 Task: Look for space in Uruaçu, Brazil from 1st August, 2023 to 5th August, 2023 for 1 adult in price range Rs.6000 to Rs.15000. Place can be entire place with 1  bedroom having 1 bed and 1 bathroom. Property type can be house, flat, guest house. Amenities needed are: wifi, washing machine. Booking option can be shelf check-in. Required host language is Spanish.
Action: Mouse moved to (581, 150)
Screenshot: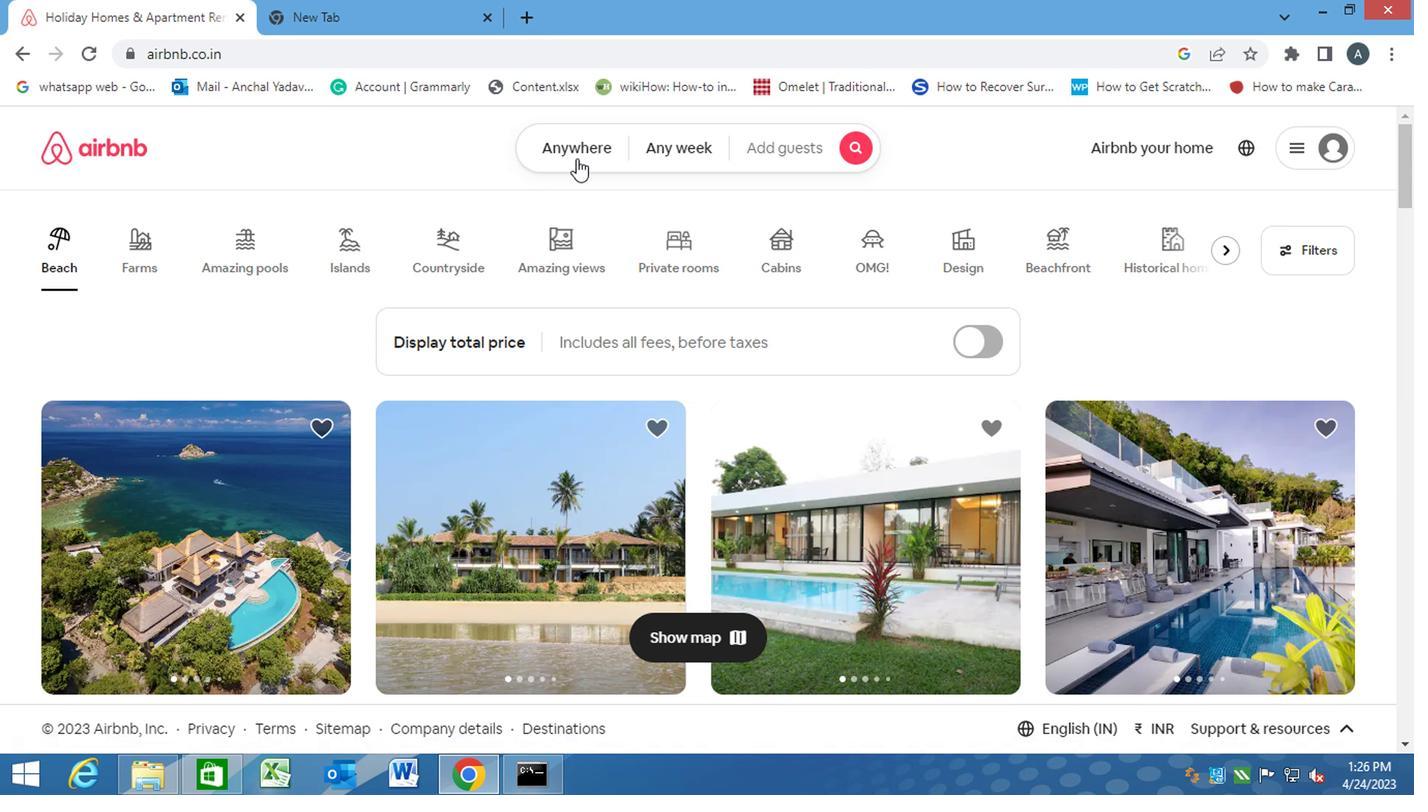 
Action: Mouse pressed left at (581, 150)
Screenshot: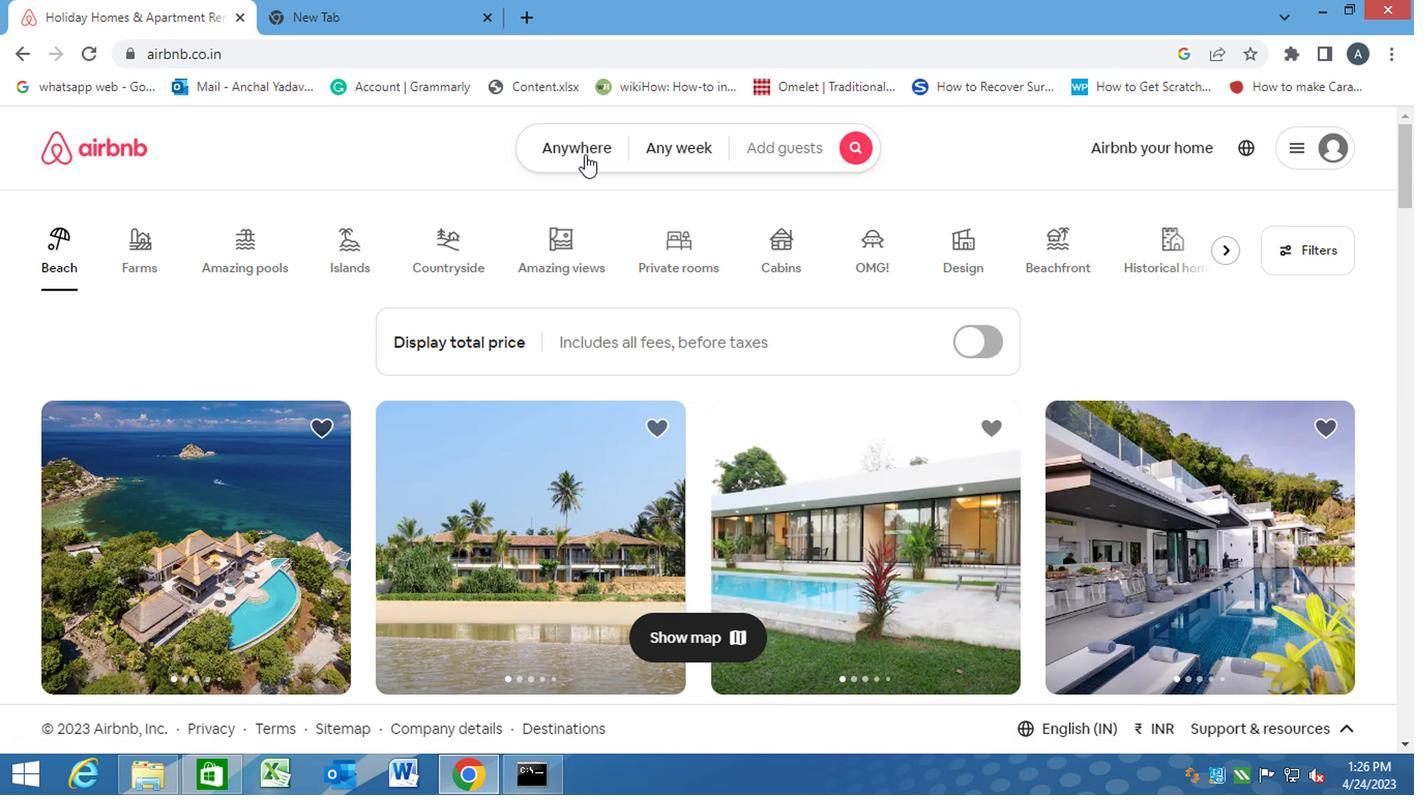 
Action: Mouse moved to (486, 214)
Screenshot: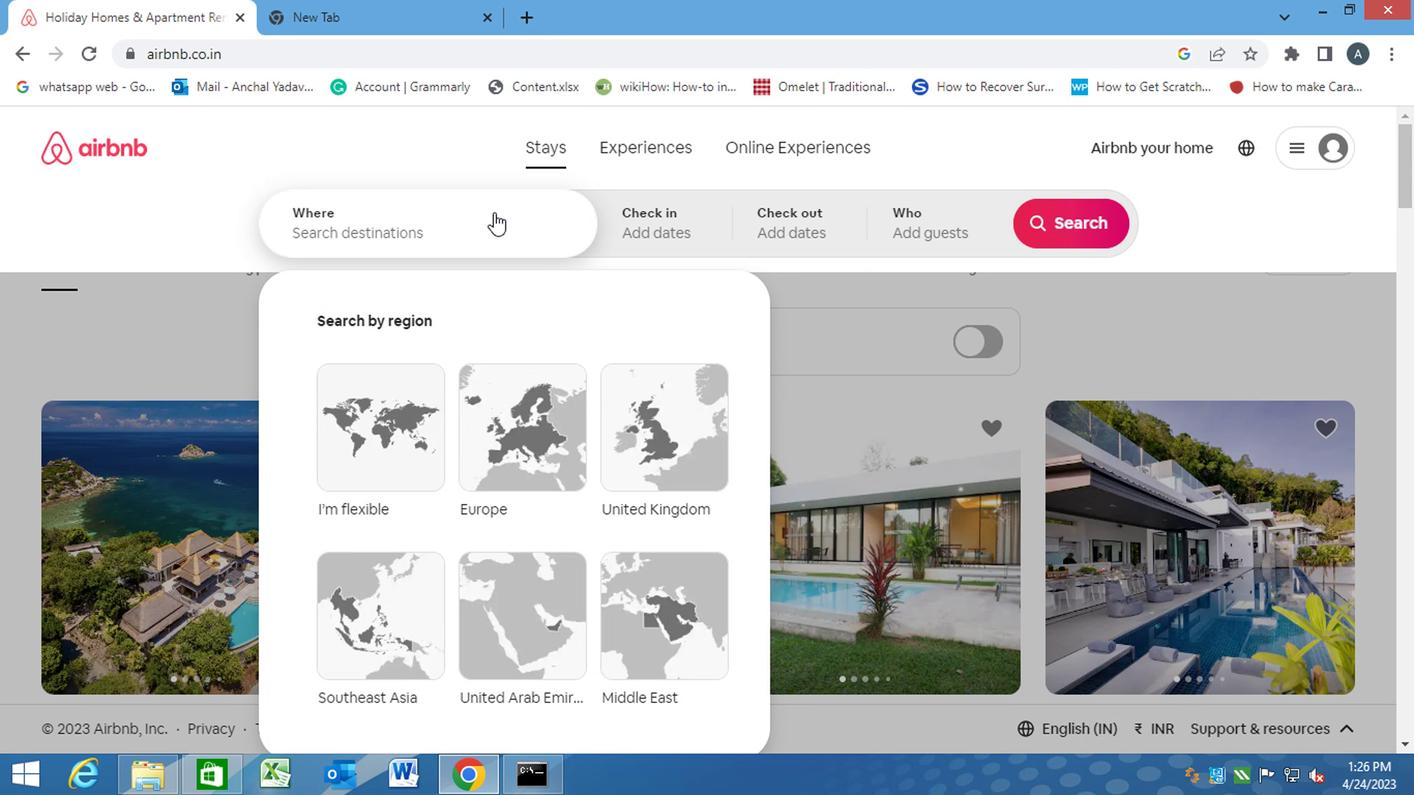 
Action: Mouse pressed left at (486, 214)
Screenshot: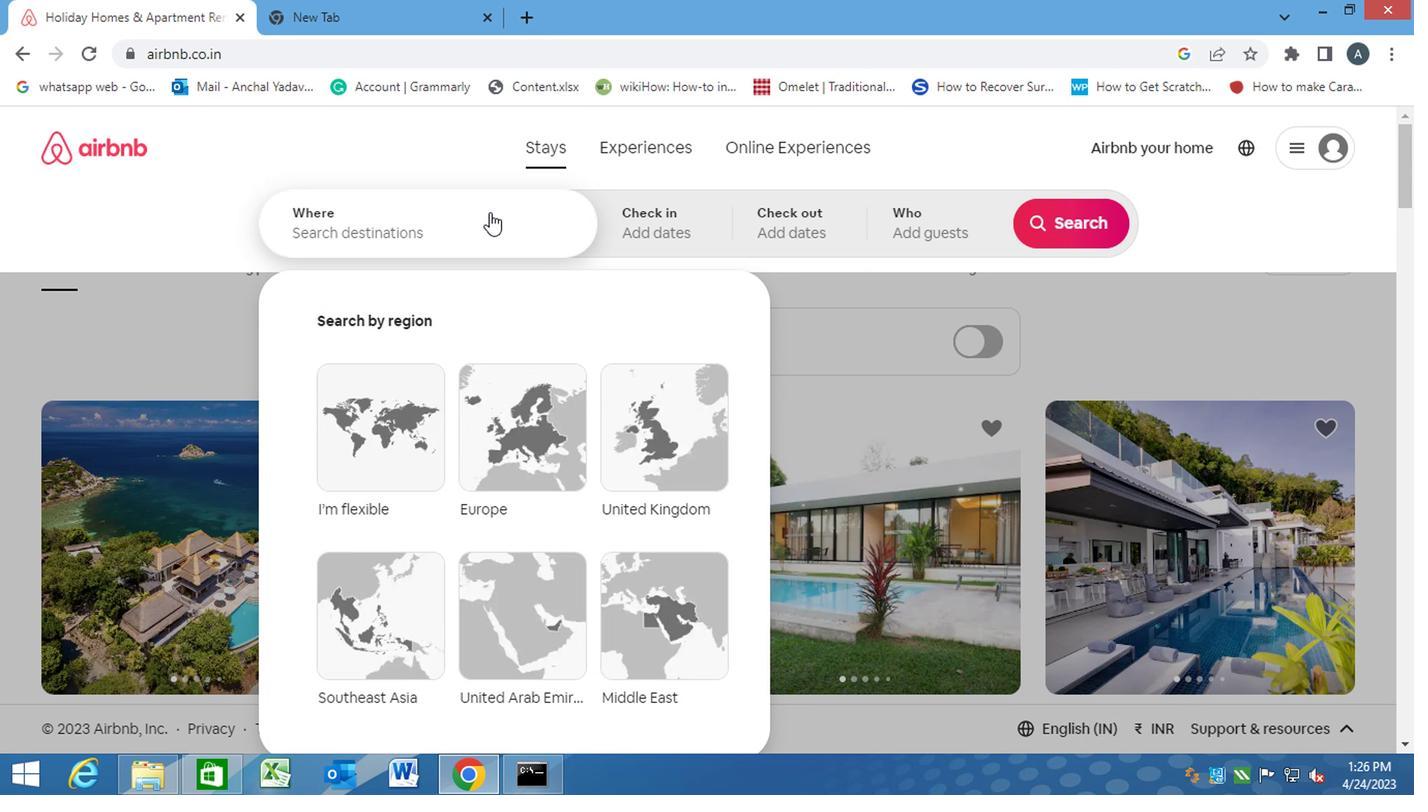 
Action: Key pressed u<Key.caps_lock>ruacu,<Key.space><Key.caps_lock>b<Key.caps_lock>razil
Screenshot: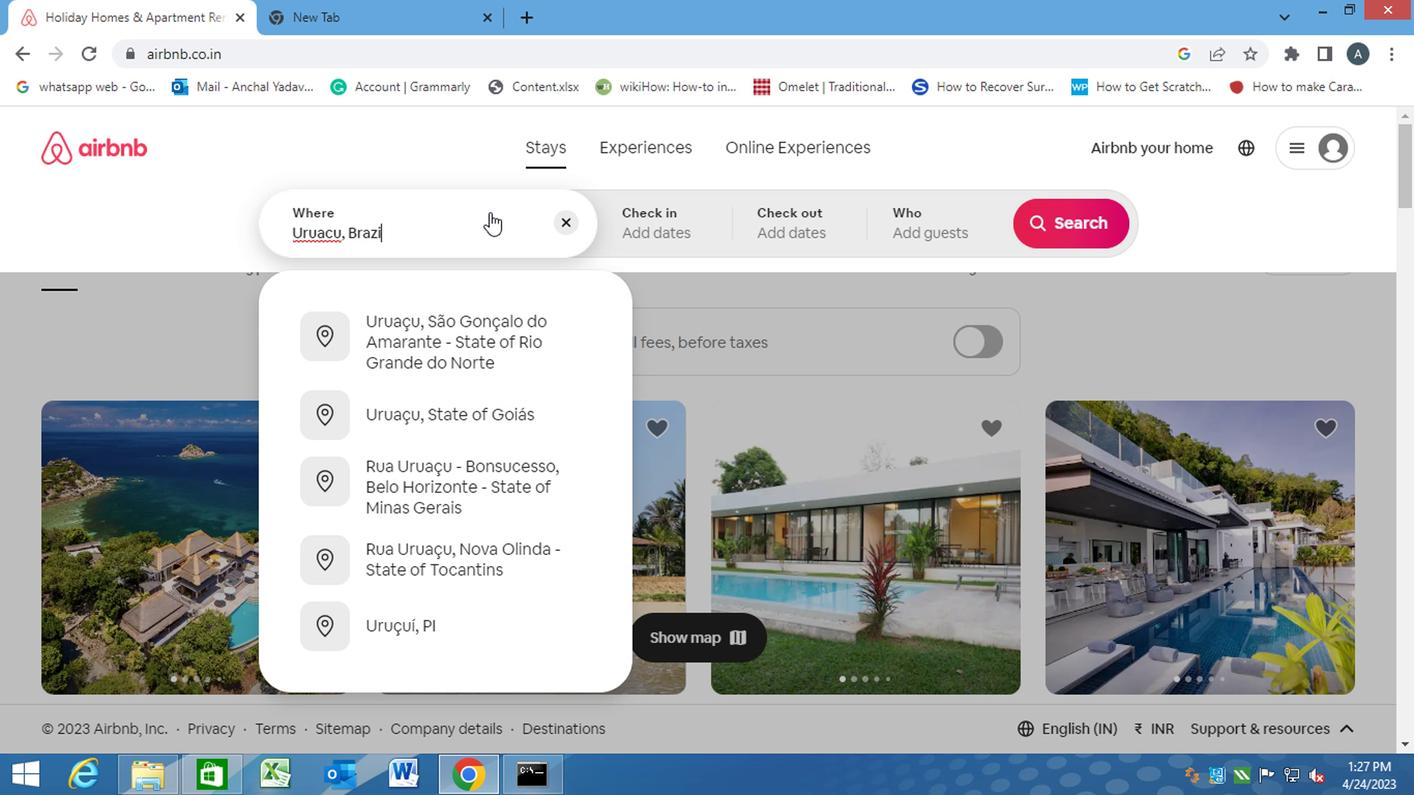 
Action: Mouse moved to (708, 174)
Screenshot: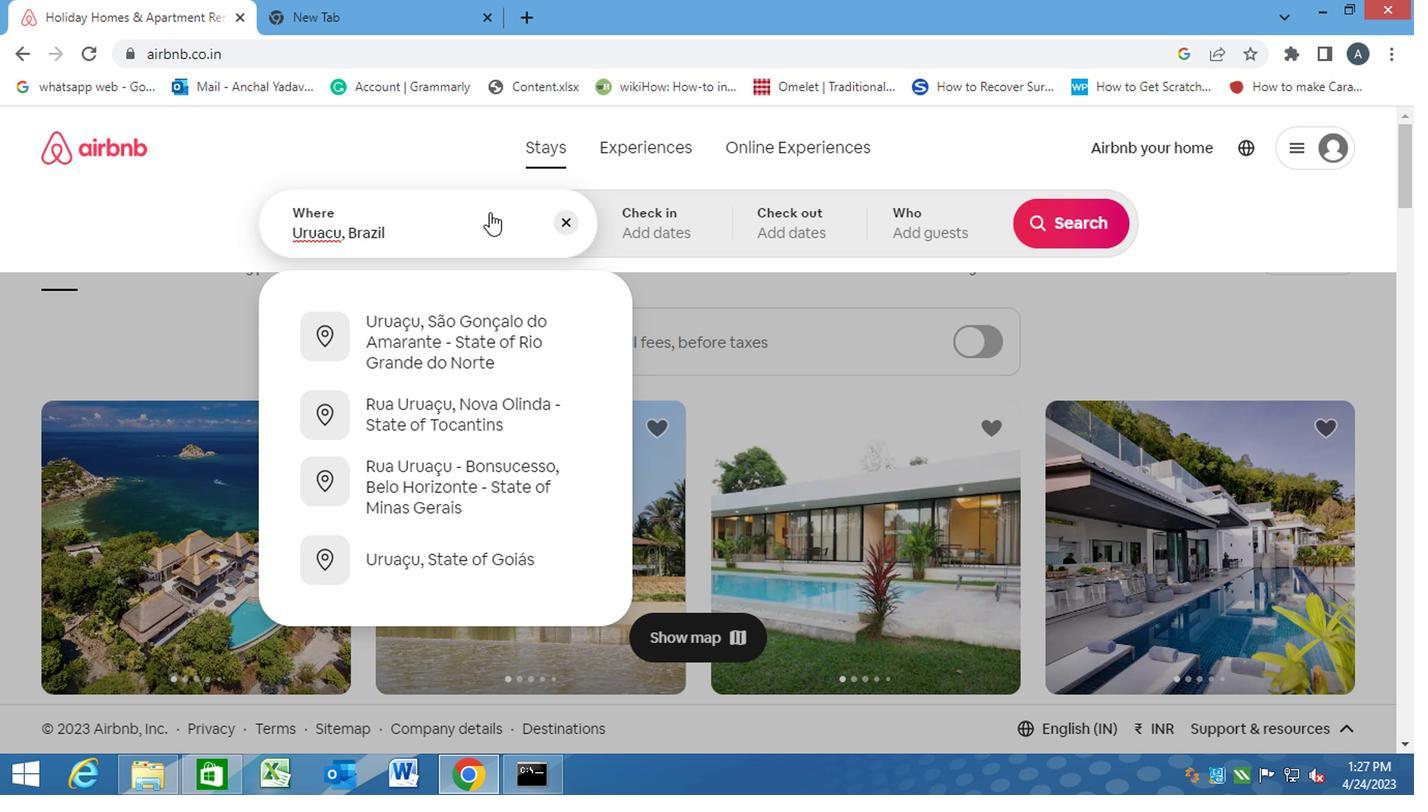 
Action: Key pressed <Key.enter>
Screenshot: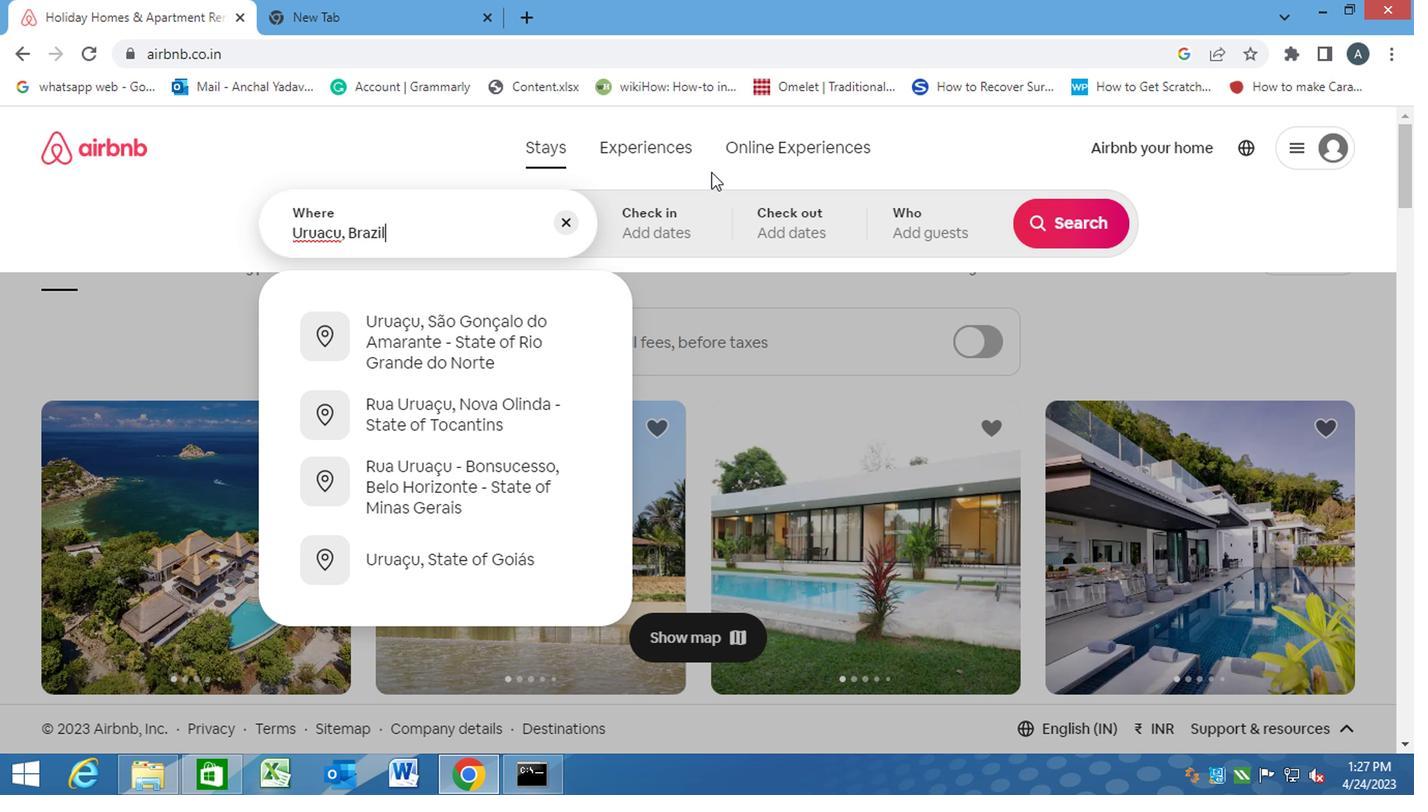 
Action: Mouse moved to (1067, 396)
Screenshot: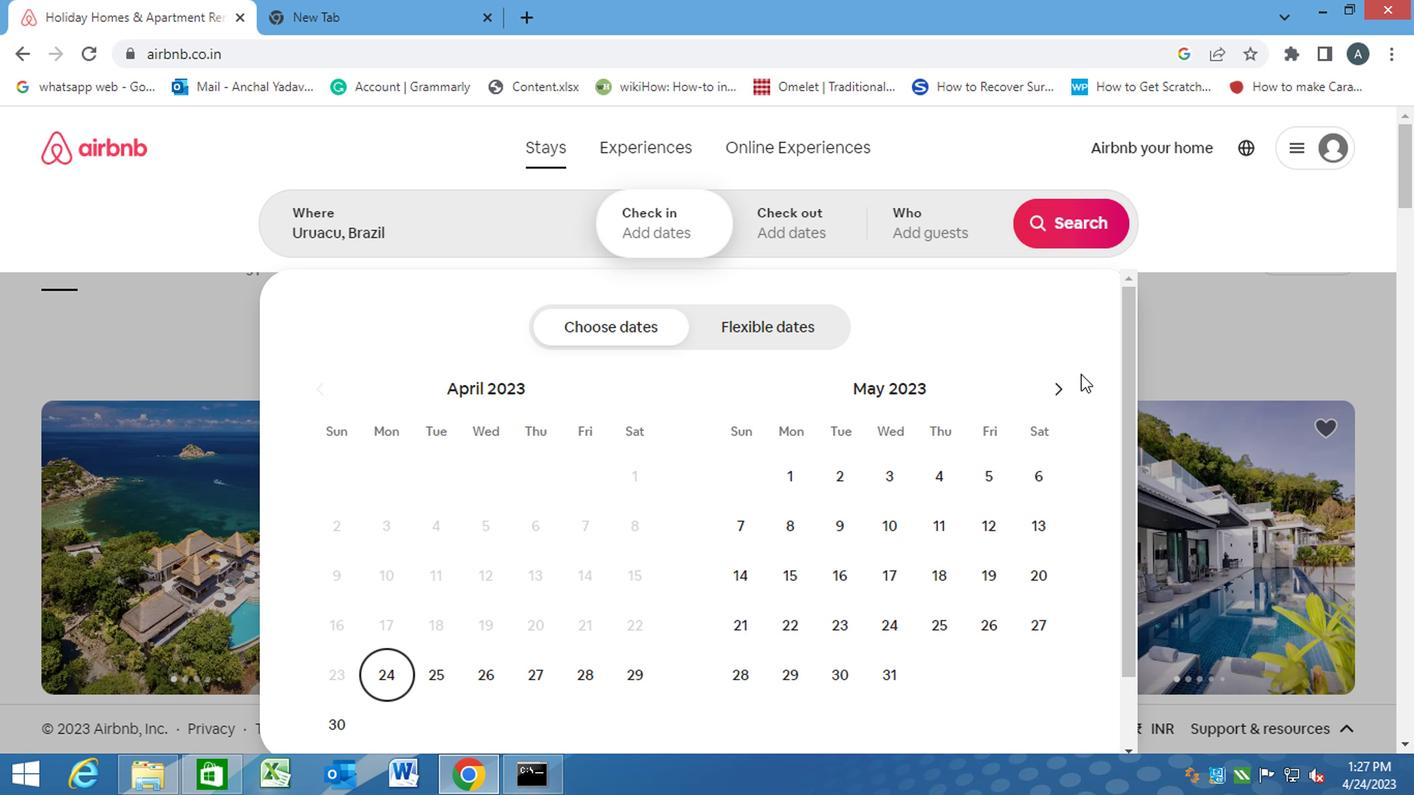 
Action: Mouse pressed left at (1067, 396)
Screenshot: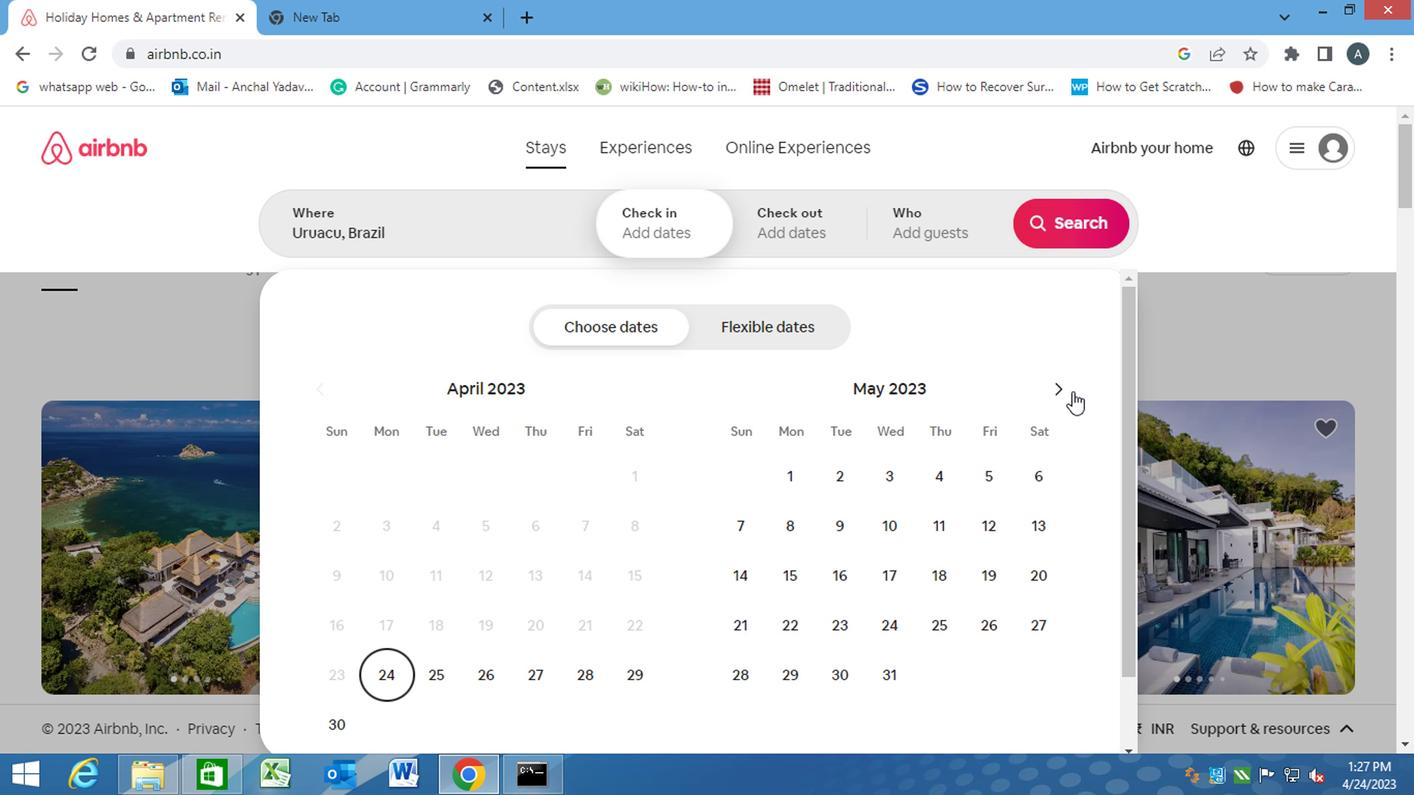 
Action: Mouse moved to (1065, 396)
Screenshot: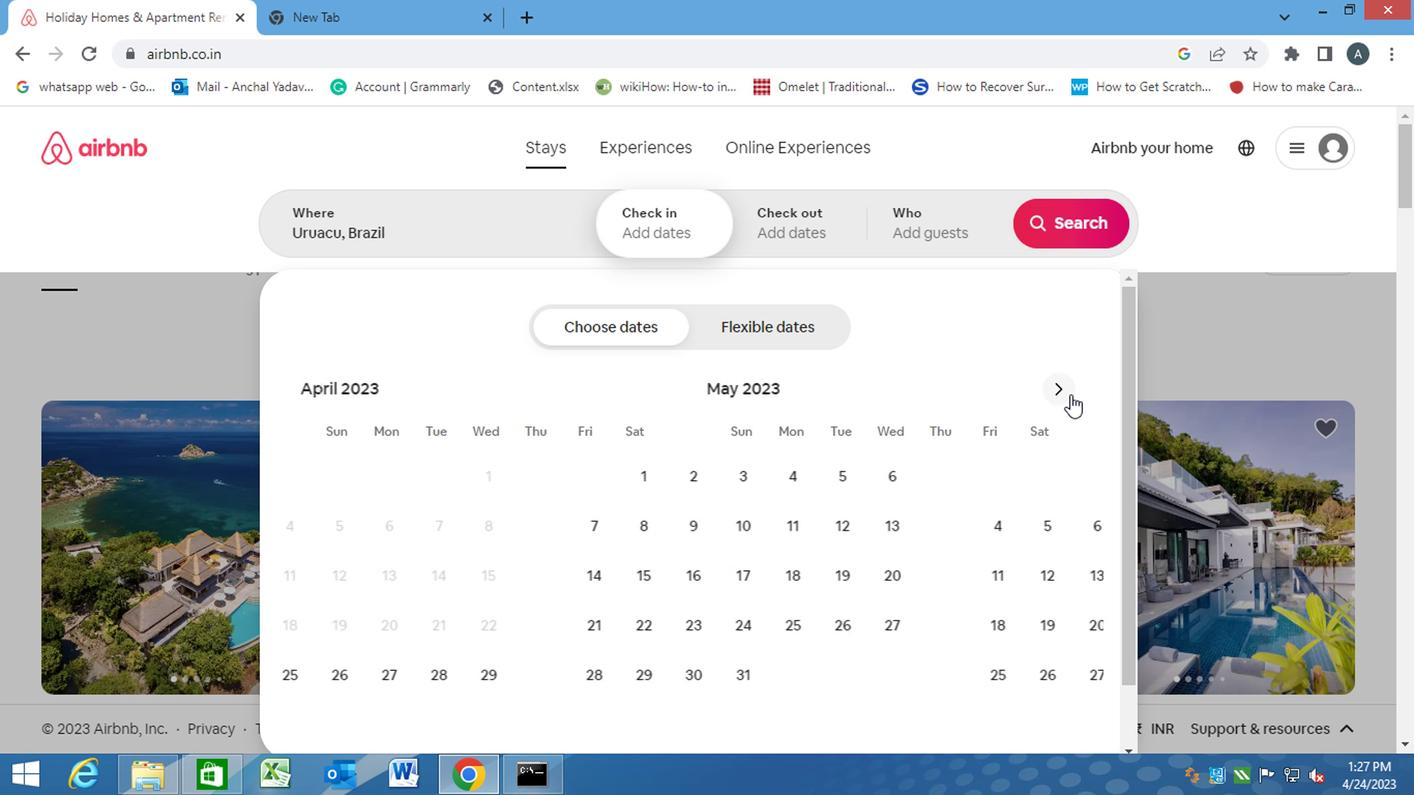 
Action: Mouse pressed left at (1065, 396)
Screenshot: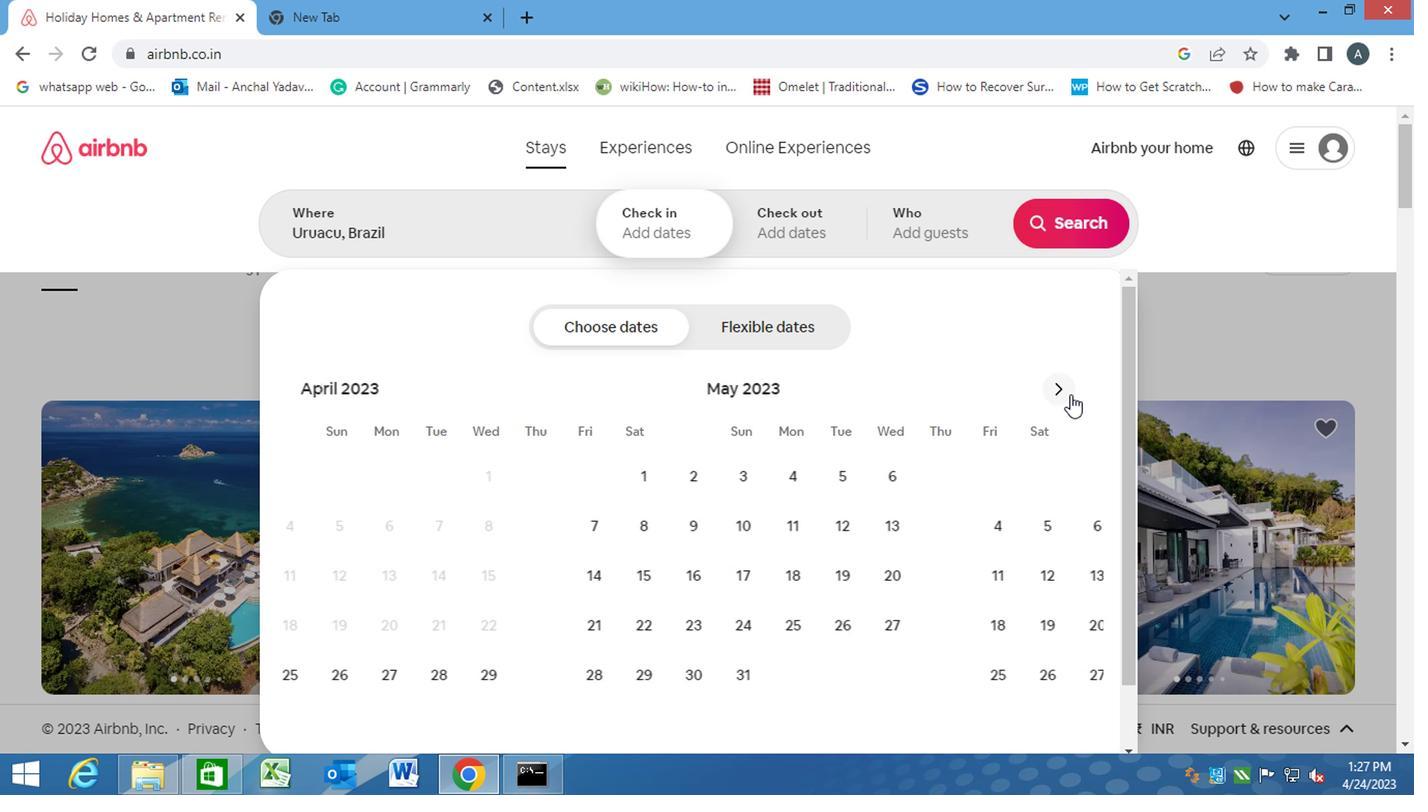 
Action: Mouse pressed left at (1065, 396)
Screenshot: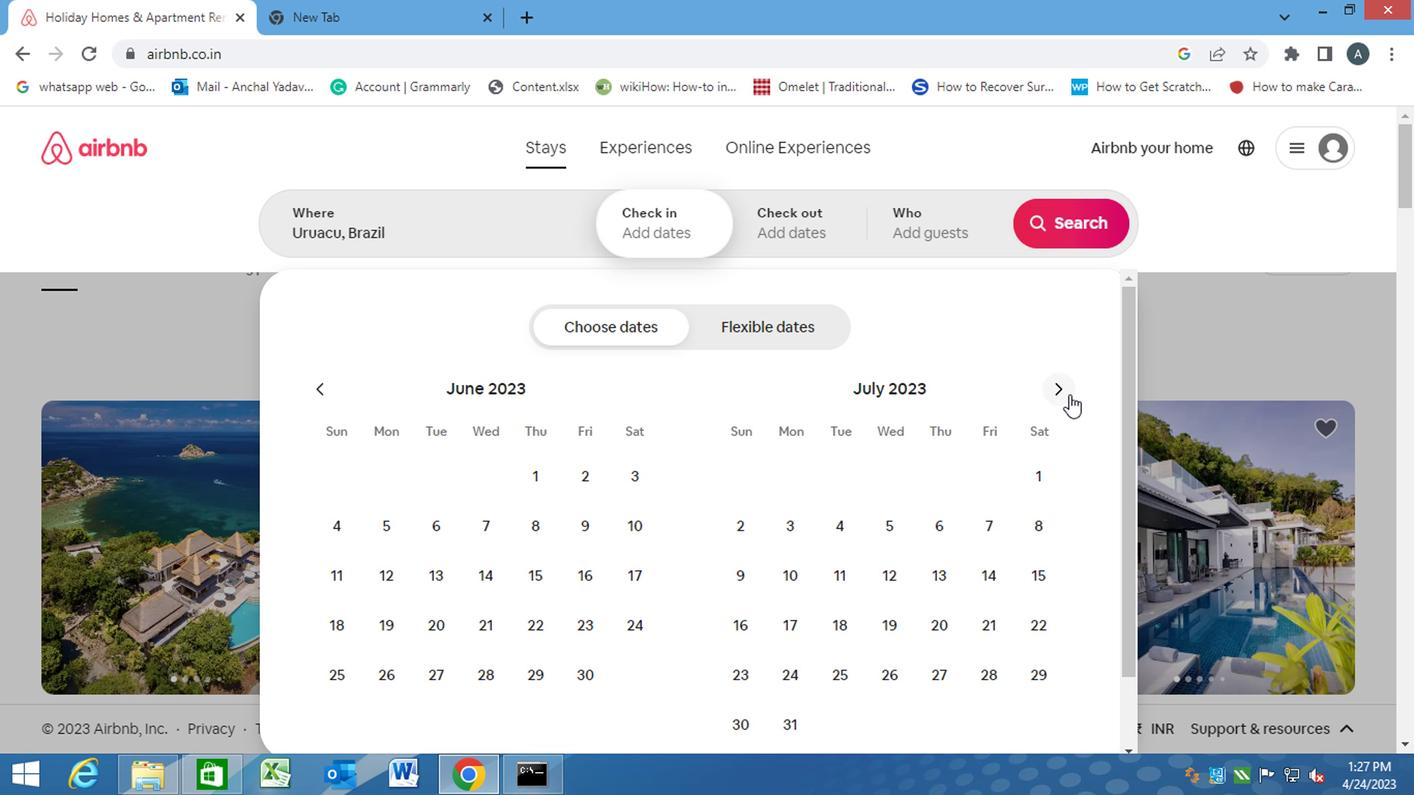 
Action: Mouse moved to (833, 483)
Screenshot: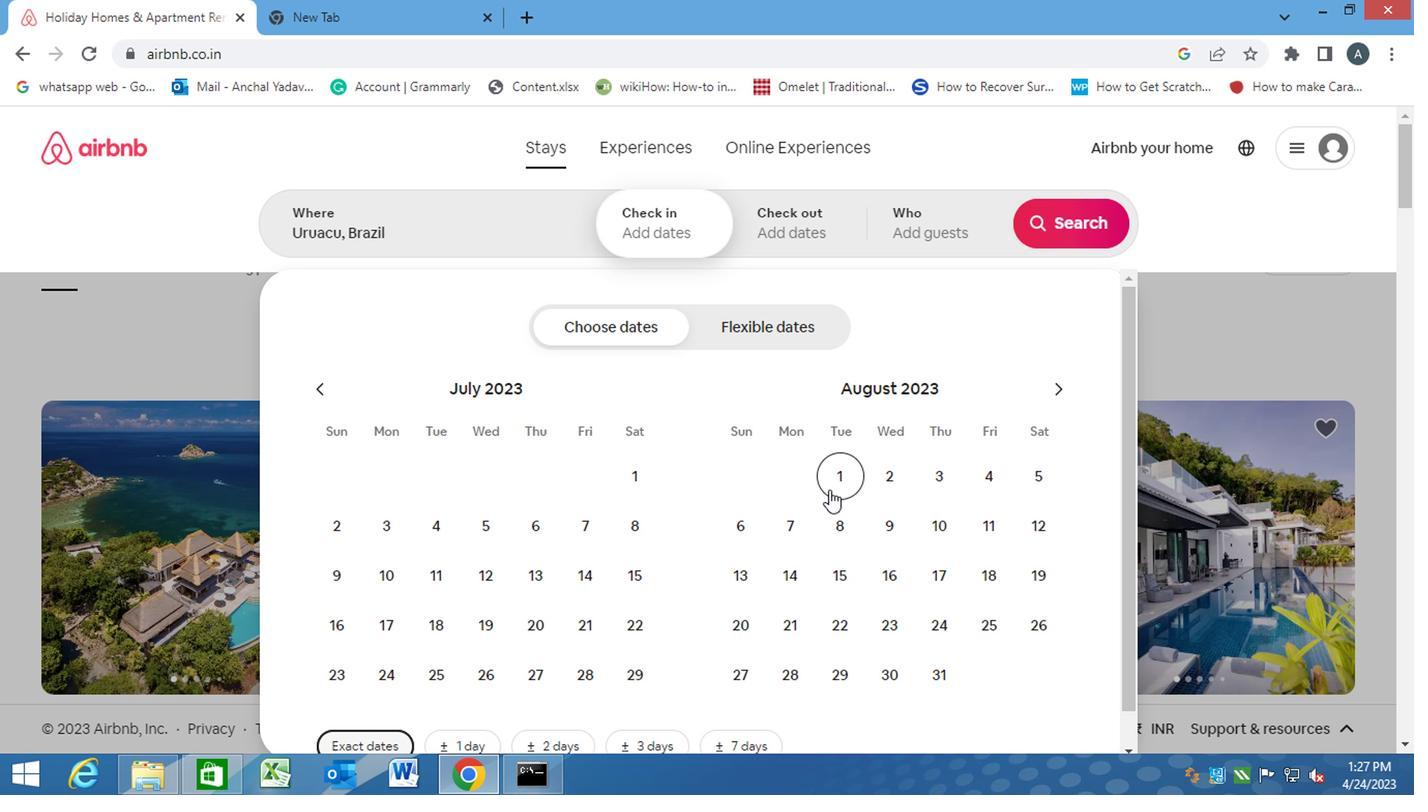 
Action: Mouse pressed left at (833, 483)
Screenshot: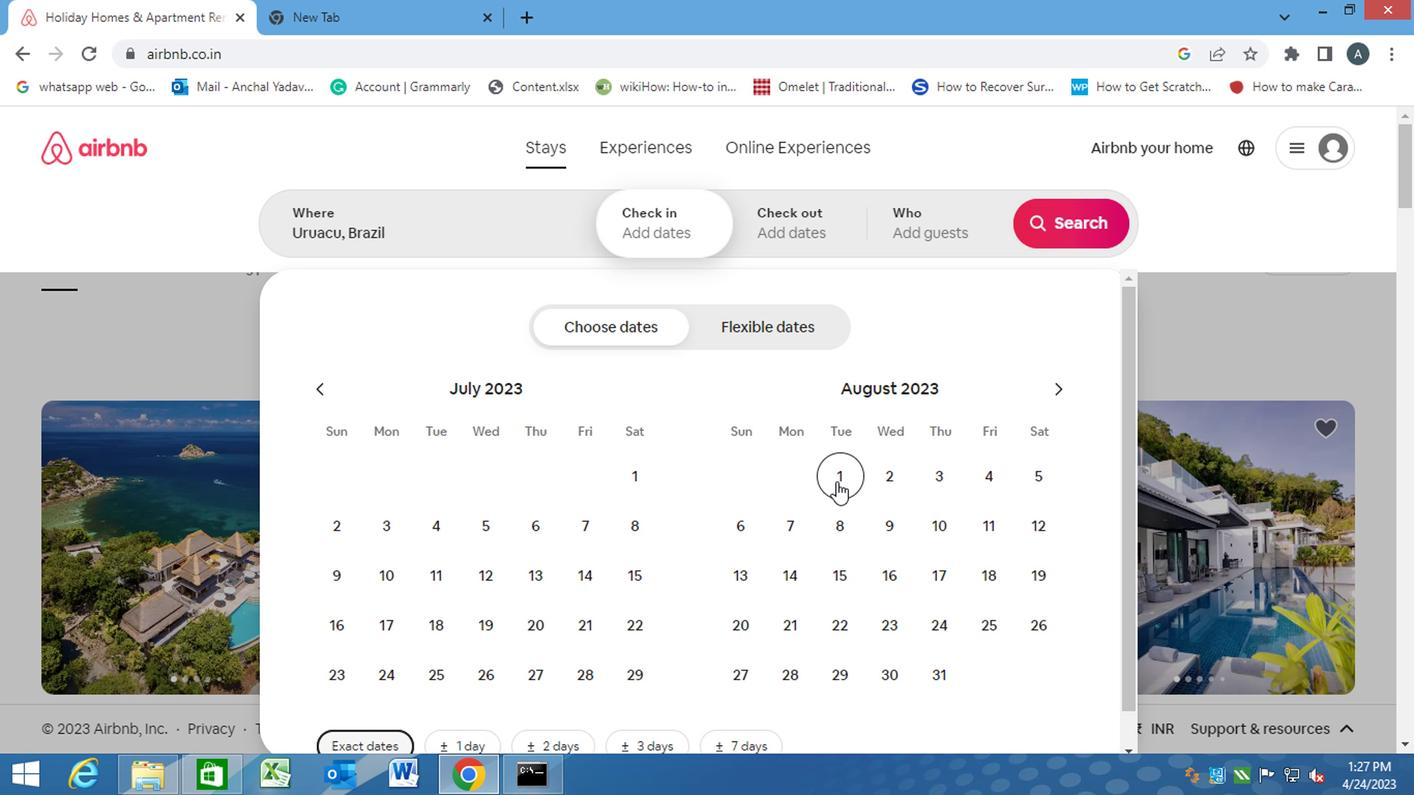 
Action: Mouse moved to (1039, 470)
Screenshot: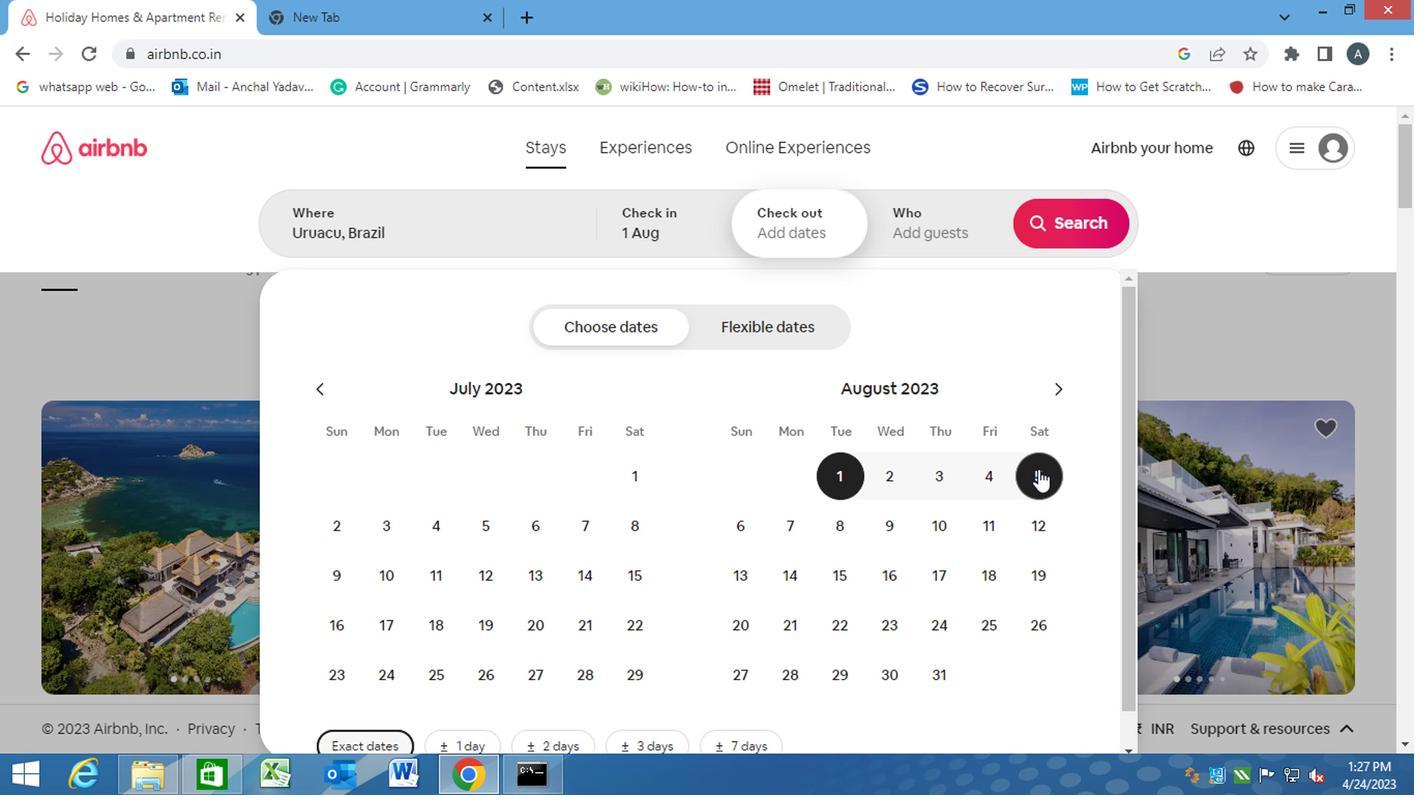 
Action: Mouse pressed left at (1039, 470)
Screenshot: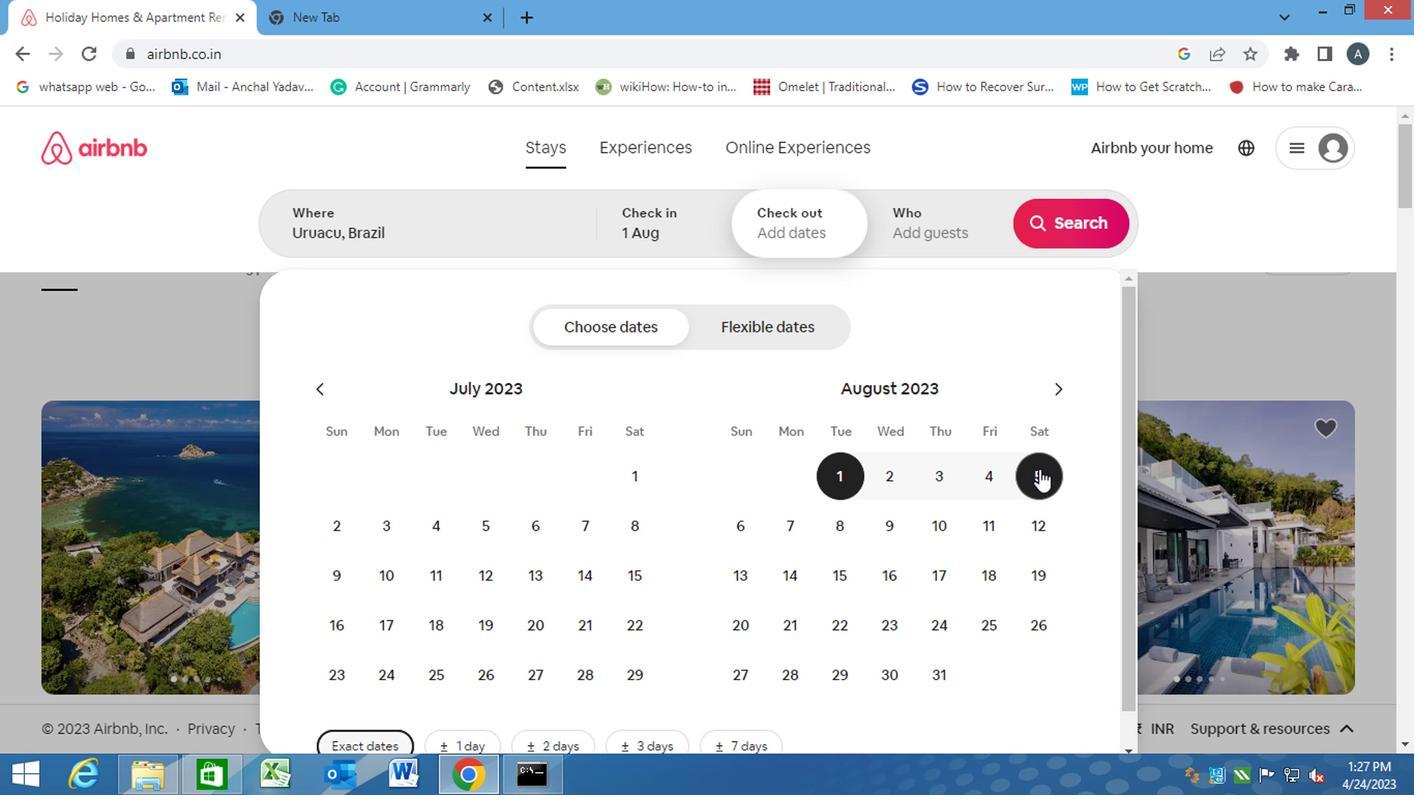 
Action: Mouse moved to (971, 223)
Screenshot: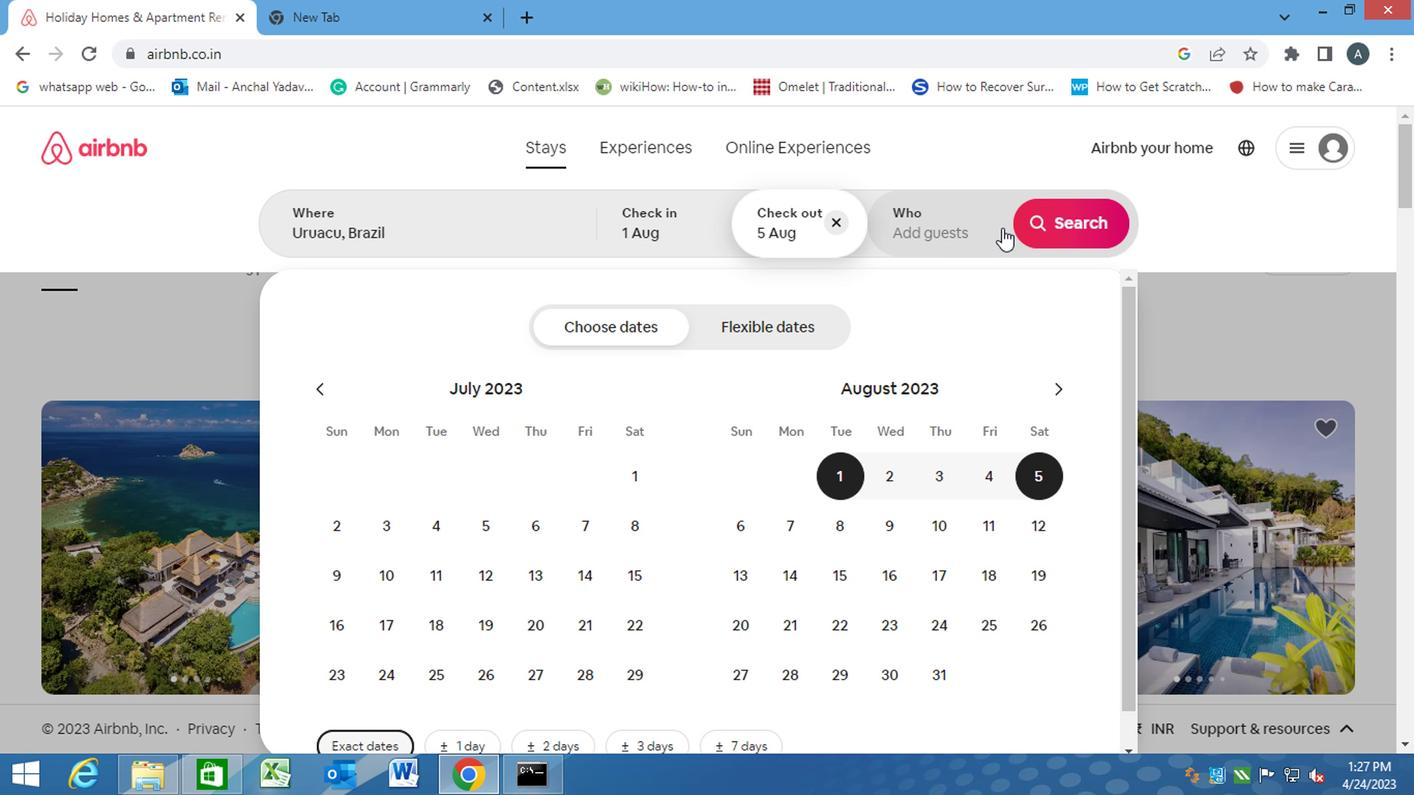 
Action: Mouse pressed left at (971, 223)
Screenshot: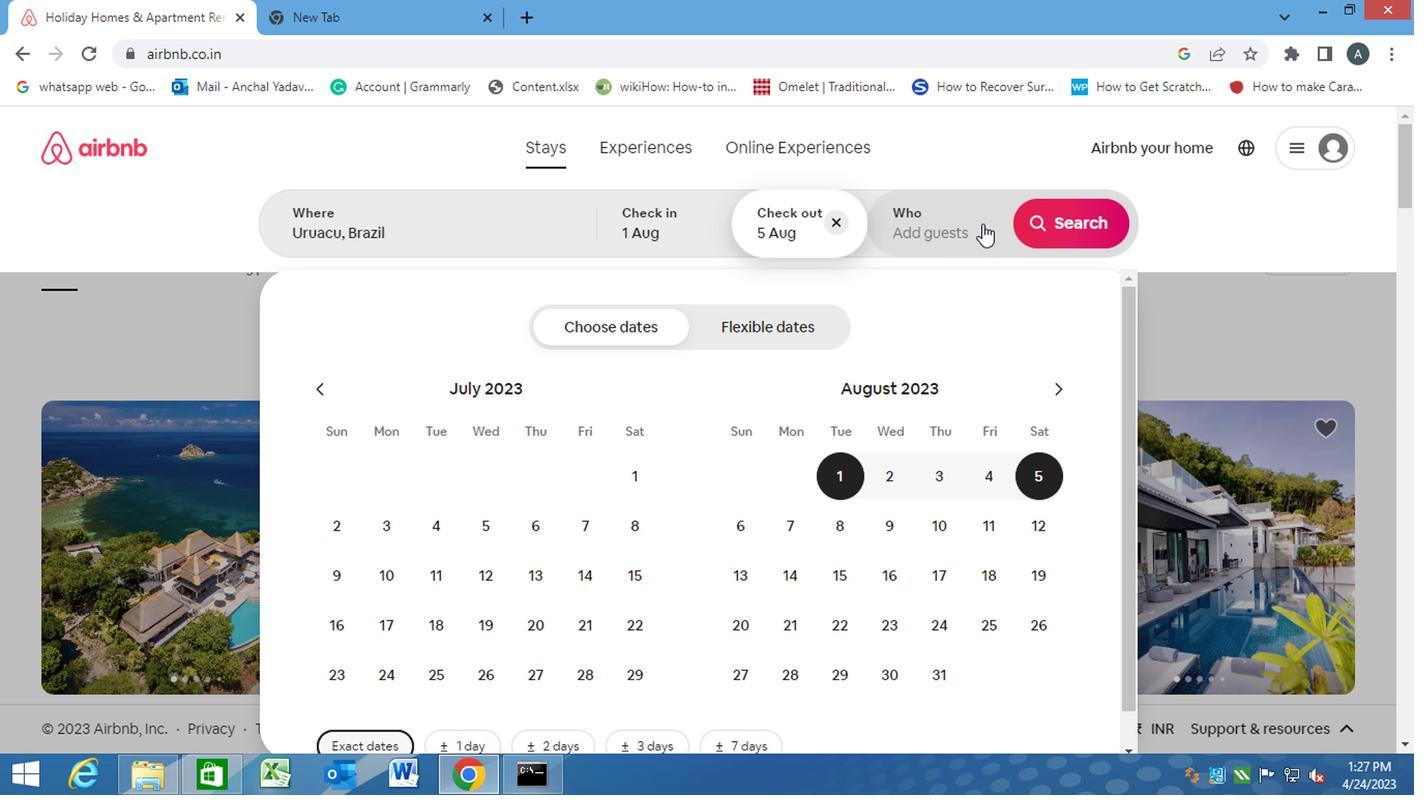 
Action: Mouse moved to (1062, 330)
Screenshot: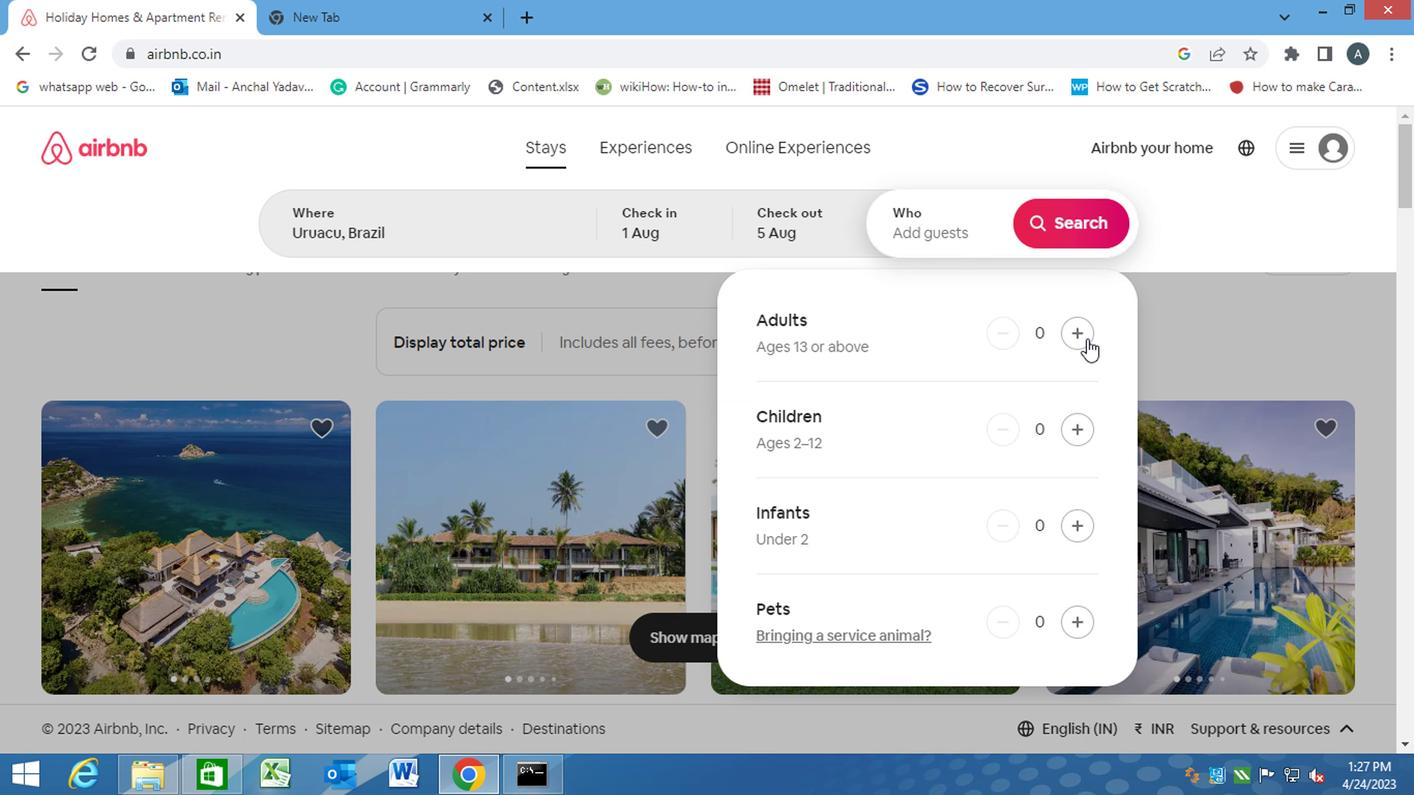 
Action: Mouse pressed left at (1062, 330)
Screenshot: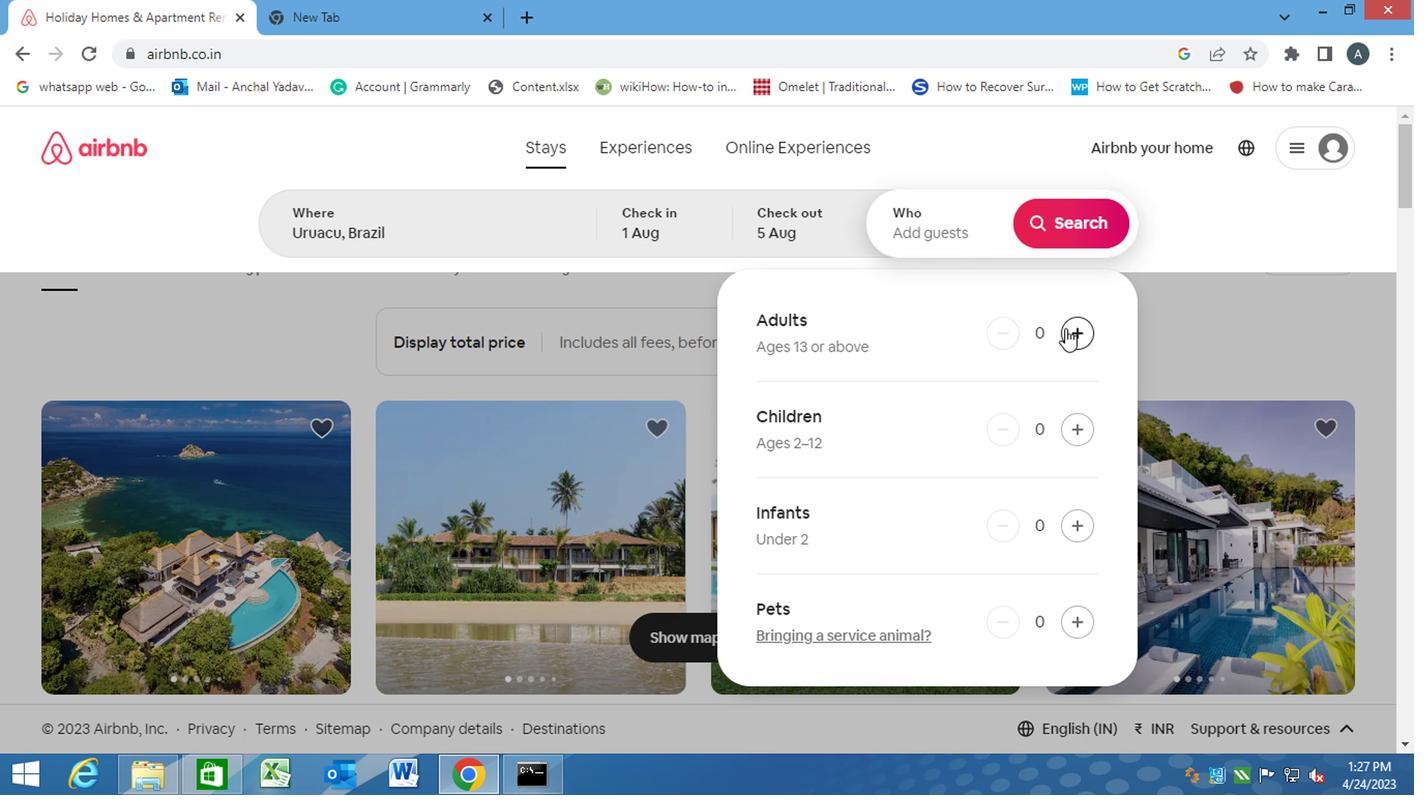 
Action: Mouse moved to (1070, 220)
Screenshot: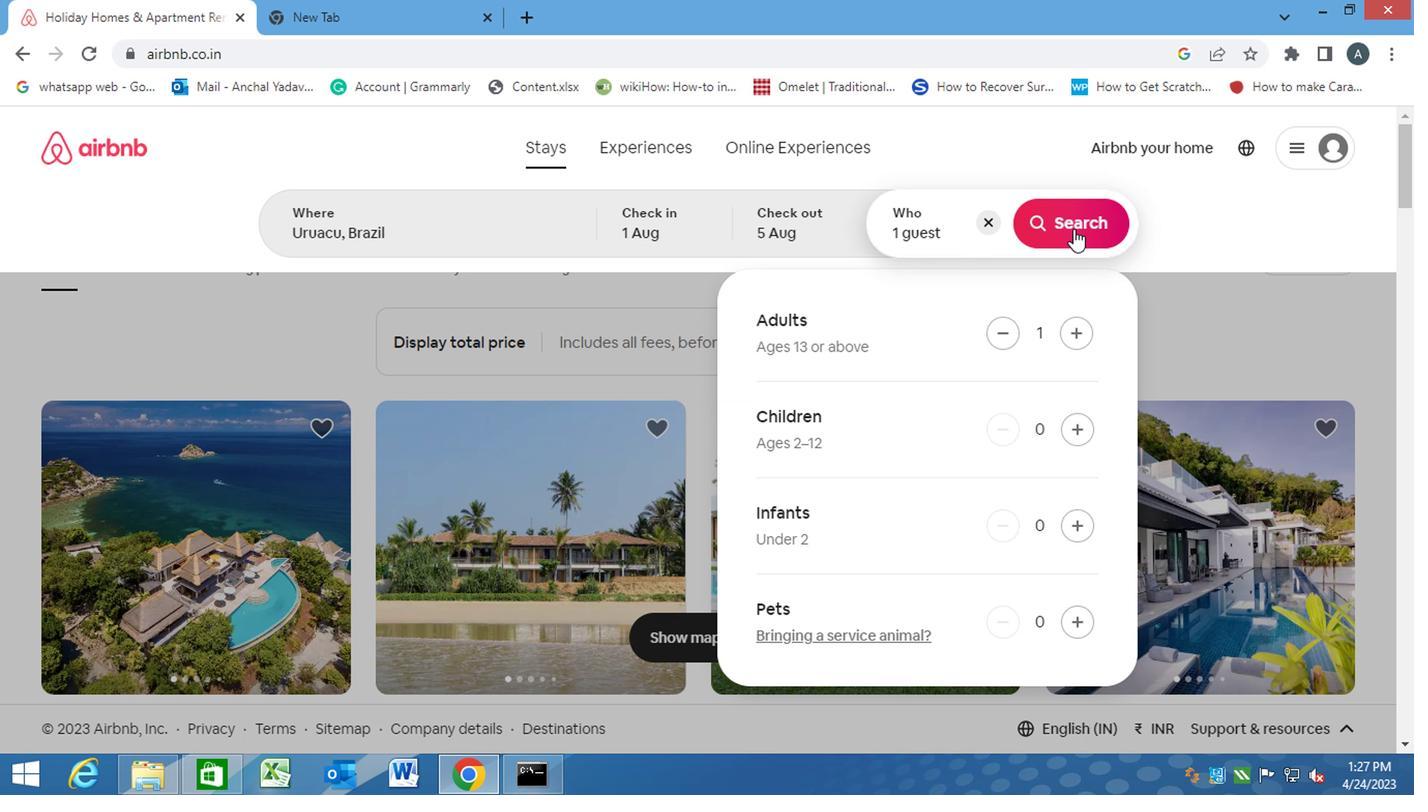 
Action: Mouse pressed left at (1070, 220)
Screenshot: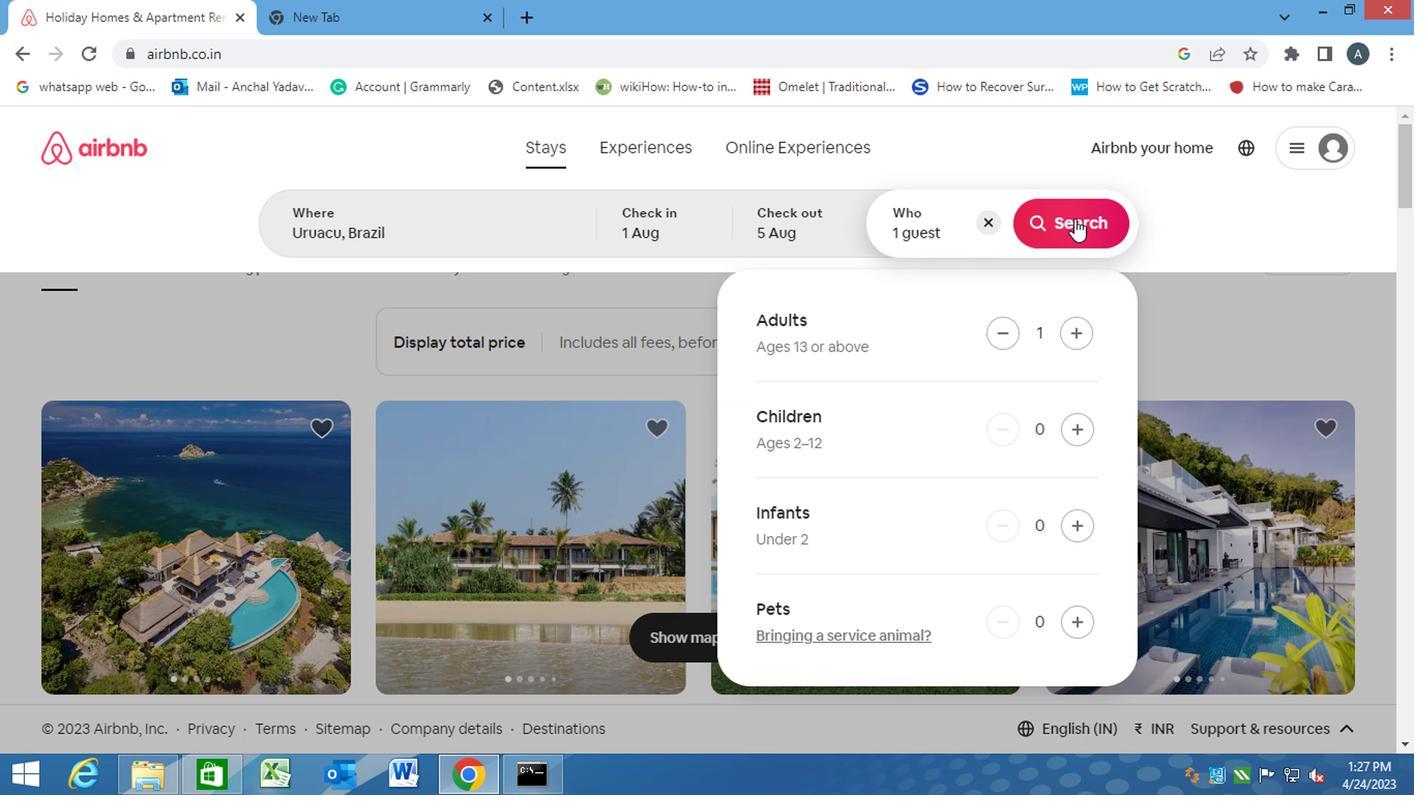 
Action: Mouse moved to (1293, 229)
Screenshot: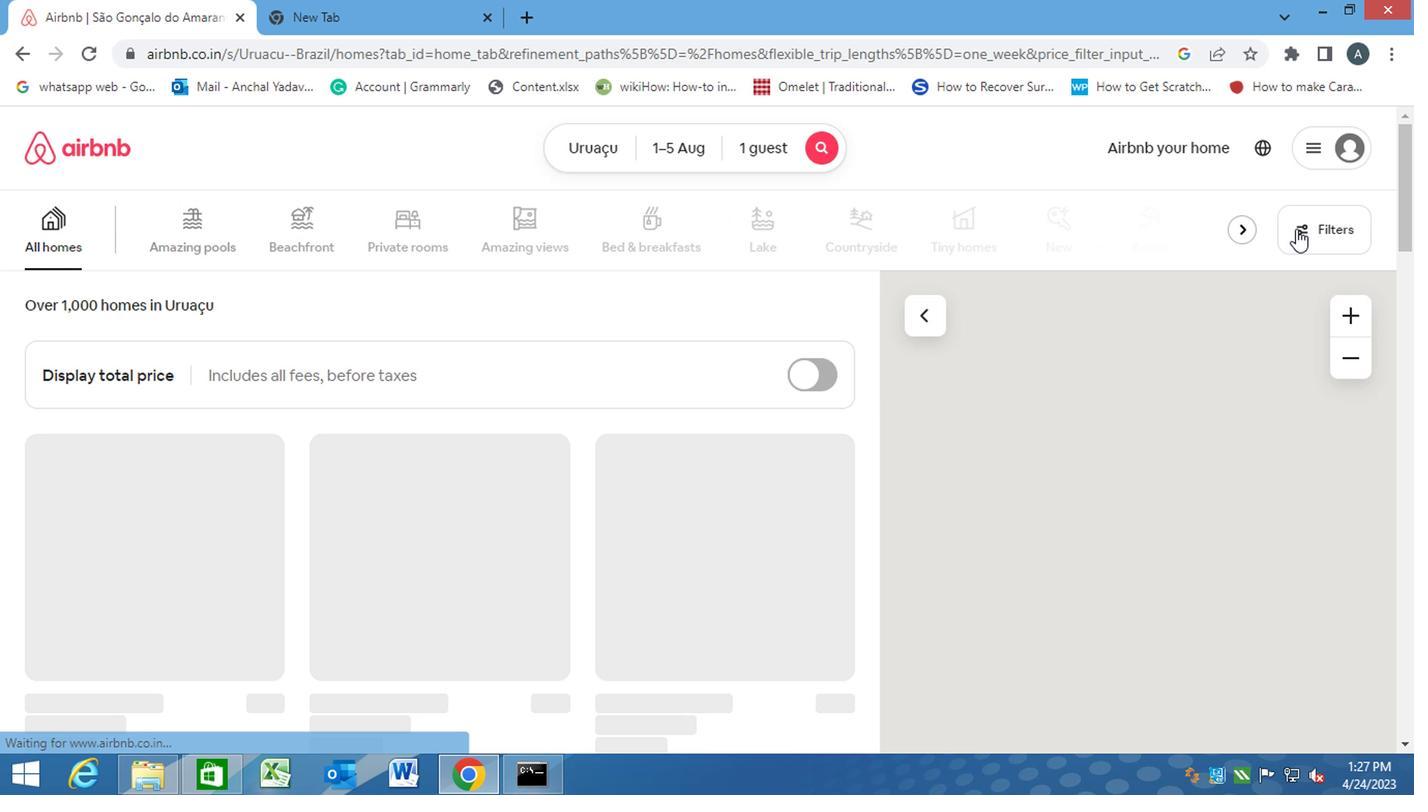 
Action: Mouse pressed left at (1293, 229)
Screenshot: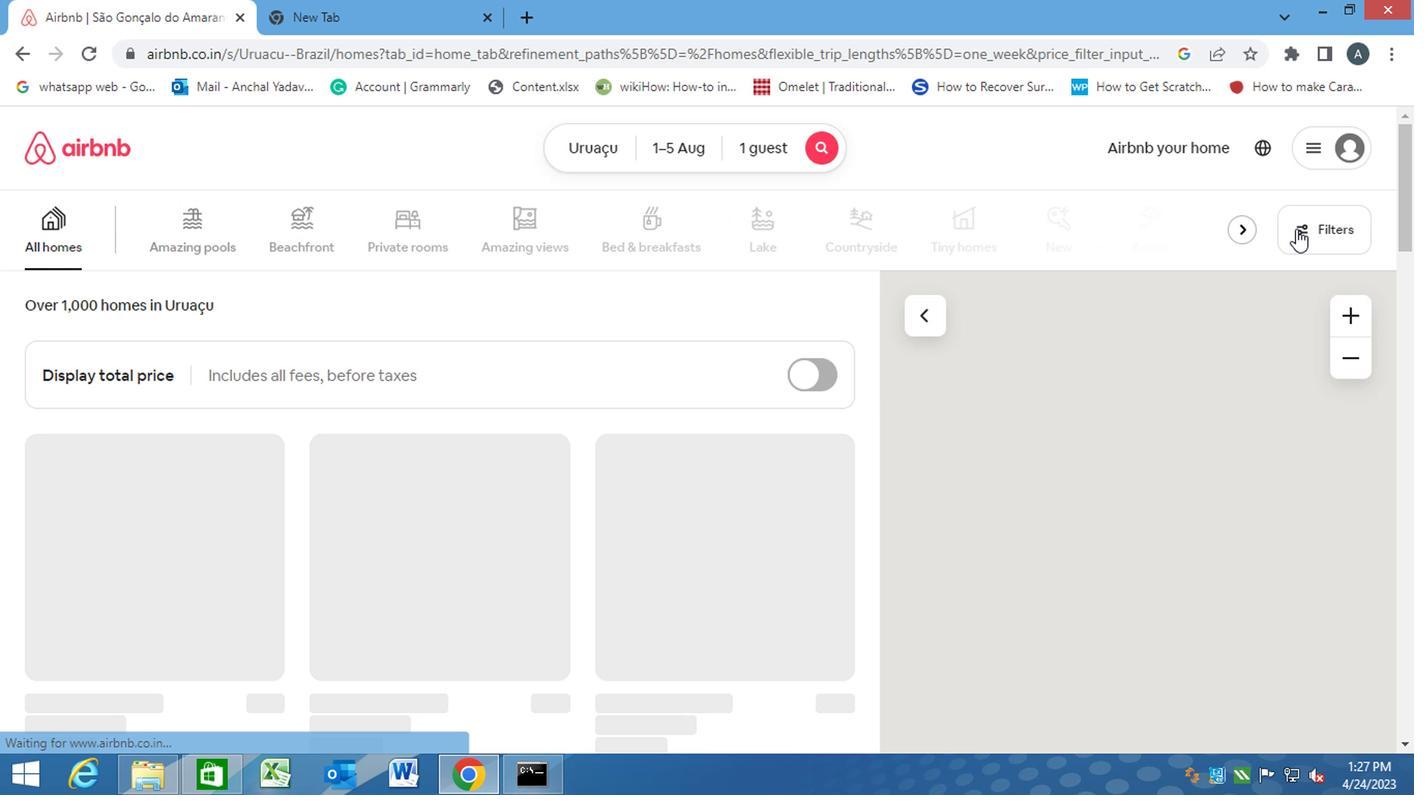 
Action: Mouse moved to (441, 494)
Screenshot: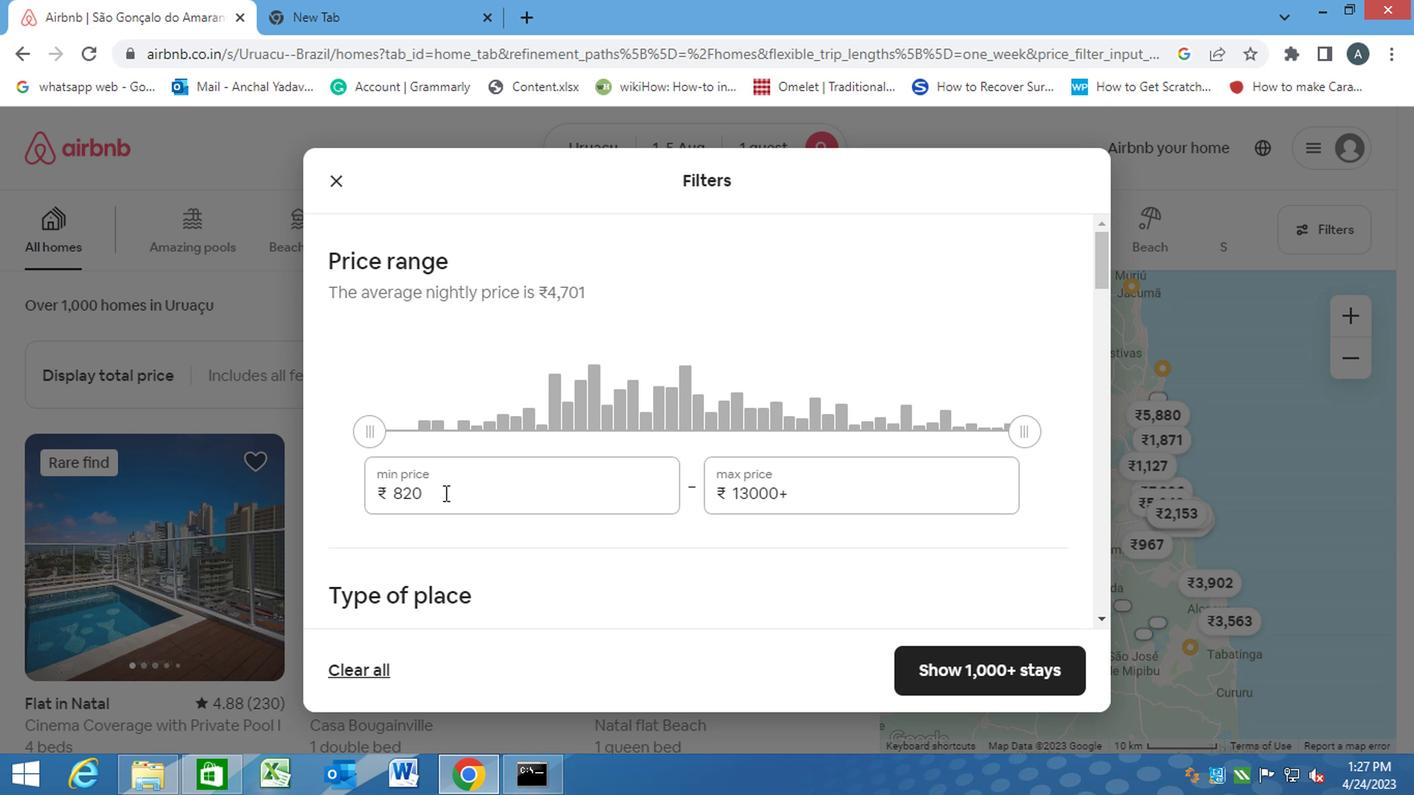 
Action: Mouse pressed left at (441, 494)
Screenshot: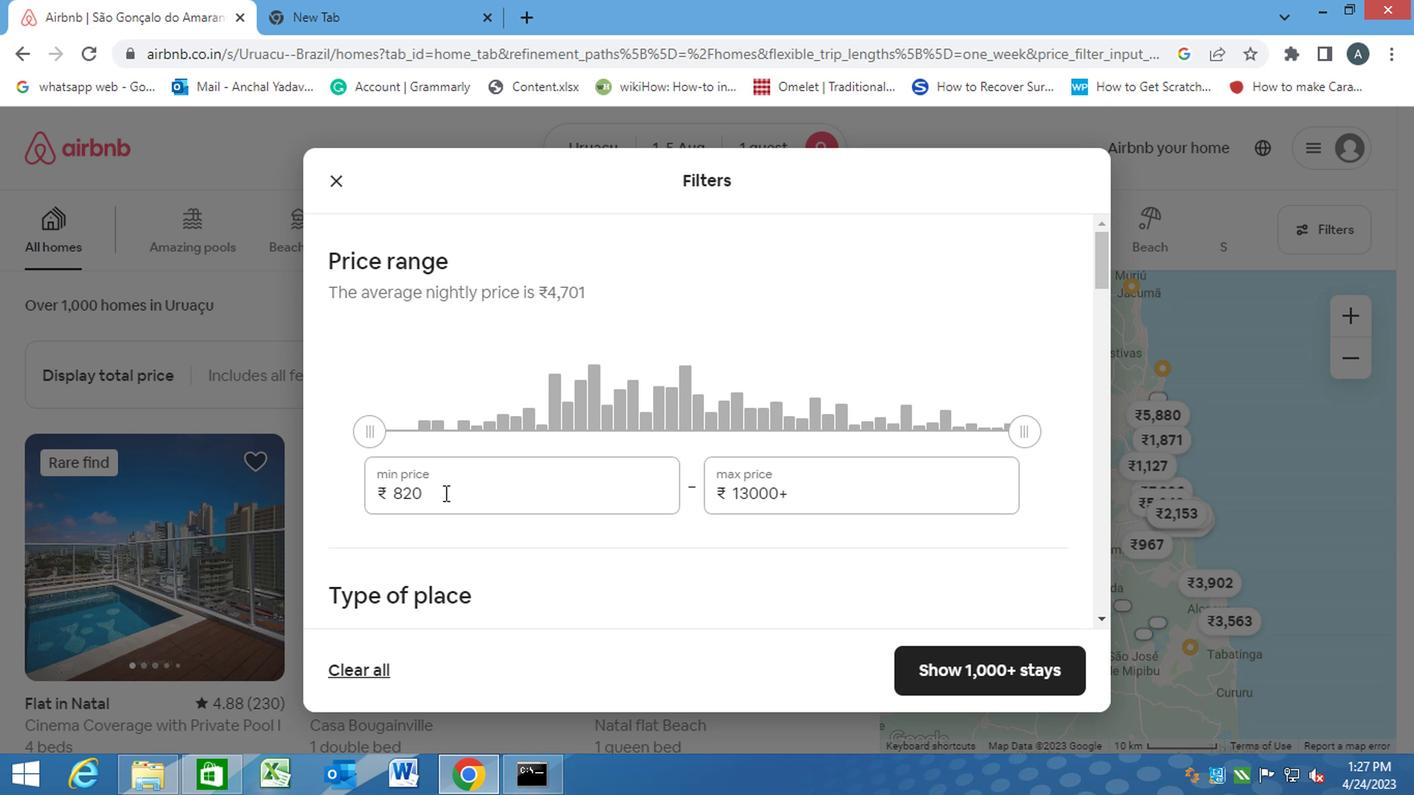 
Action: Mouse moved to (374, 517)
Screenshot: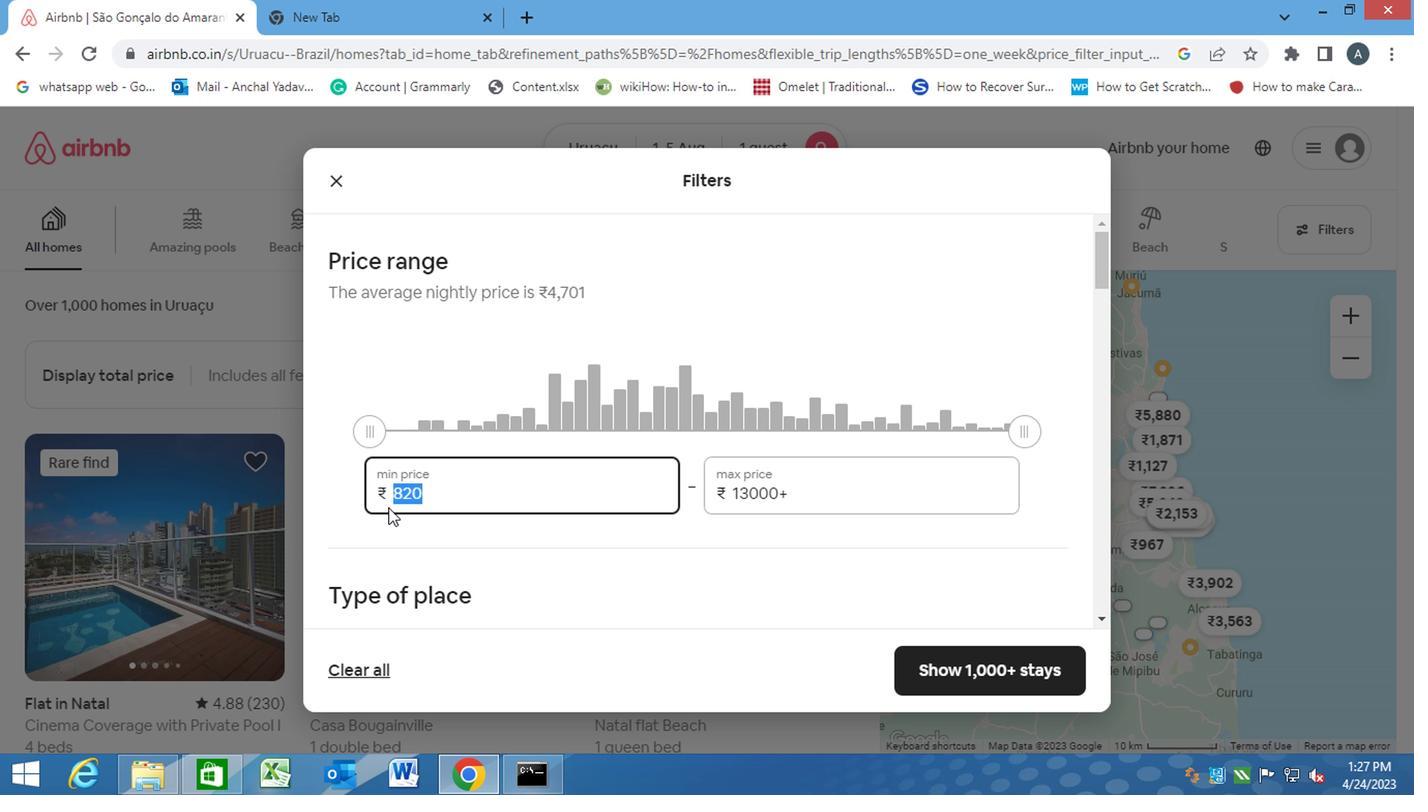 
Action: Key pressed 5<Key.backspace>6000<Key.tab><Key.backspace>15000
Screenshot: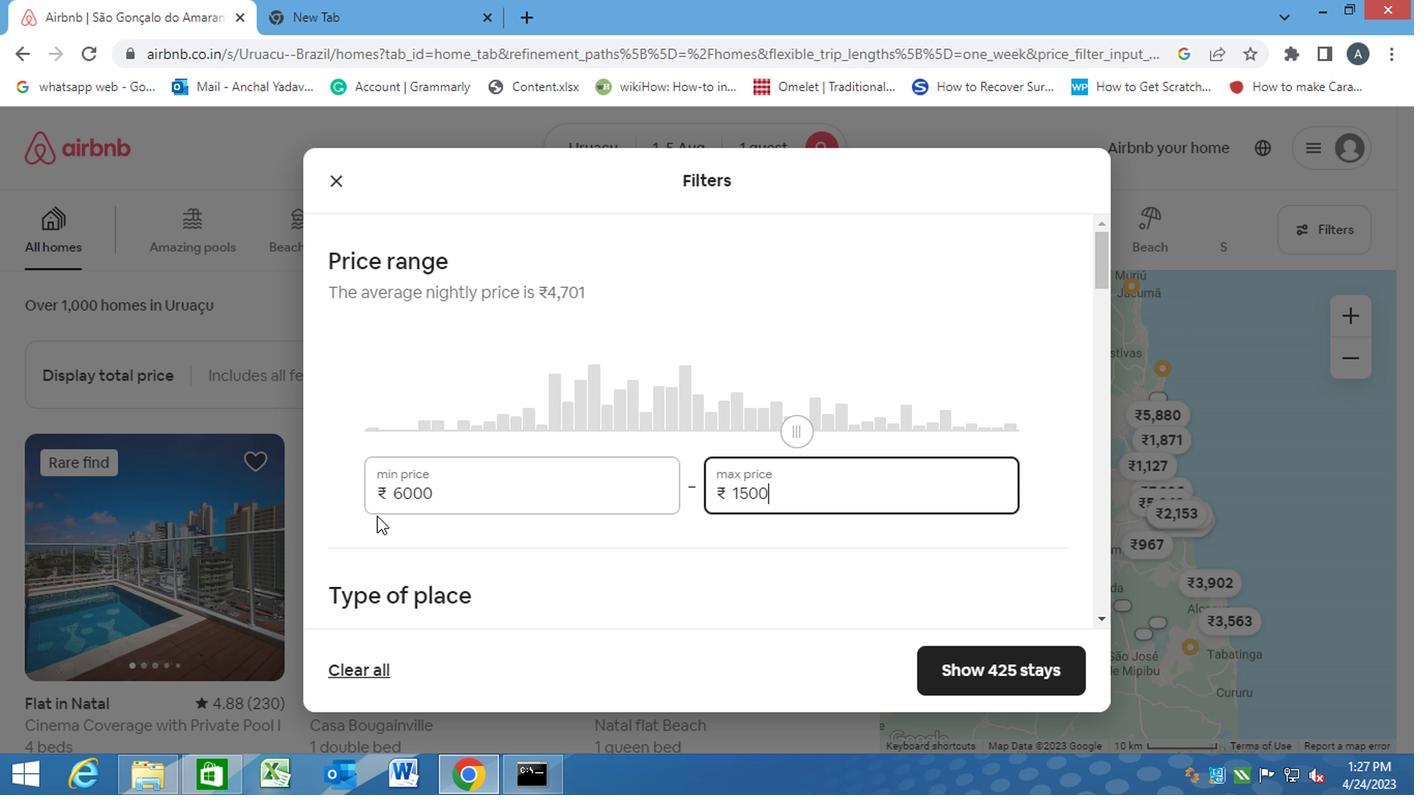 
Action: Mouse moved to (497, 553)
Screenshot: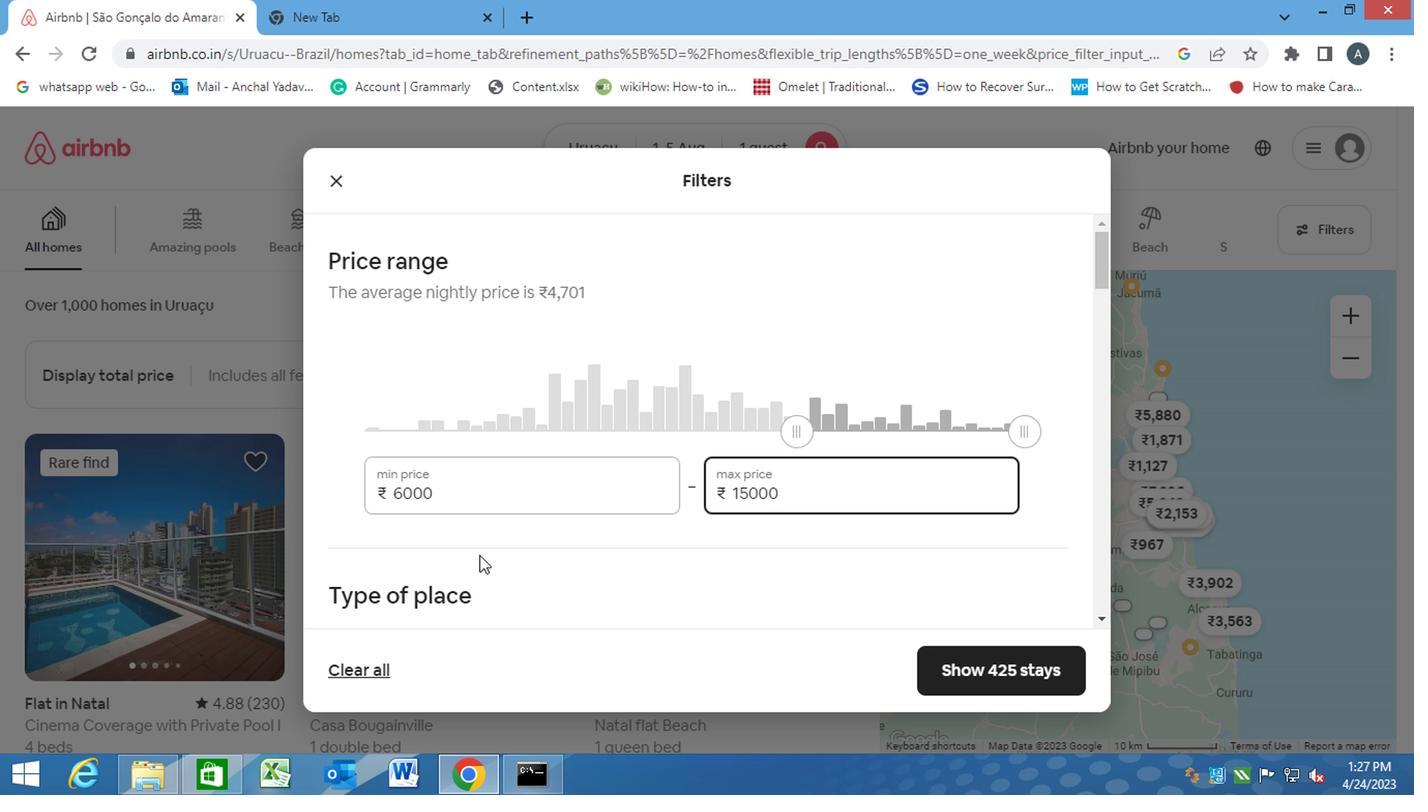 
Action: Mouse pressed left at (497, 553)
Screenshot: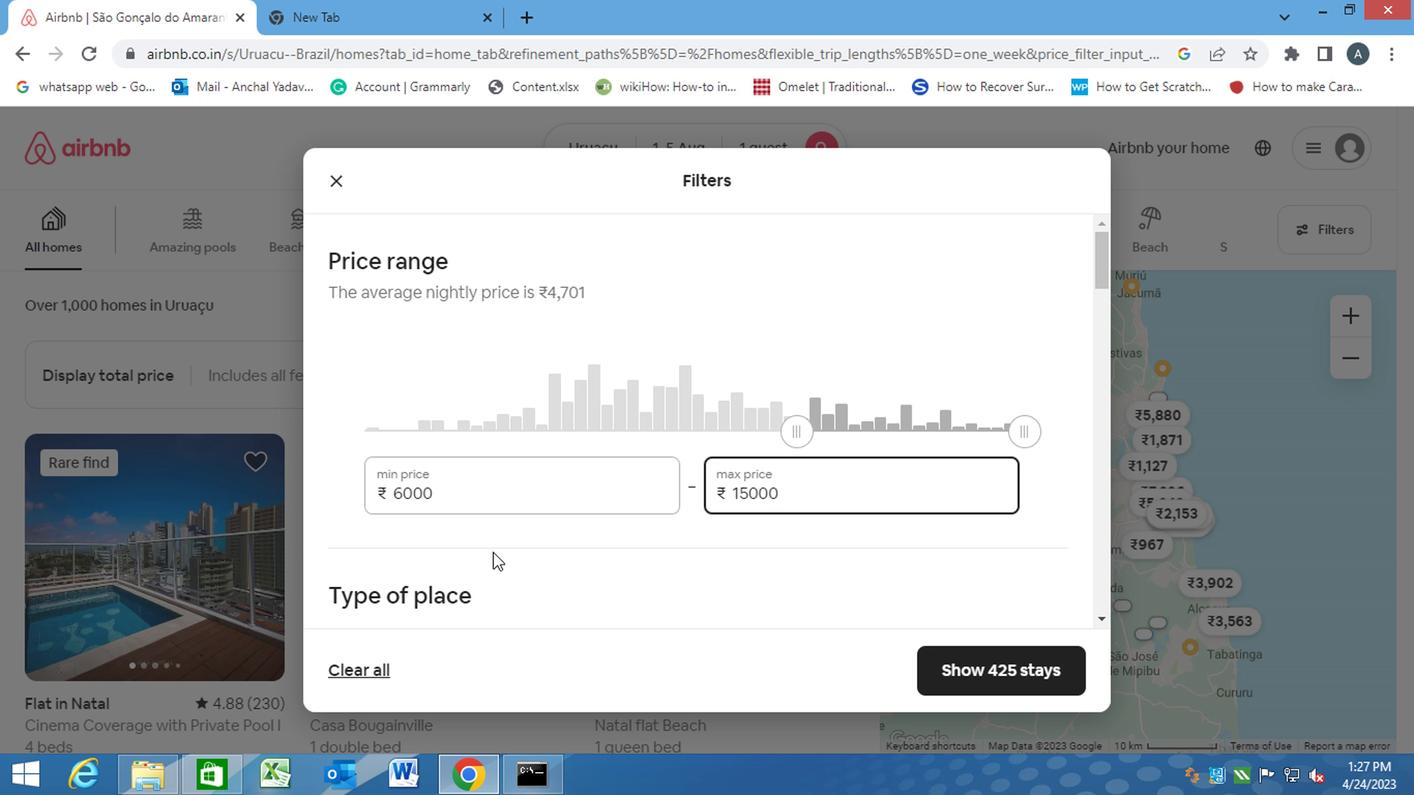 
Action: Mouse moved to (512, 559)
Screenshot: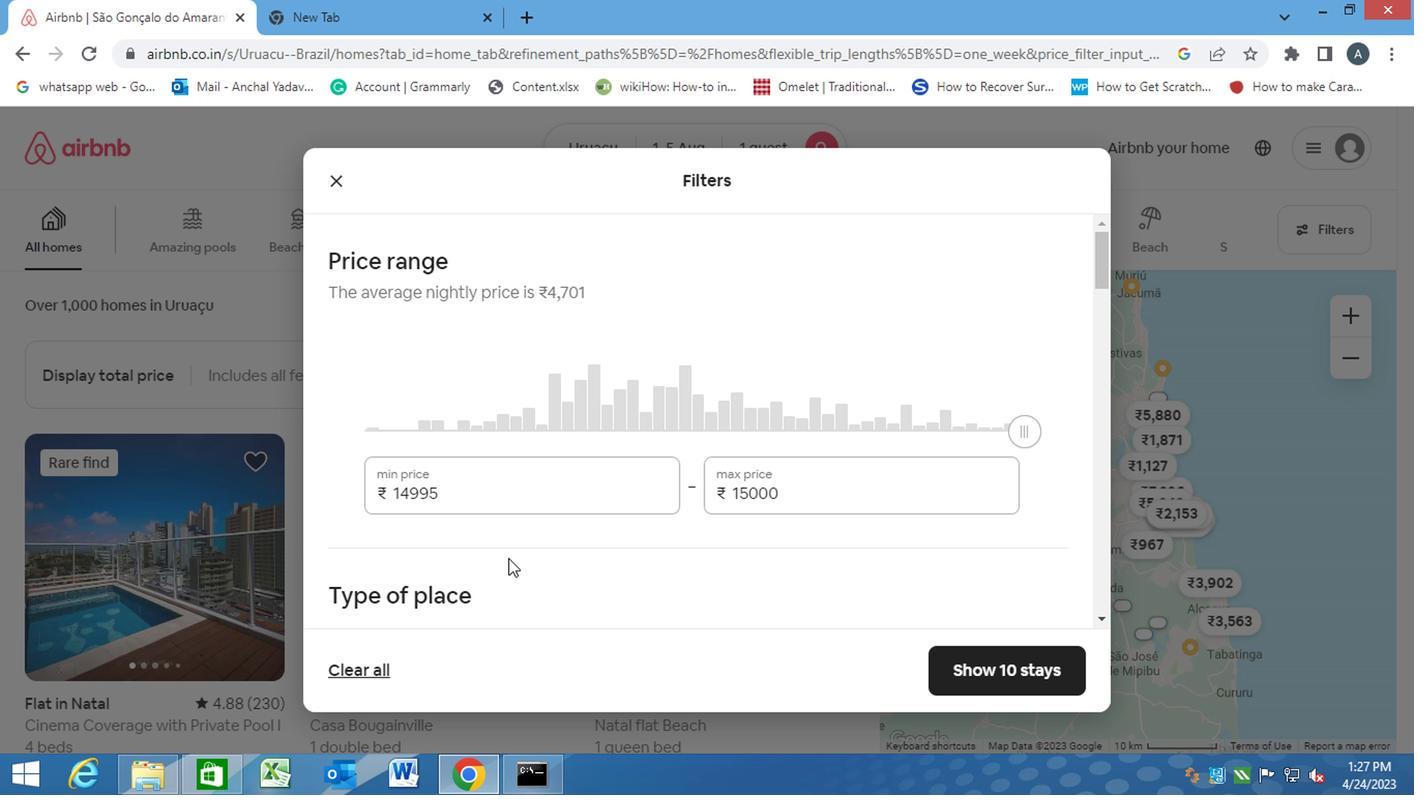 
Action: Mouse scrolled (512, 559) with delta (0, 0)
Screenshot: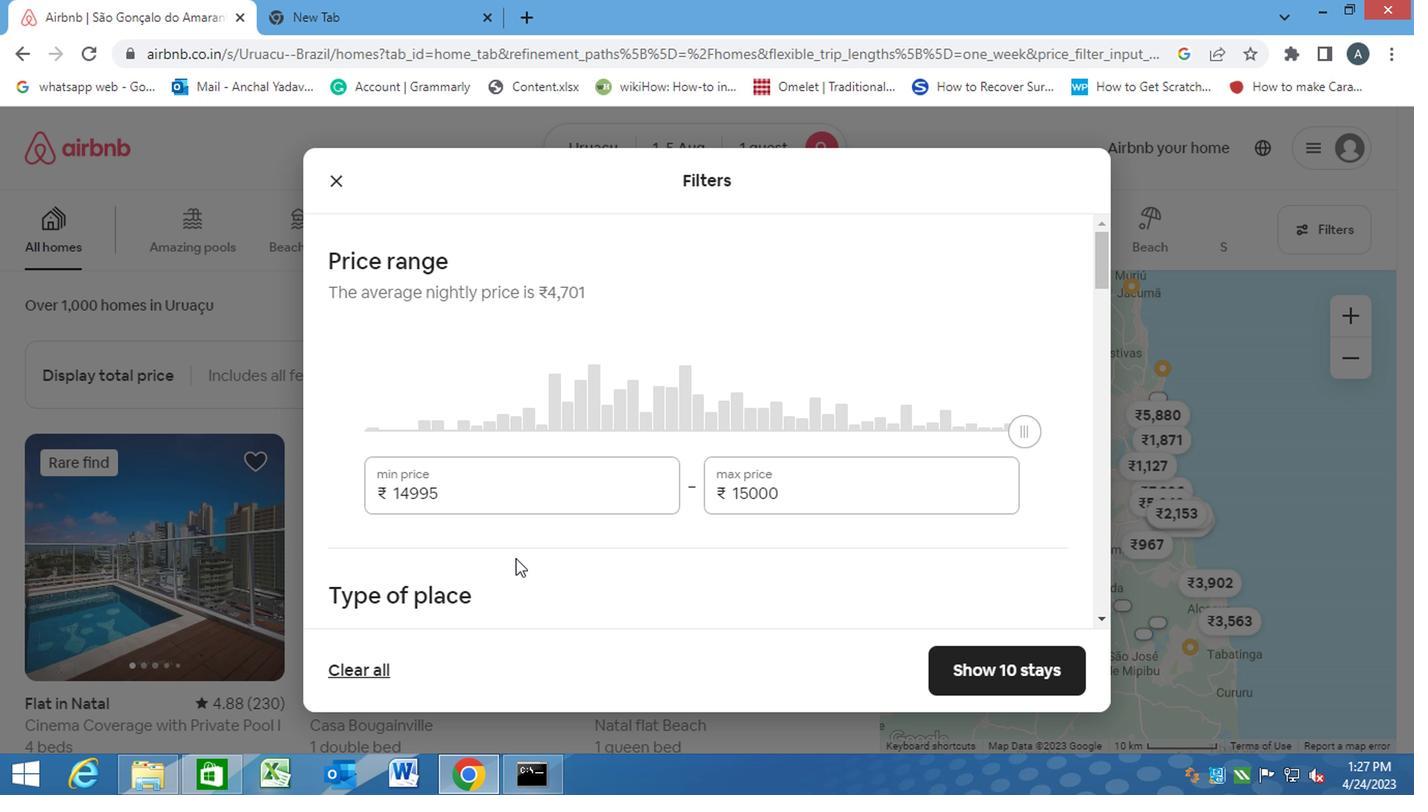 
Action: Mouse scrolled (512, 559) with delta (0, 0)
Screenshot: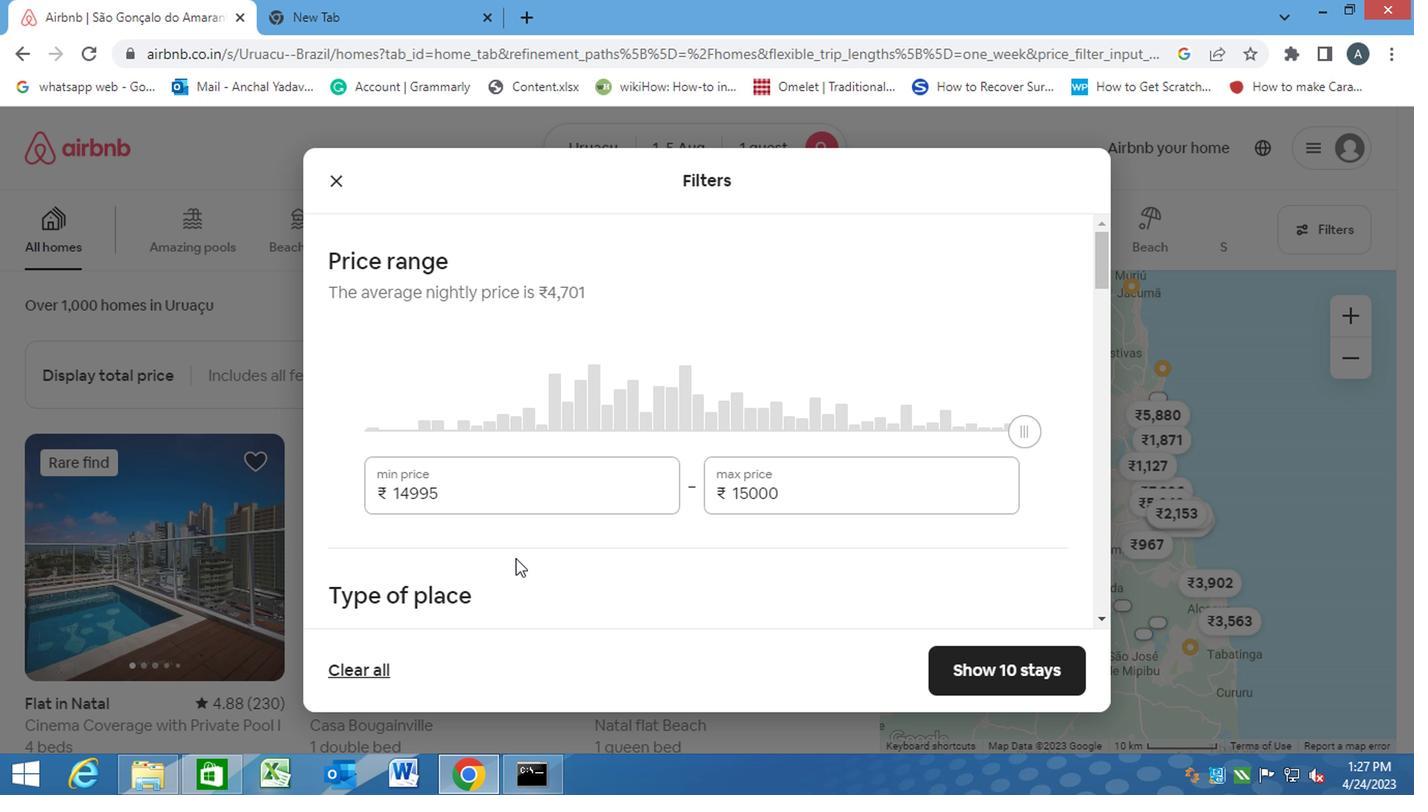 
Action: Mouse moved to (349, 454)
Screenshot: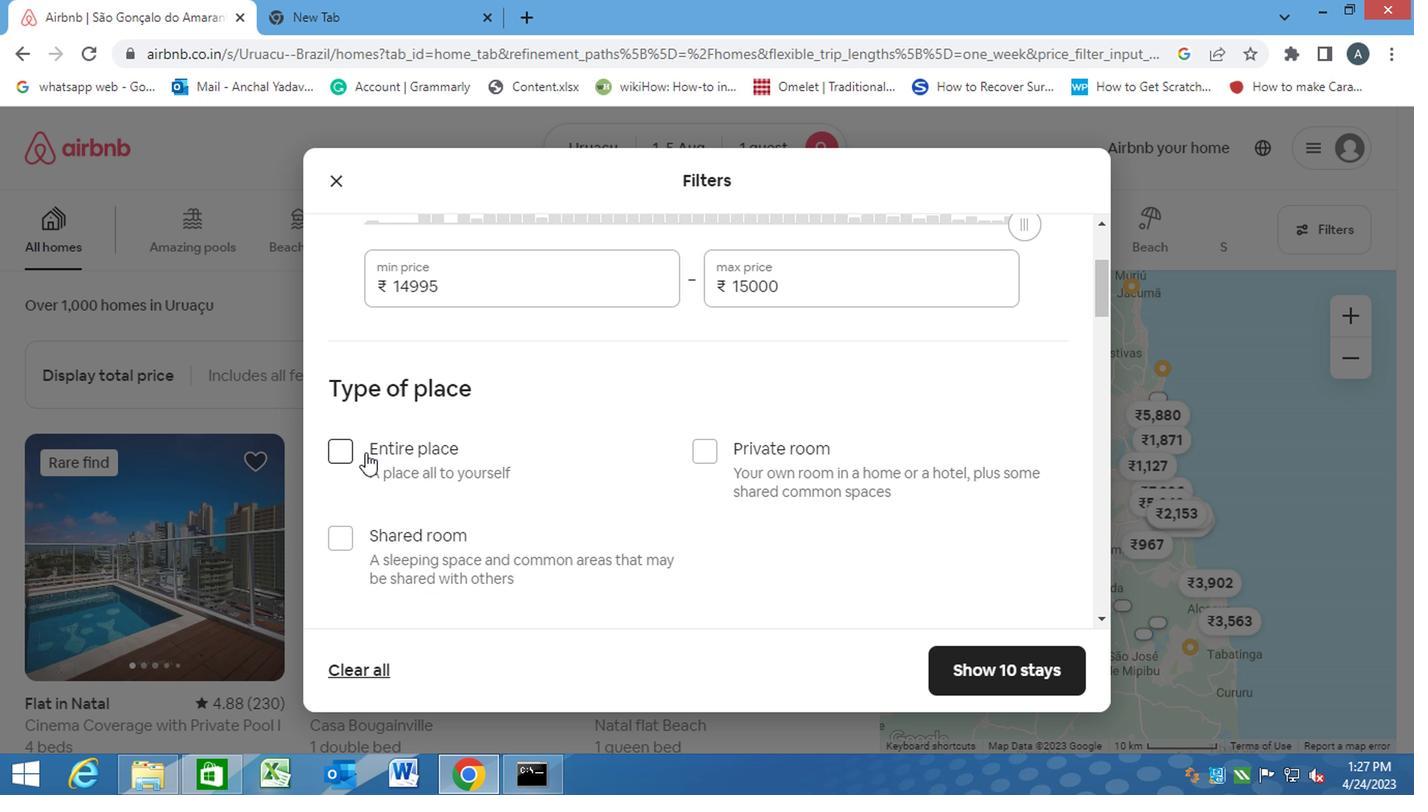 
Action: Mouse pressed left at (349, 454)
Screenshot: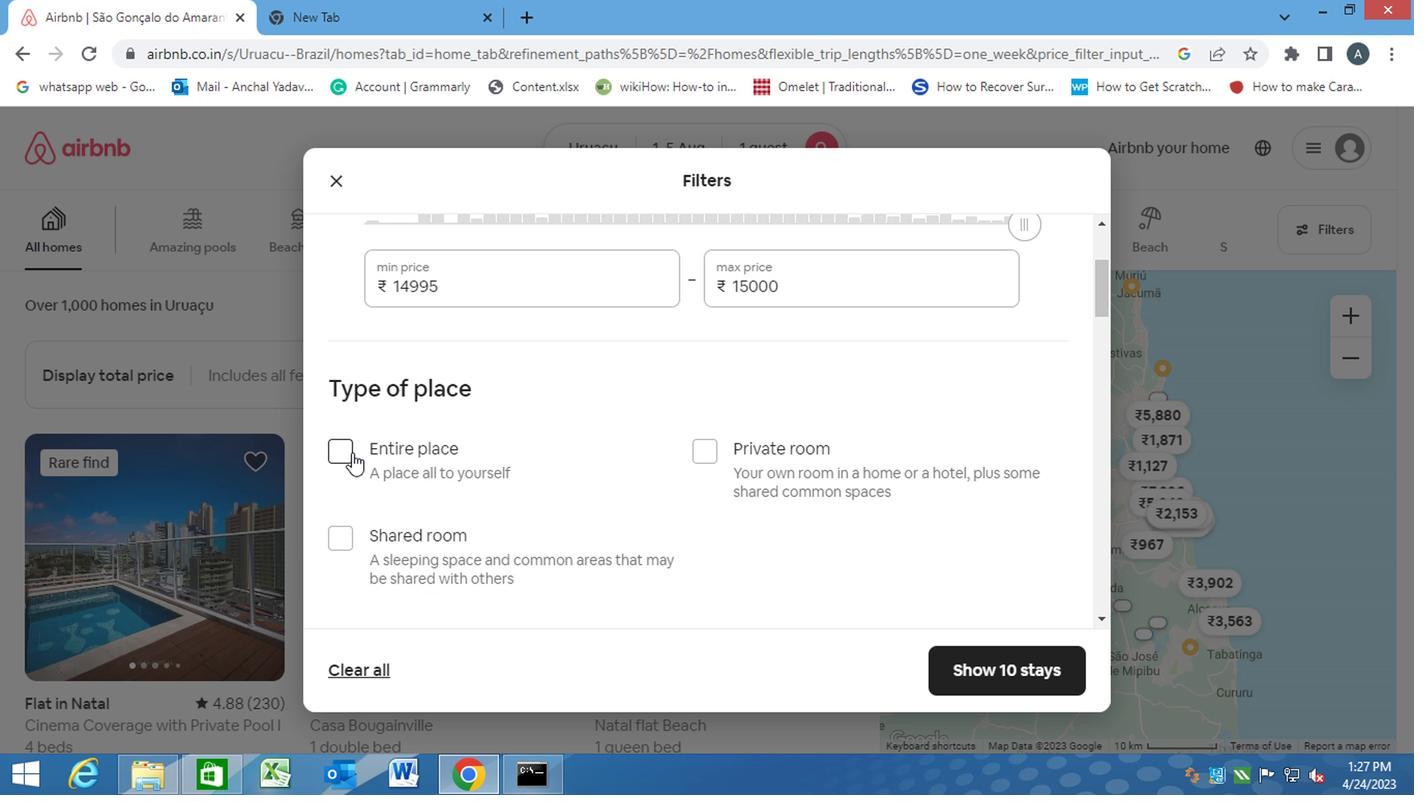 
Action: Mouse moved to (422, 465)
Screenshot: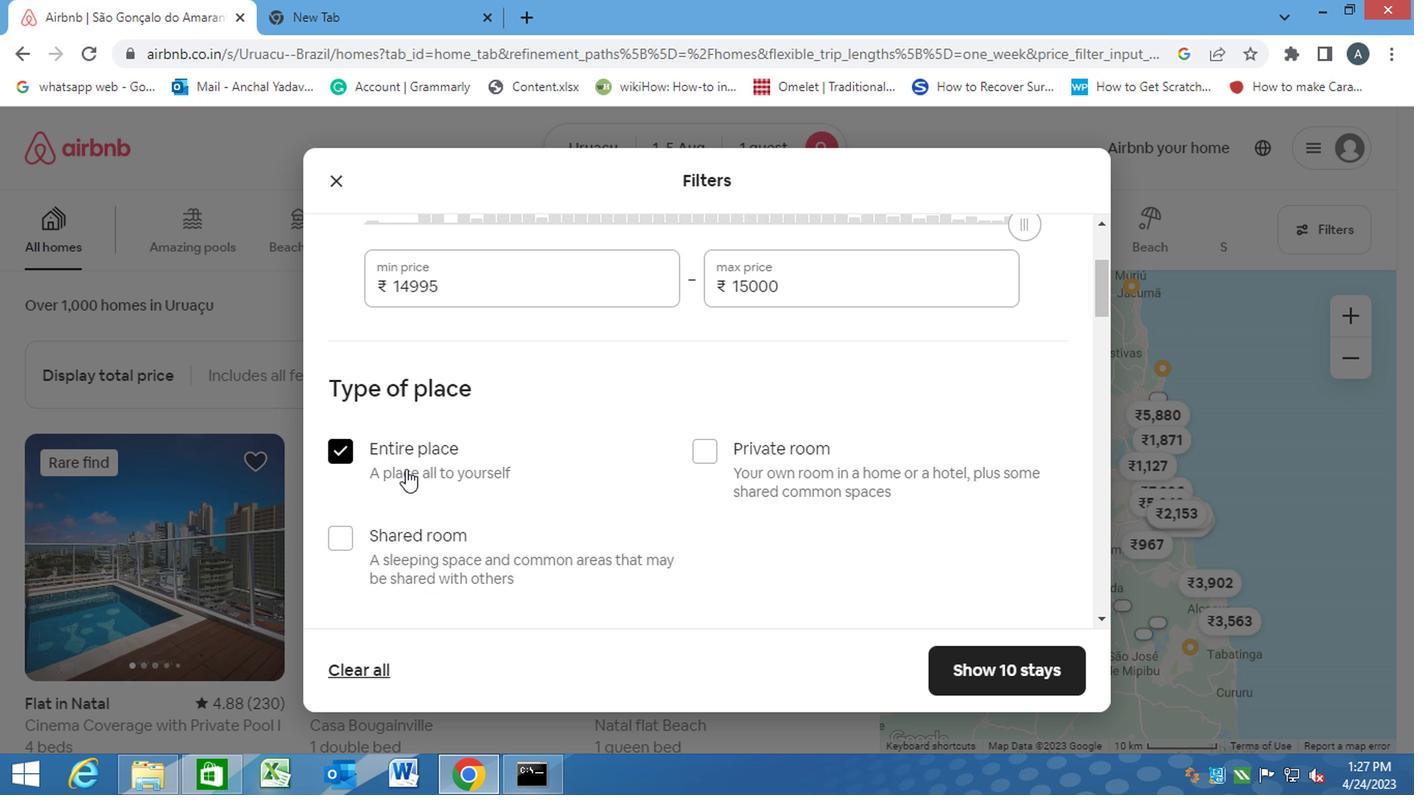 
Action: Mouse scrolled (422, 464) with delta (0, 0)
Screenshot: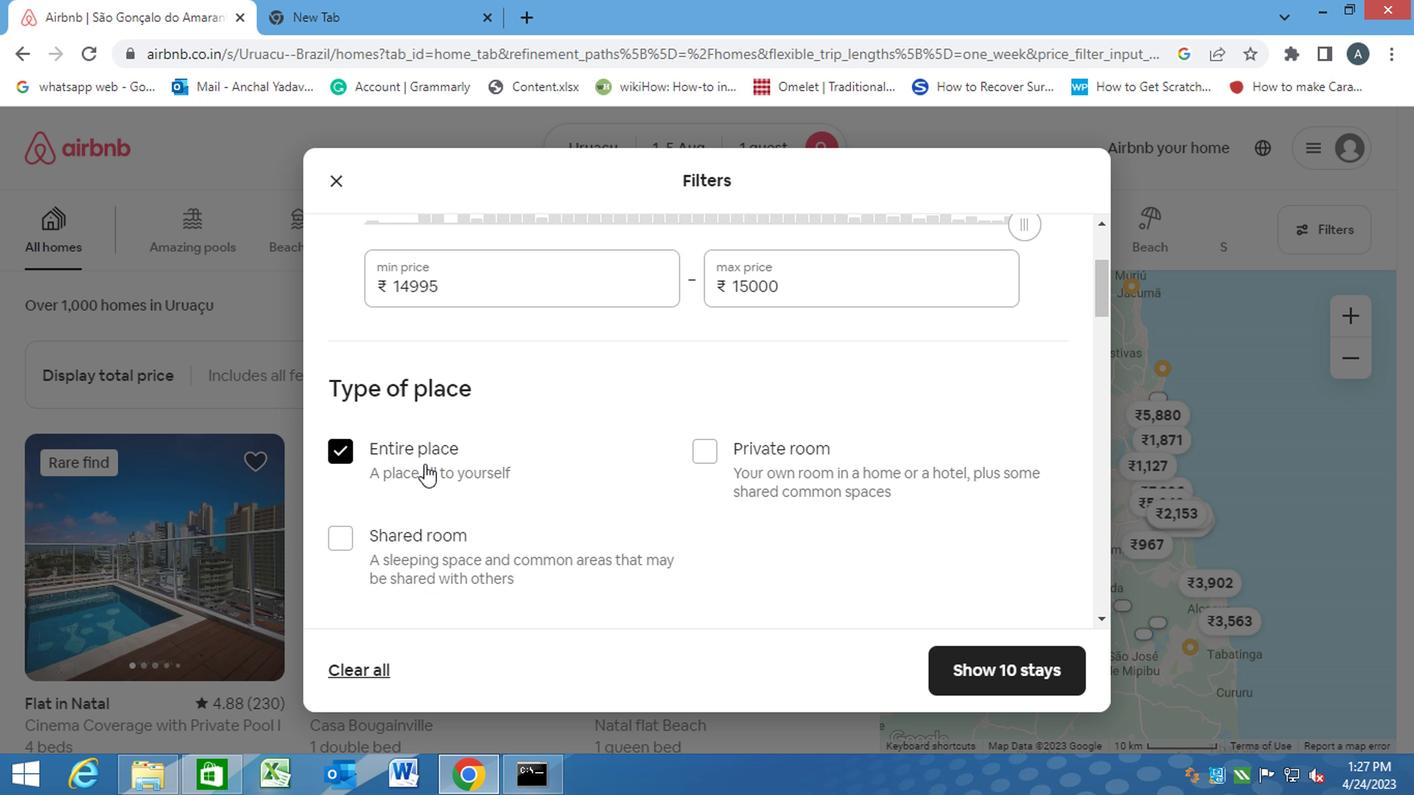 
Action: Mouse scrolled (422, 464) with delta (0, 0)
Screenshot: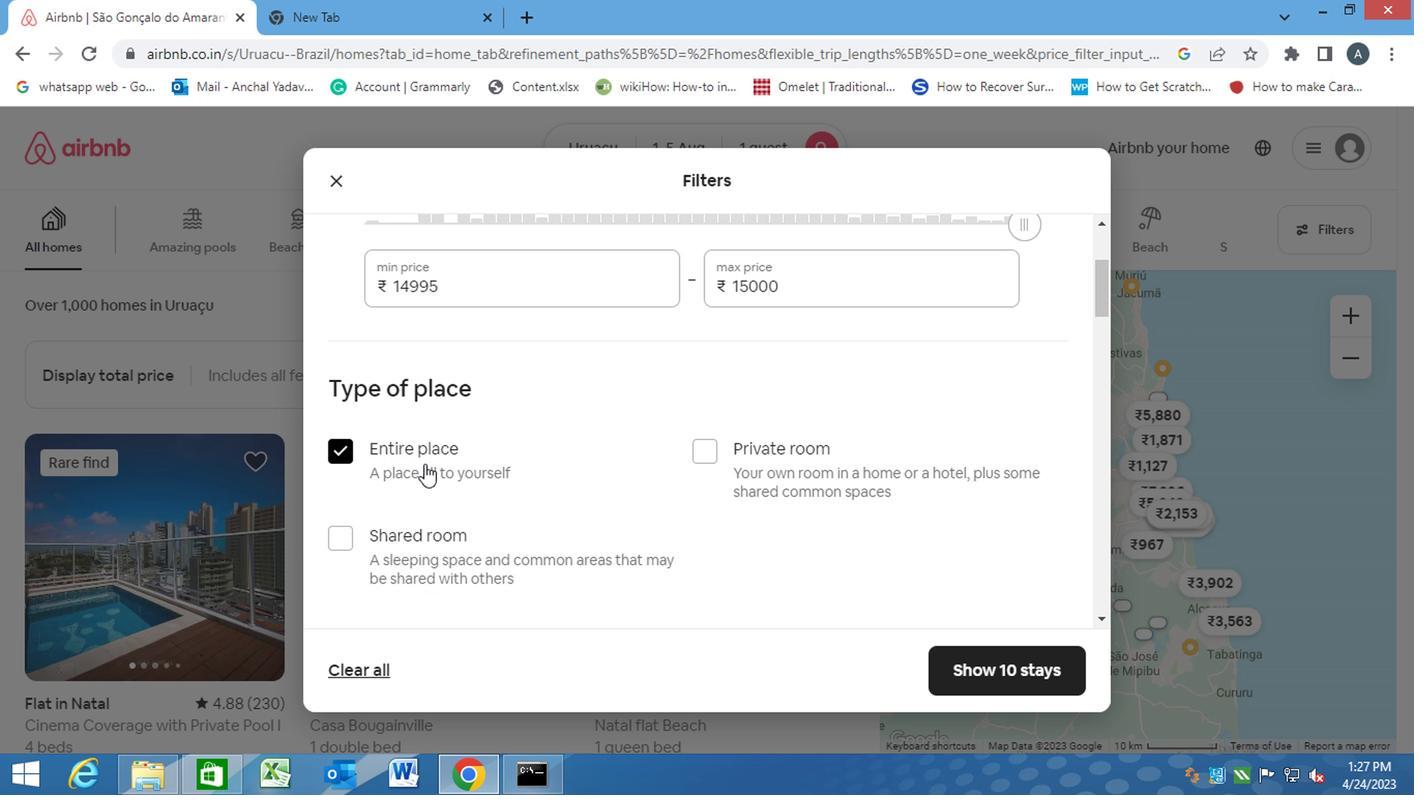 
Action: Mouse scrolled (422, 464) with delta (0, 0)
Screenshot: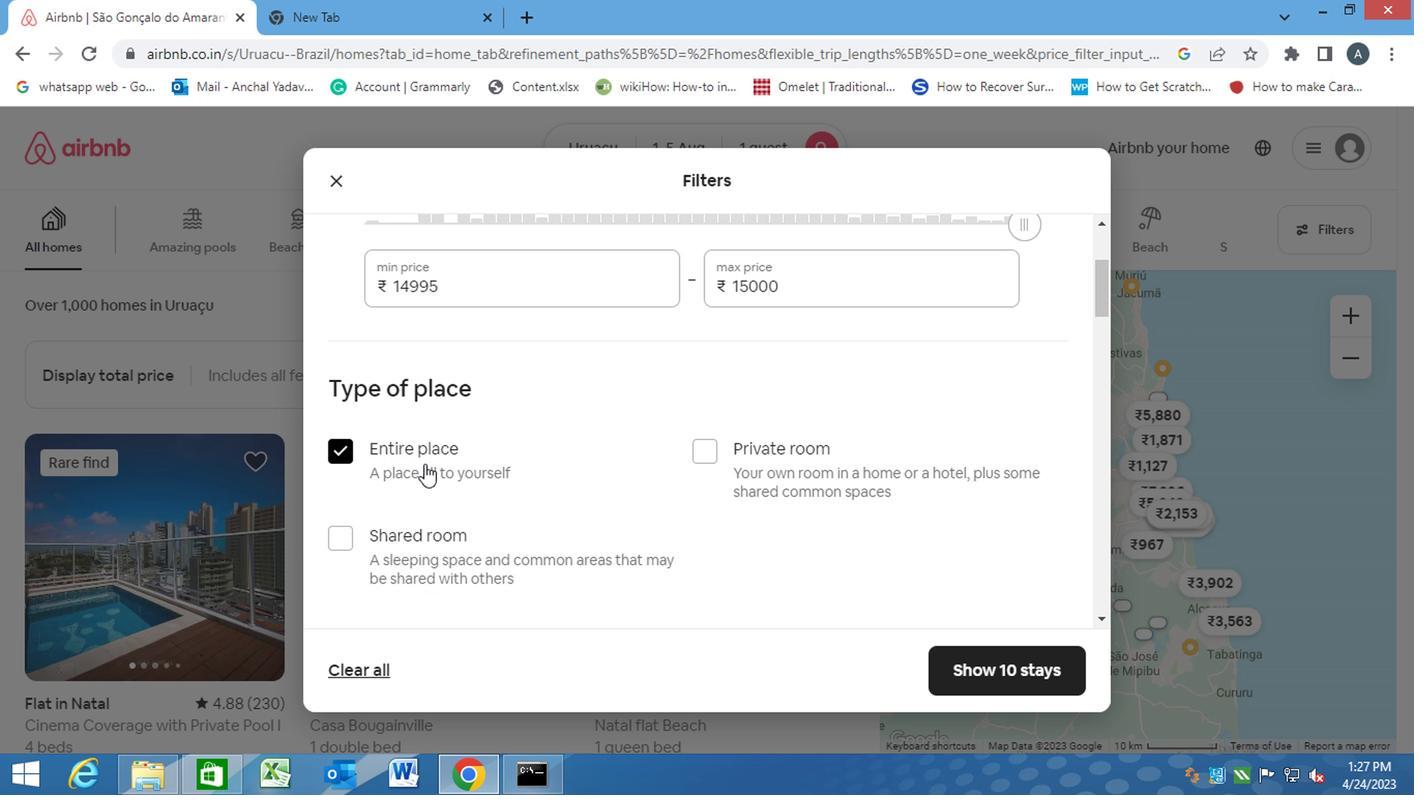 
Action: Mouse moved to (455, 487)
Screenshot: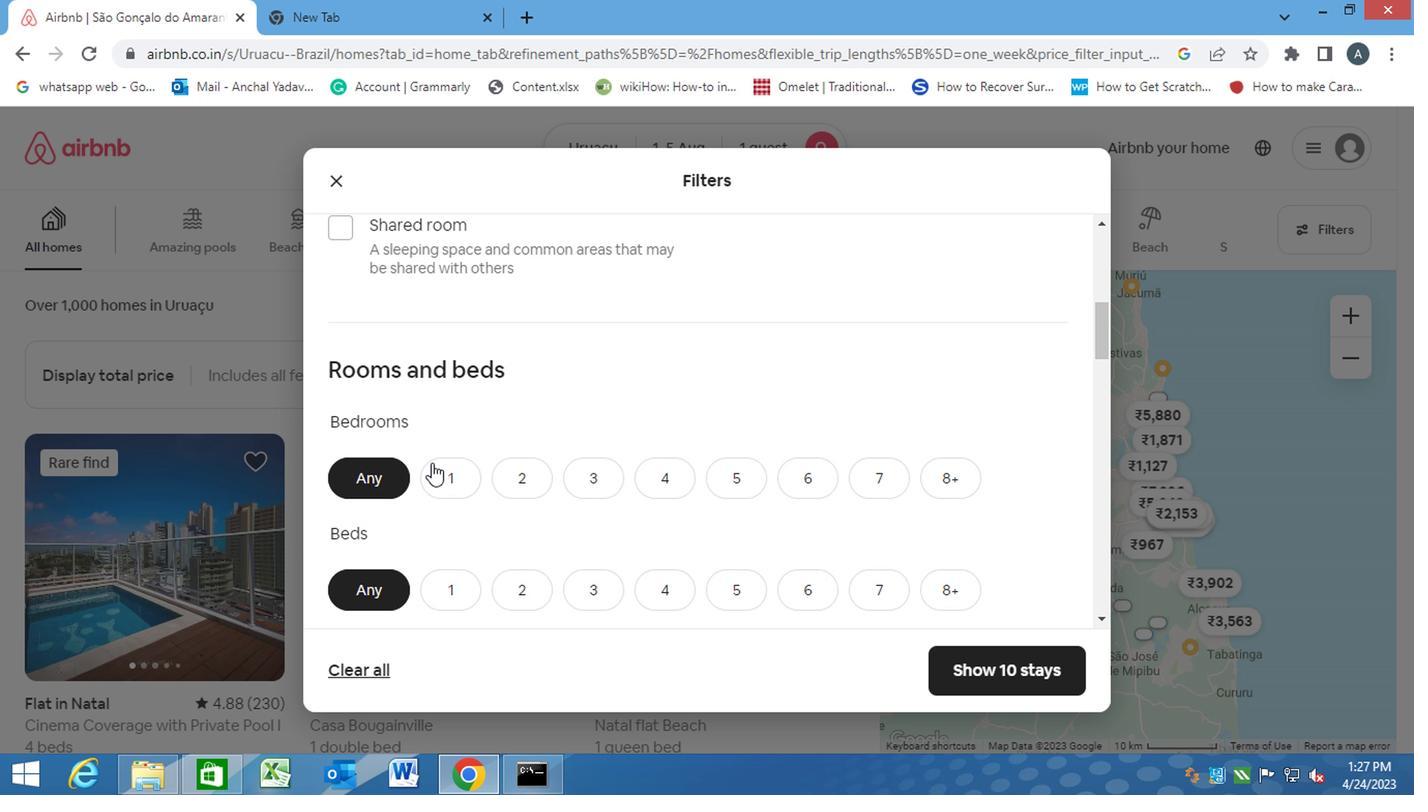 
Action: Mouse scrolled (455, 486) with delta (0, -1)
Screenshot: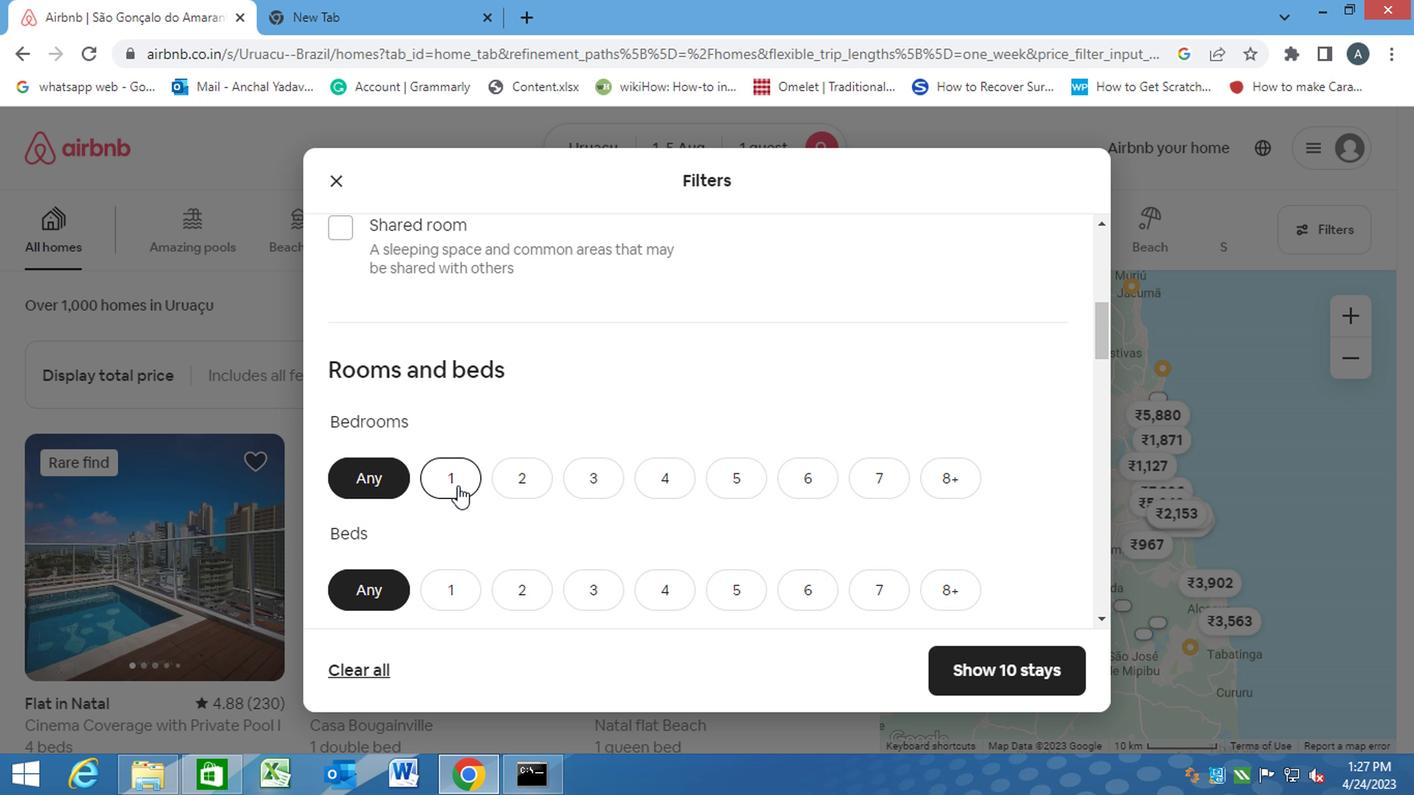 
Action: Mouse moved to (448, 403)
Screenshot: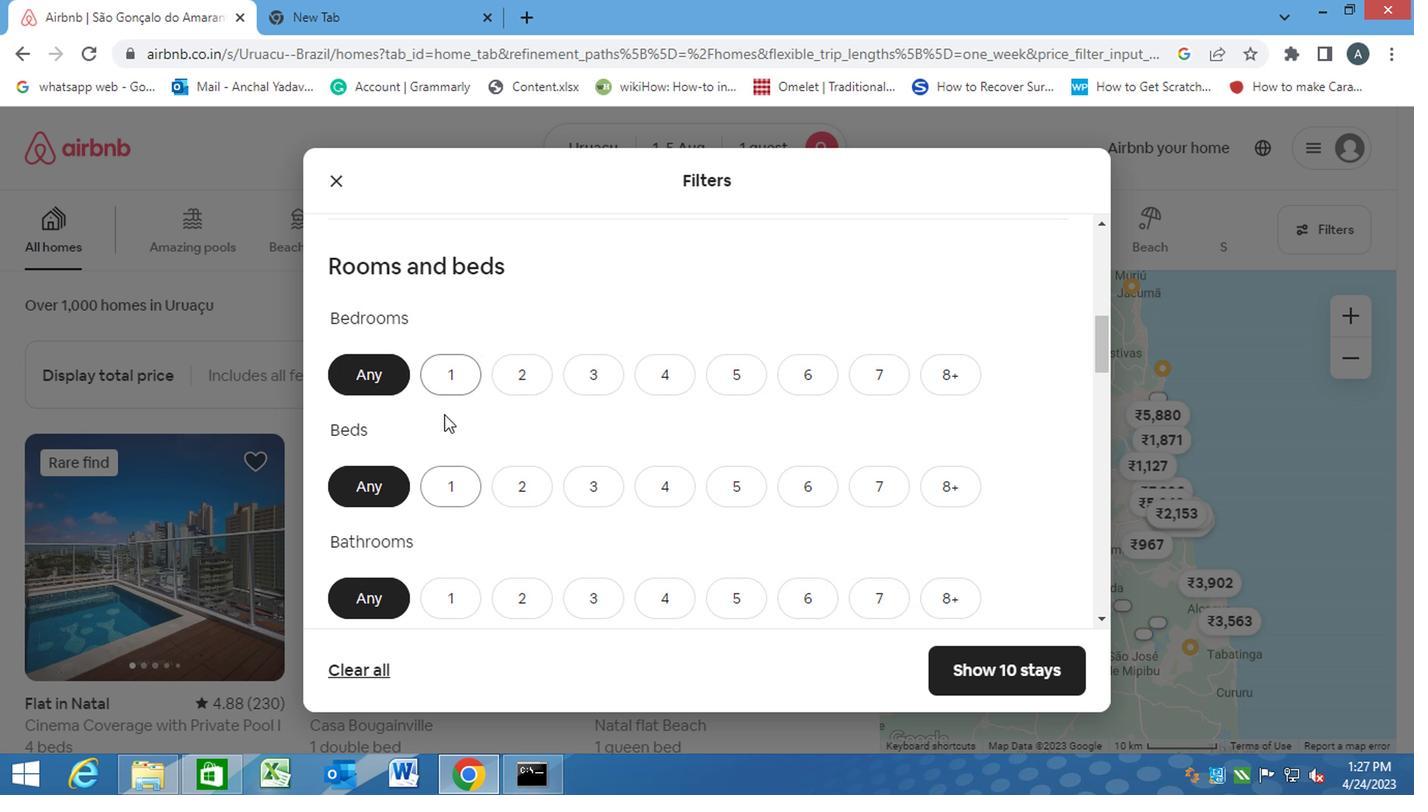 
Action: Mouse pressed left at (448, 403)
Screenshot: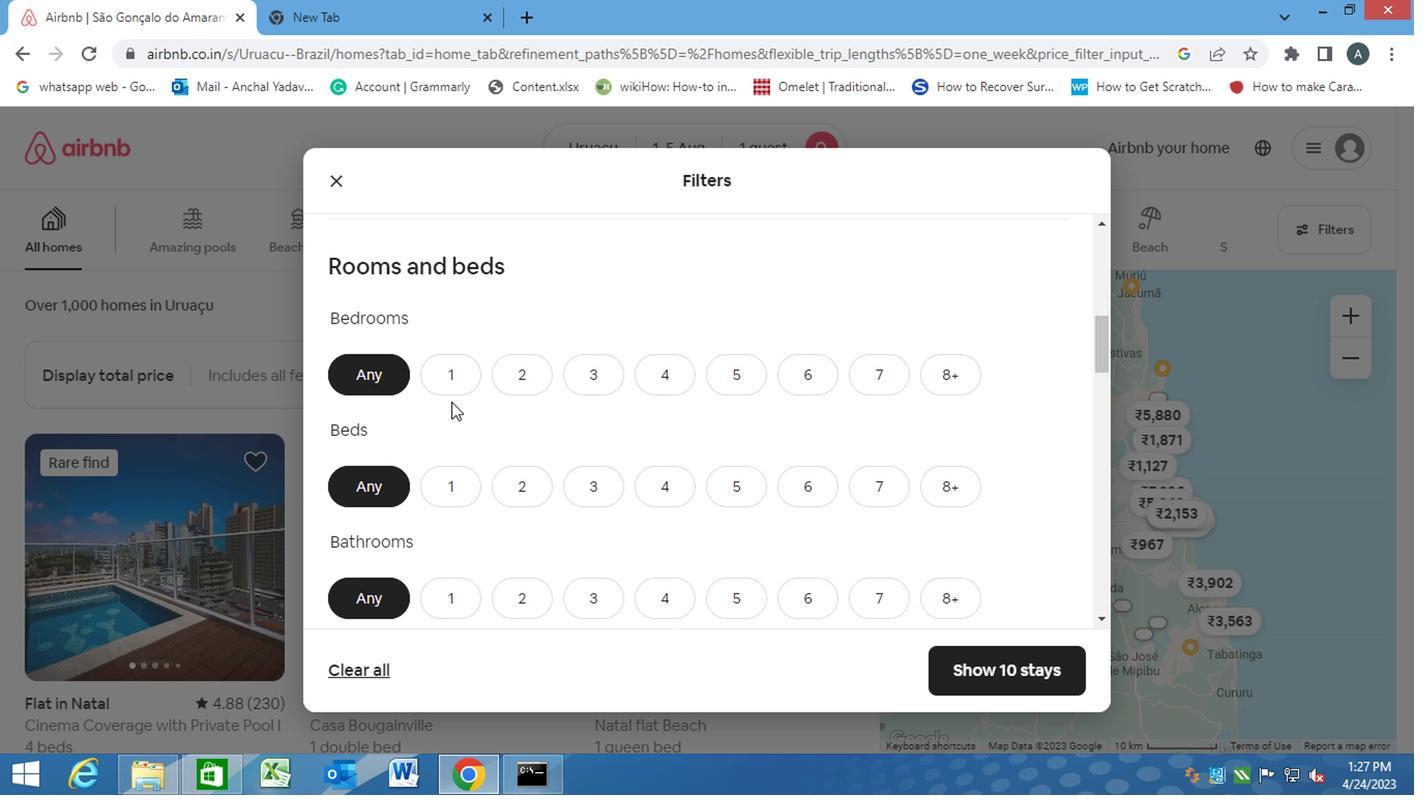 
Action: Mouse moved to (441, 369)
Screenshot: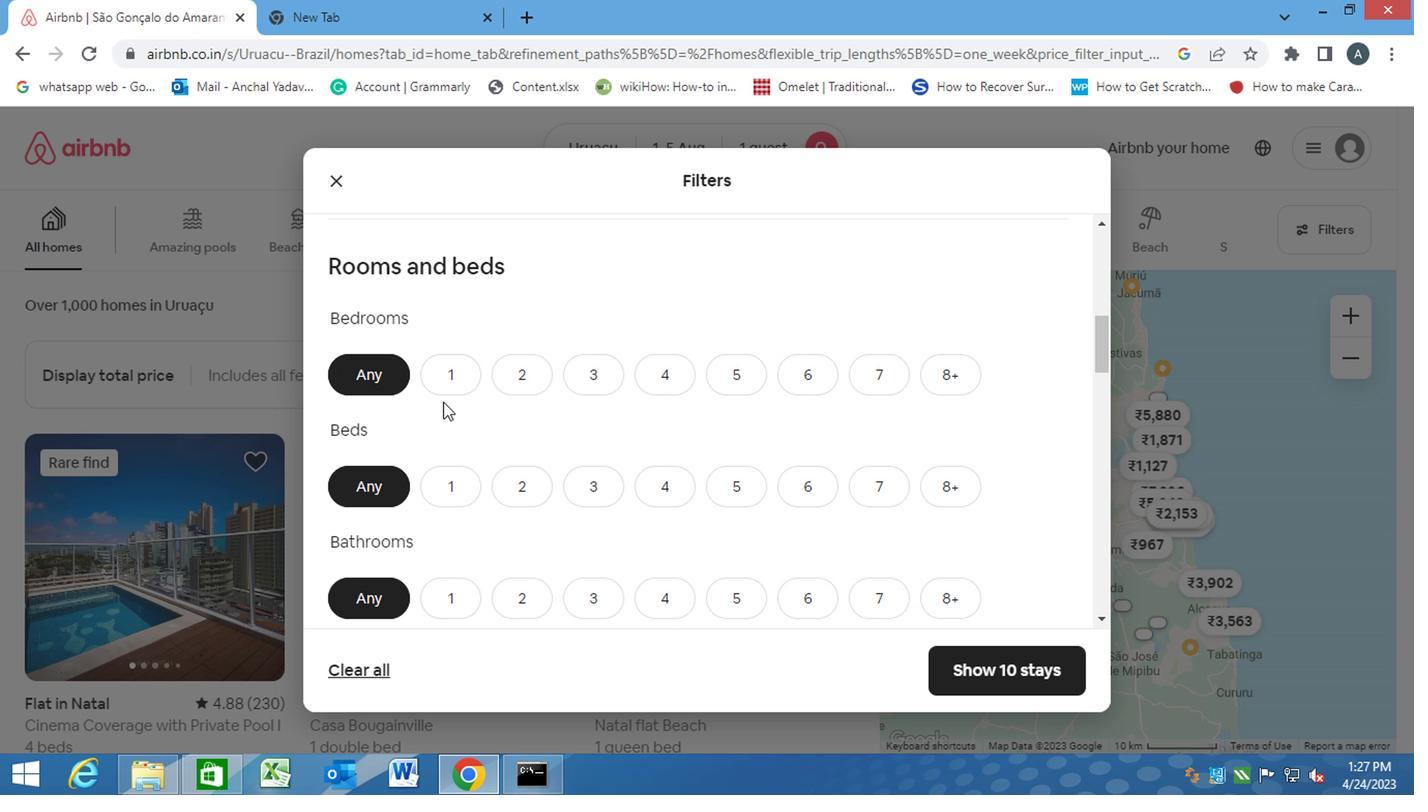 
Action: Mouse pressed left at (441, 369)
Screenshot: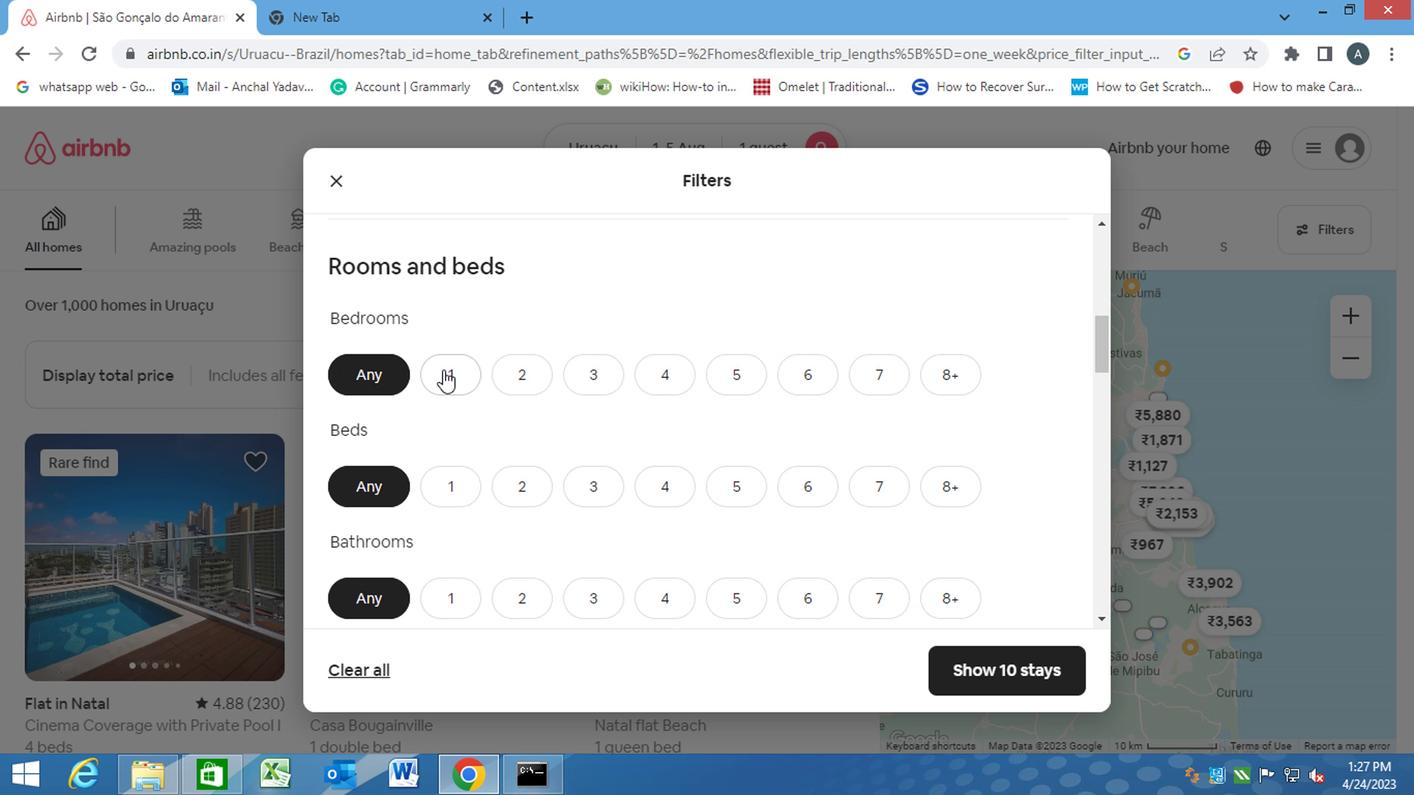 
Action: Mouse moved to (441, 475)
Screenshot: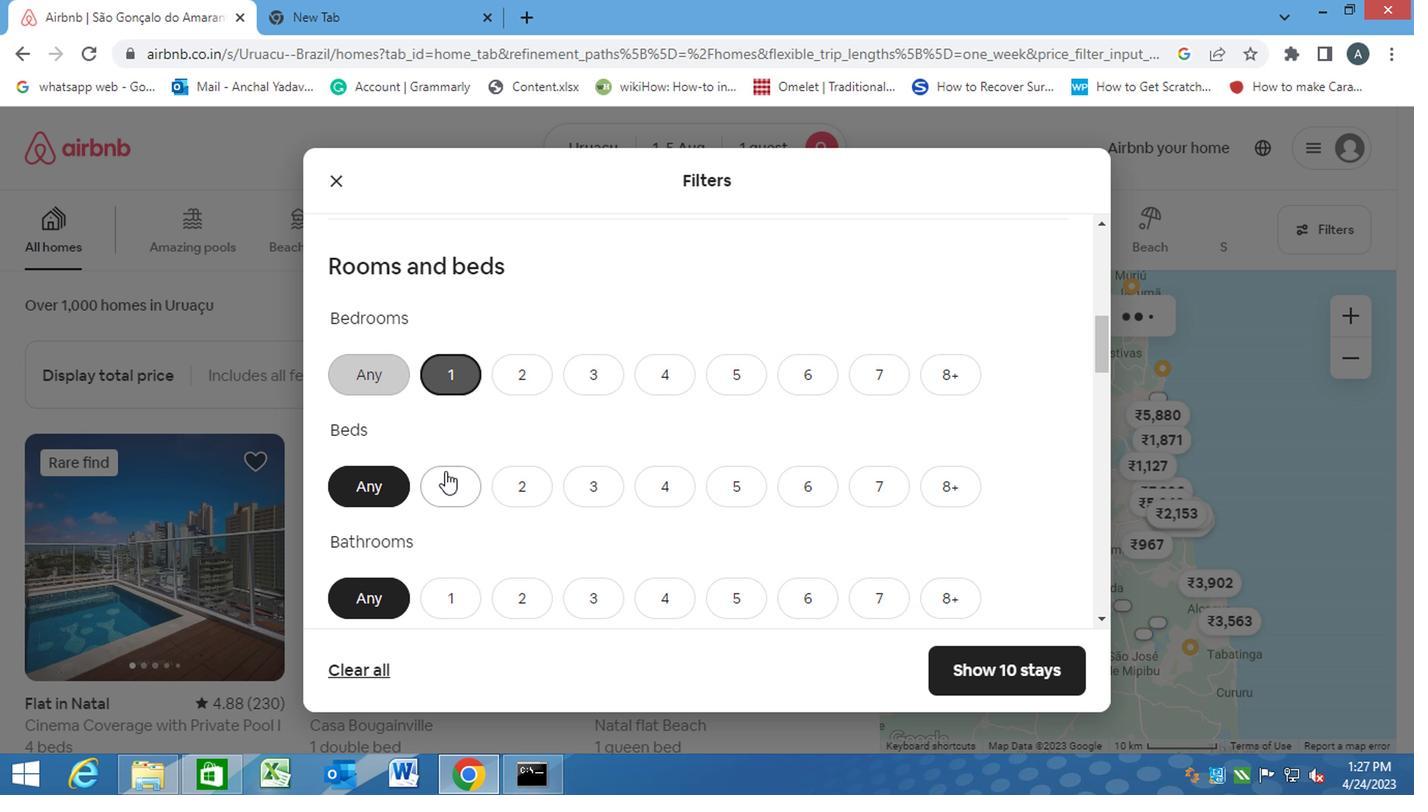 
Action: Mouse pressed left at (441, 475)
Screenshot: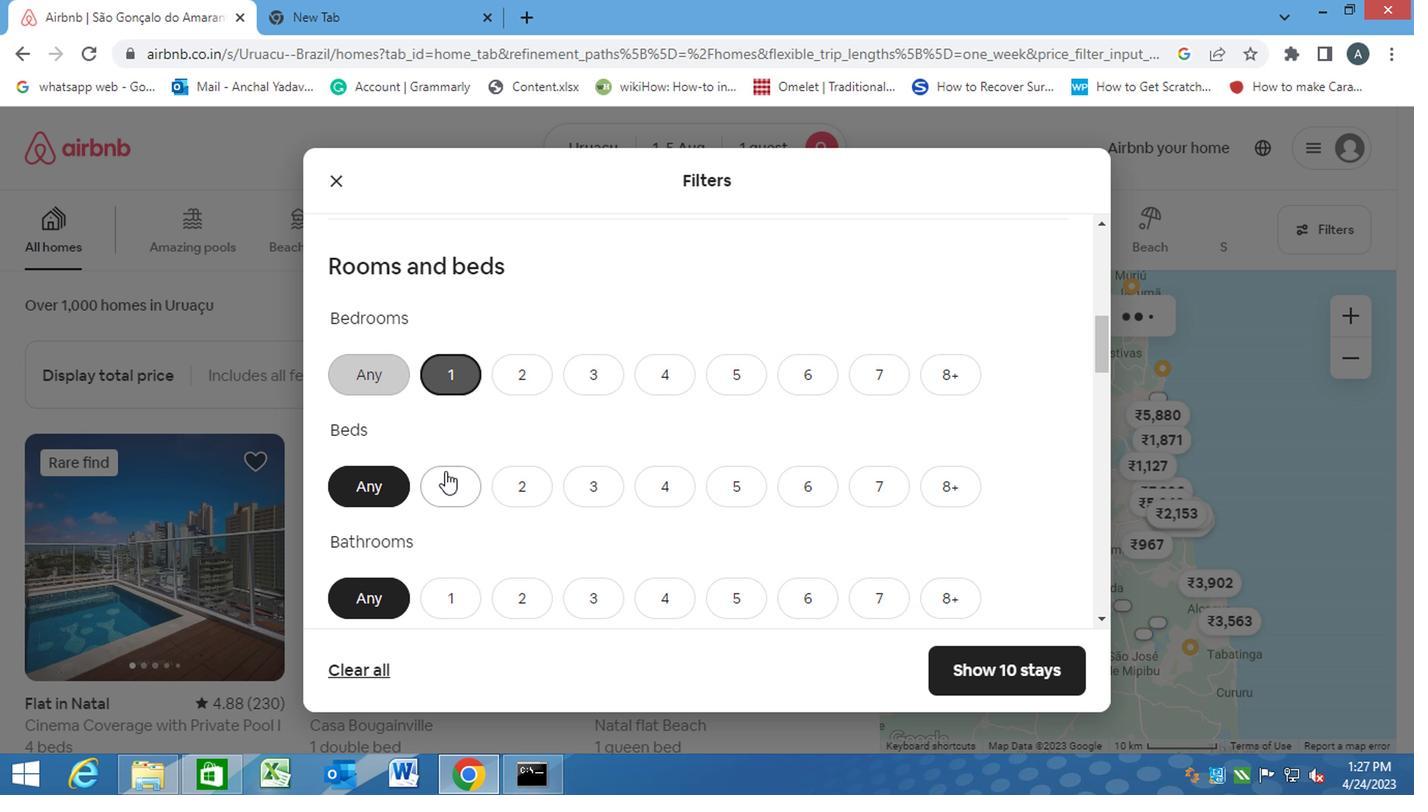 
Action: Mouse moved to (451, 606)
Screenshot: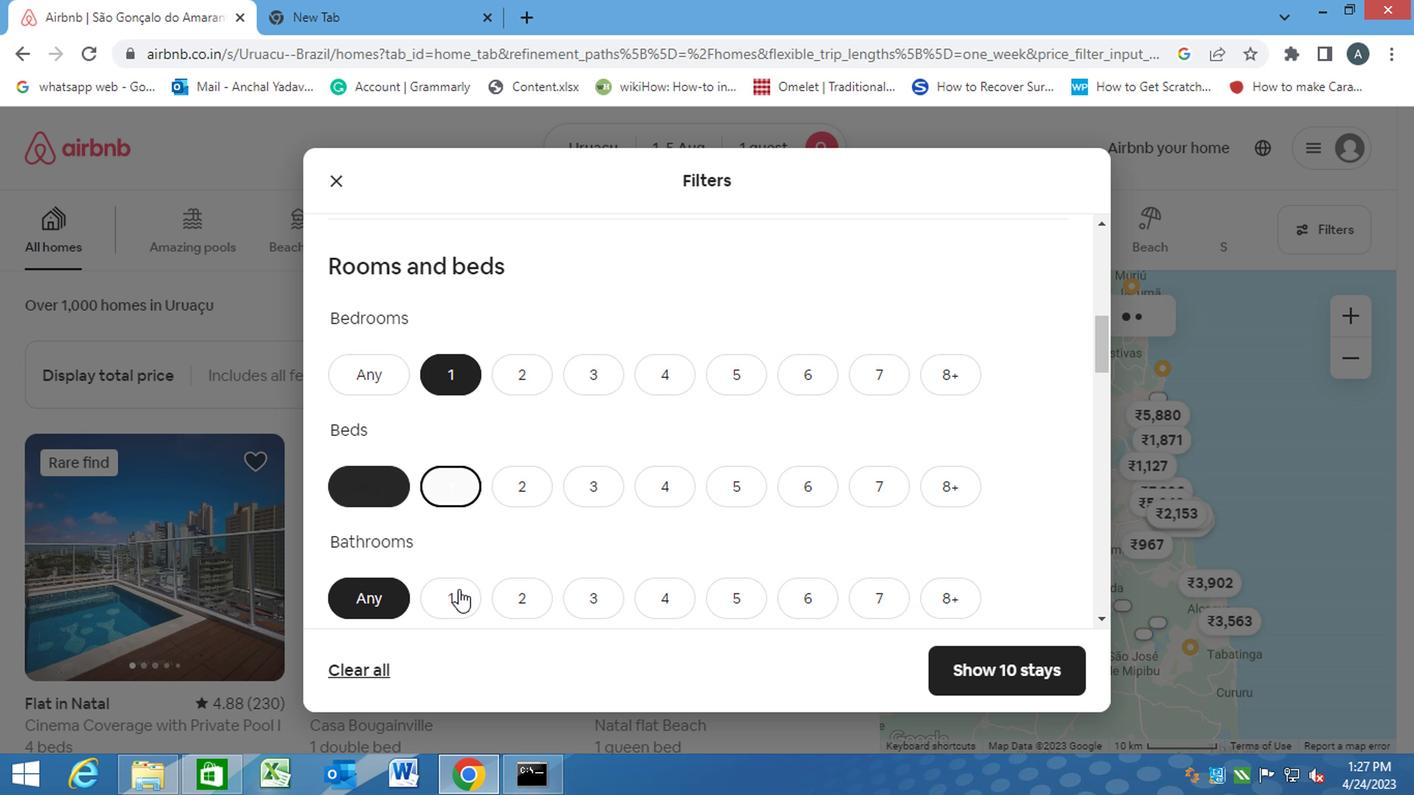 
Action: Mouse pressed left at (451, 606)
Screenshot: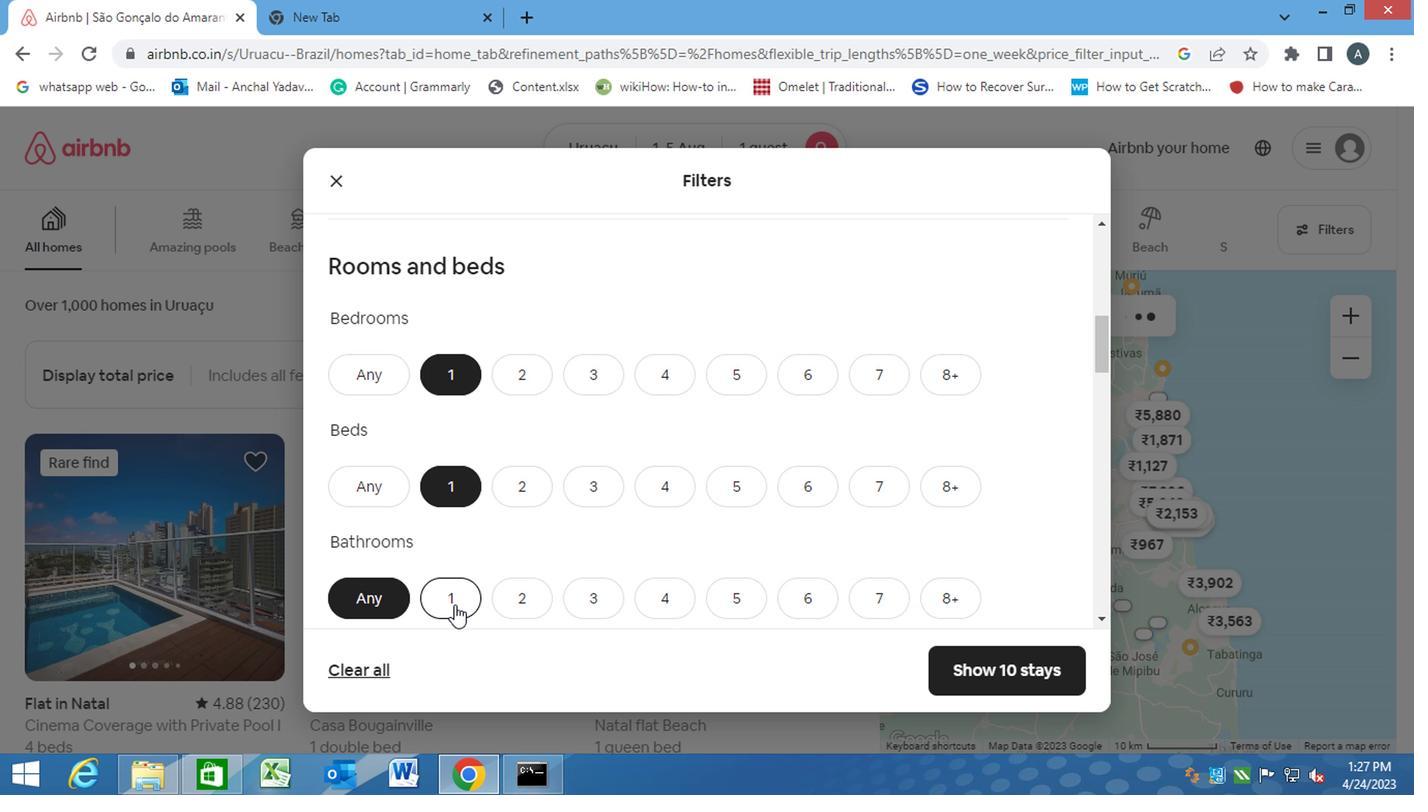 
Action: Mouse scrolled (451, 605) with delta (0, 0)
Screenshot: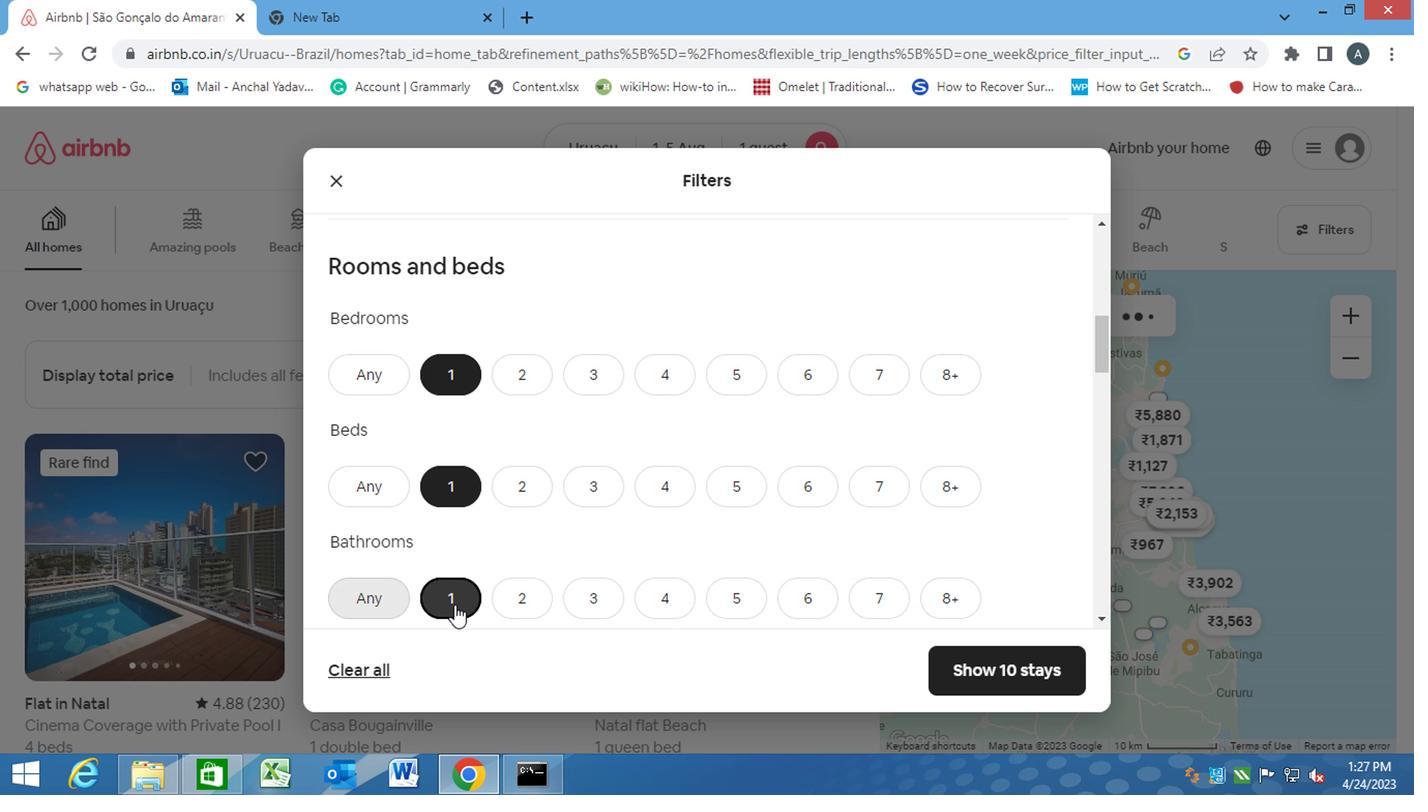 
Action: Mouse scrolled (451, 605) with delta (0, 0)
Screenshot: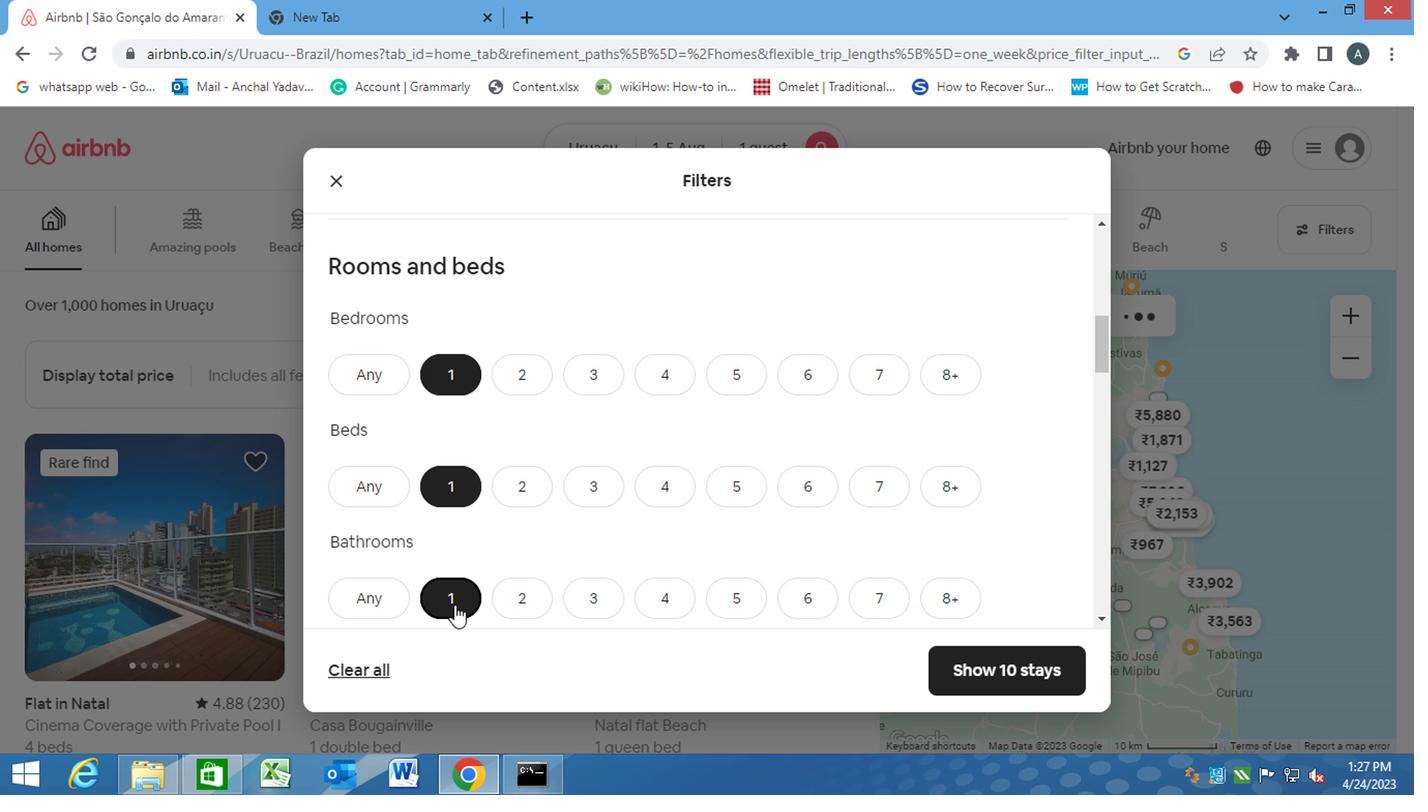 
Action: Mouse scrolled (451, 605) with delta (0, 0)
Screenshot: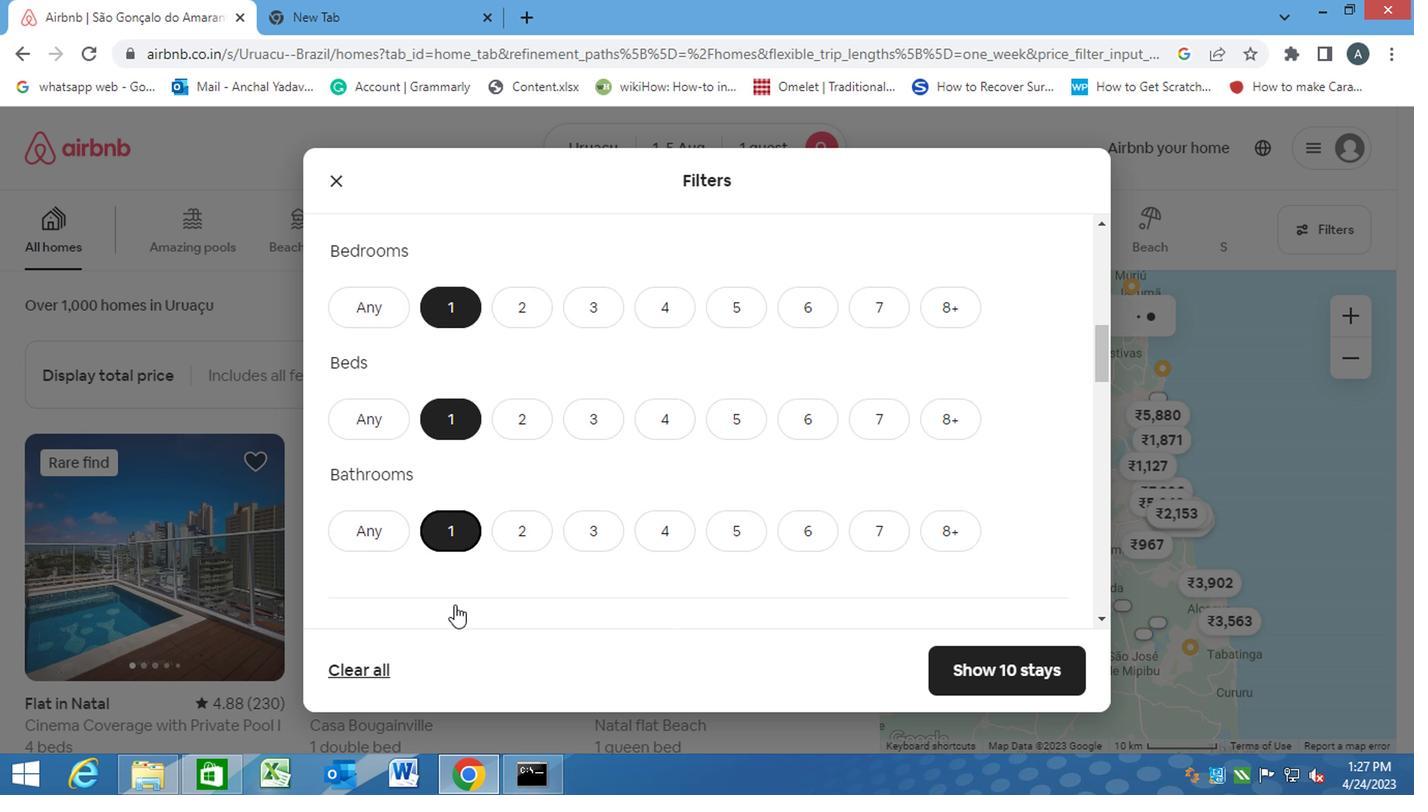 
Action: Mouse scrolled (451, 605) with delta (0, 0)
Screenshot: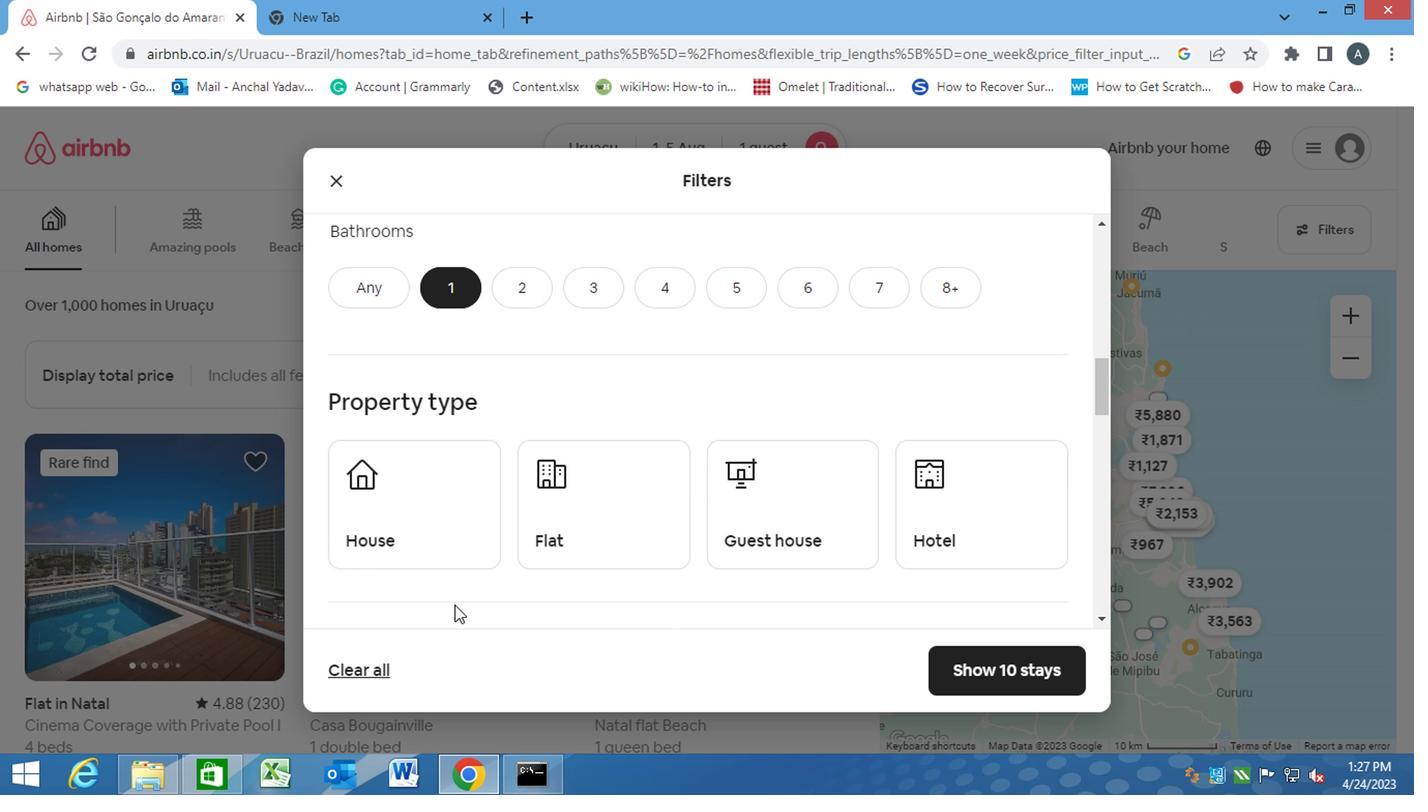 
Action: Mouse scrolled (451, 605) with delta (0, 0)
Screenshot: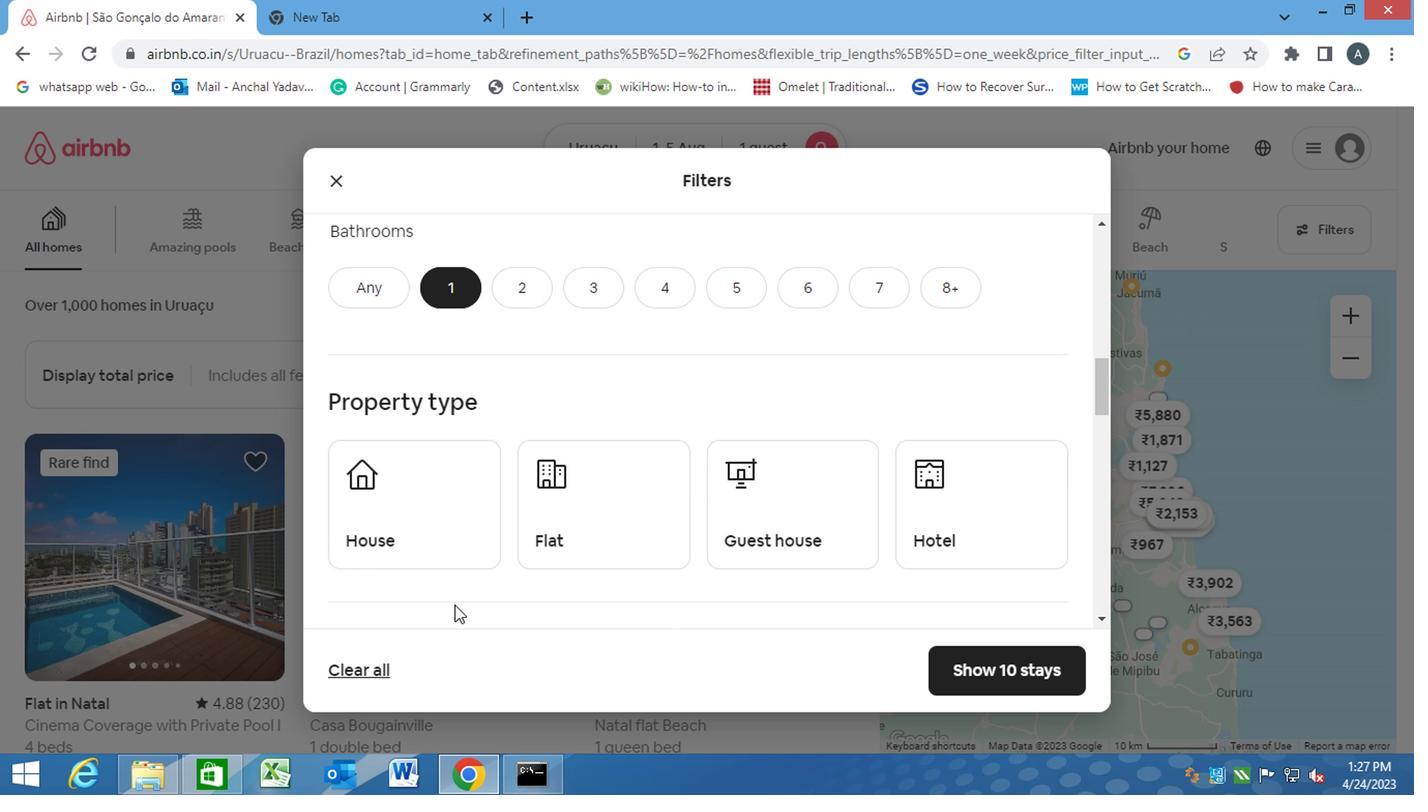 
Action: Mouse moved to (407, 302)
Screenshot: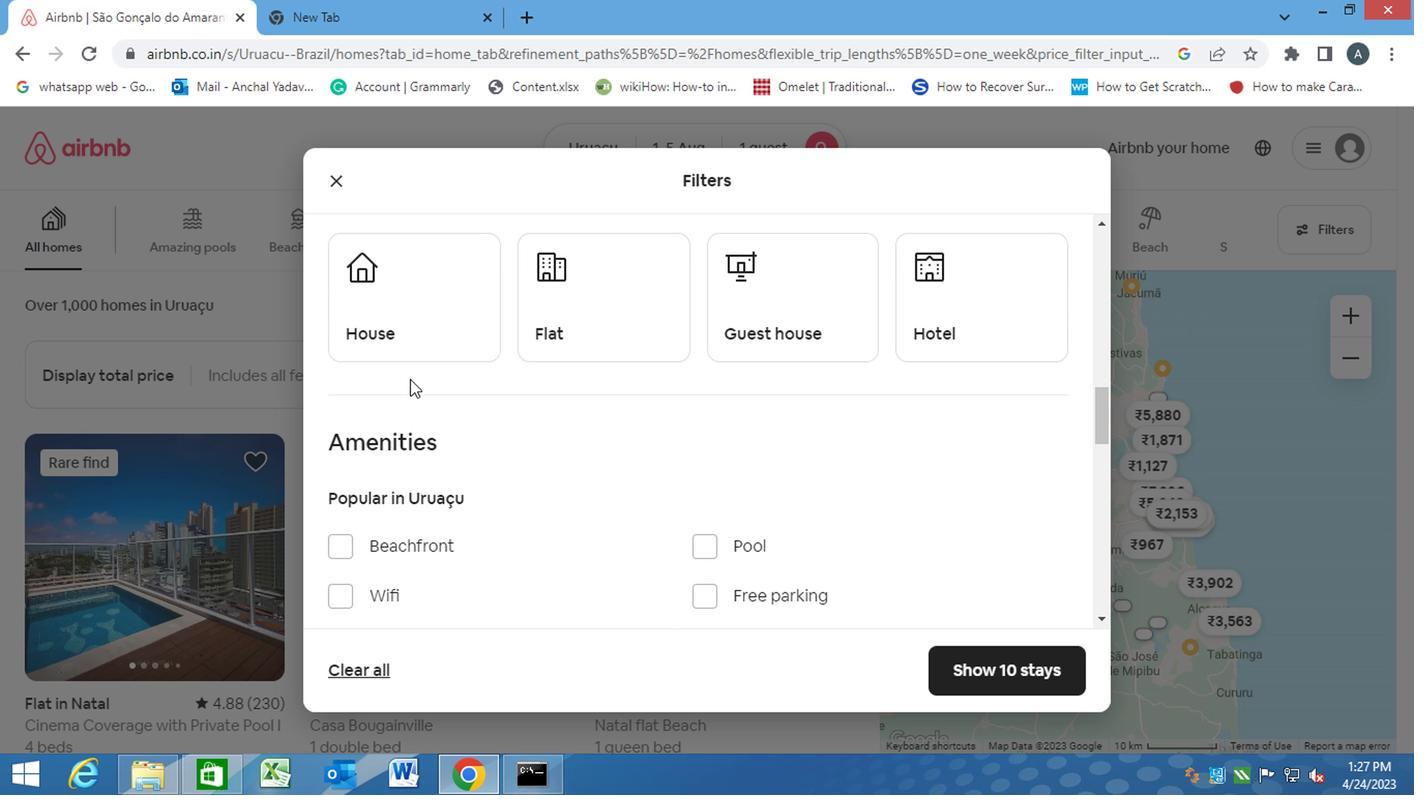 
Action: Mouse pressed left at (407, 302)
Screenshot: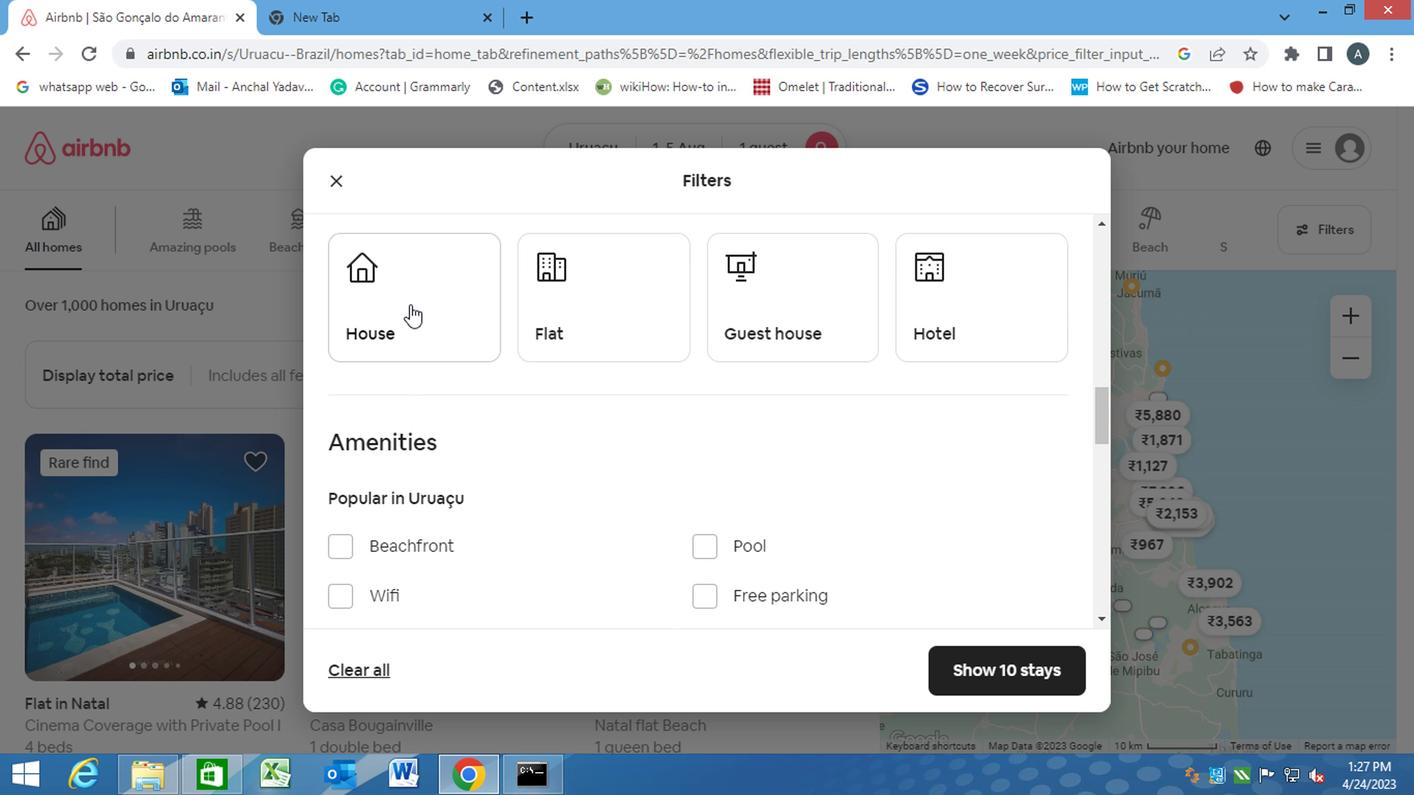 
Action: Mouse moved to (573, 309)
Screenshot: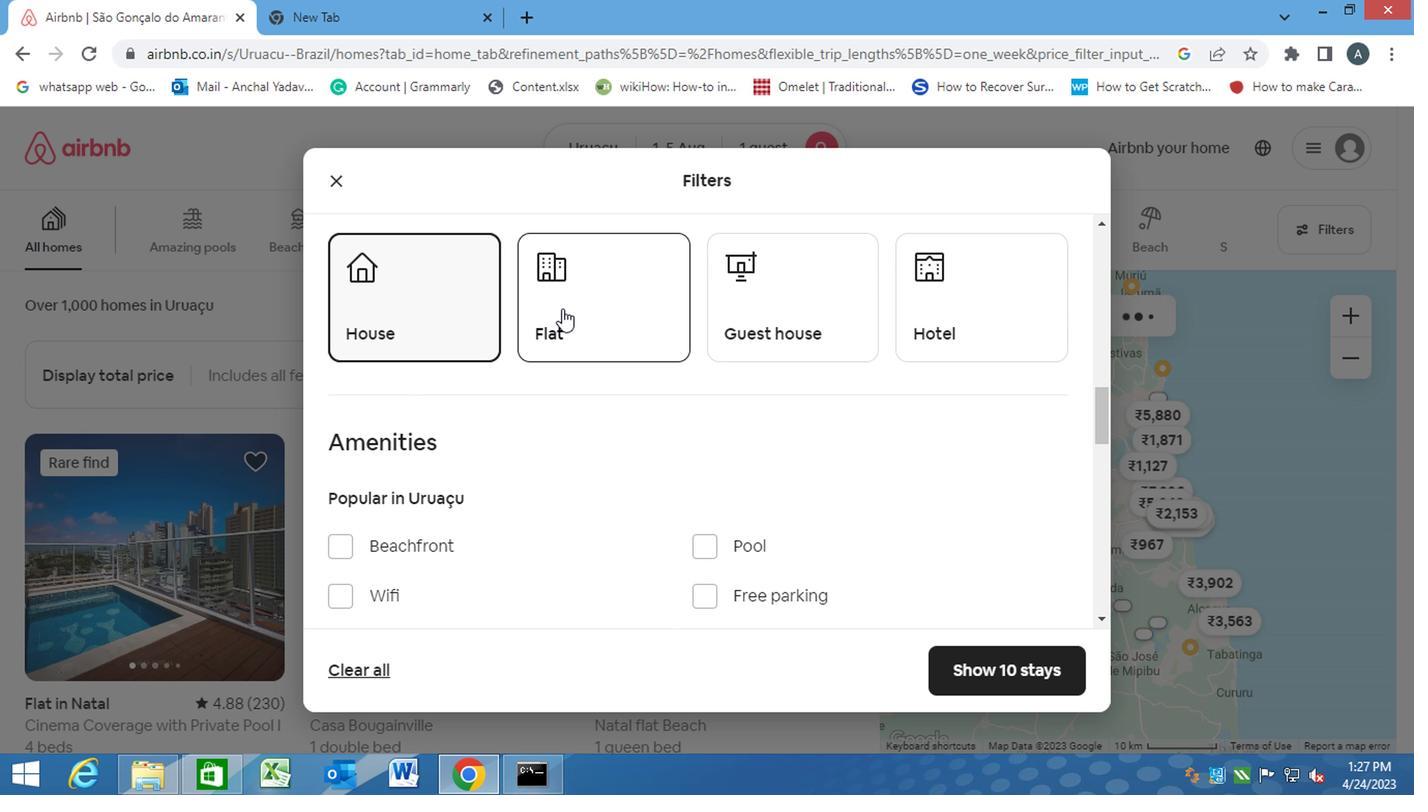 
Action: Mouse pressed left at (573, 309)
Screenshot: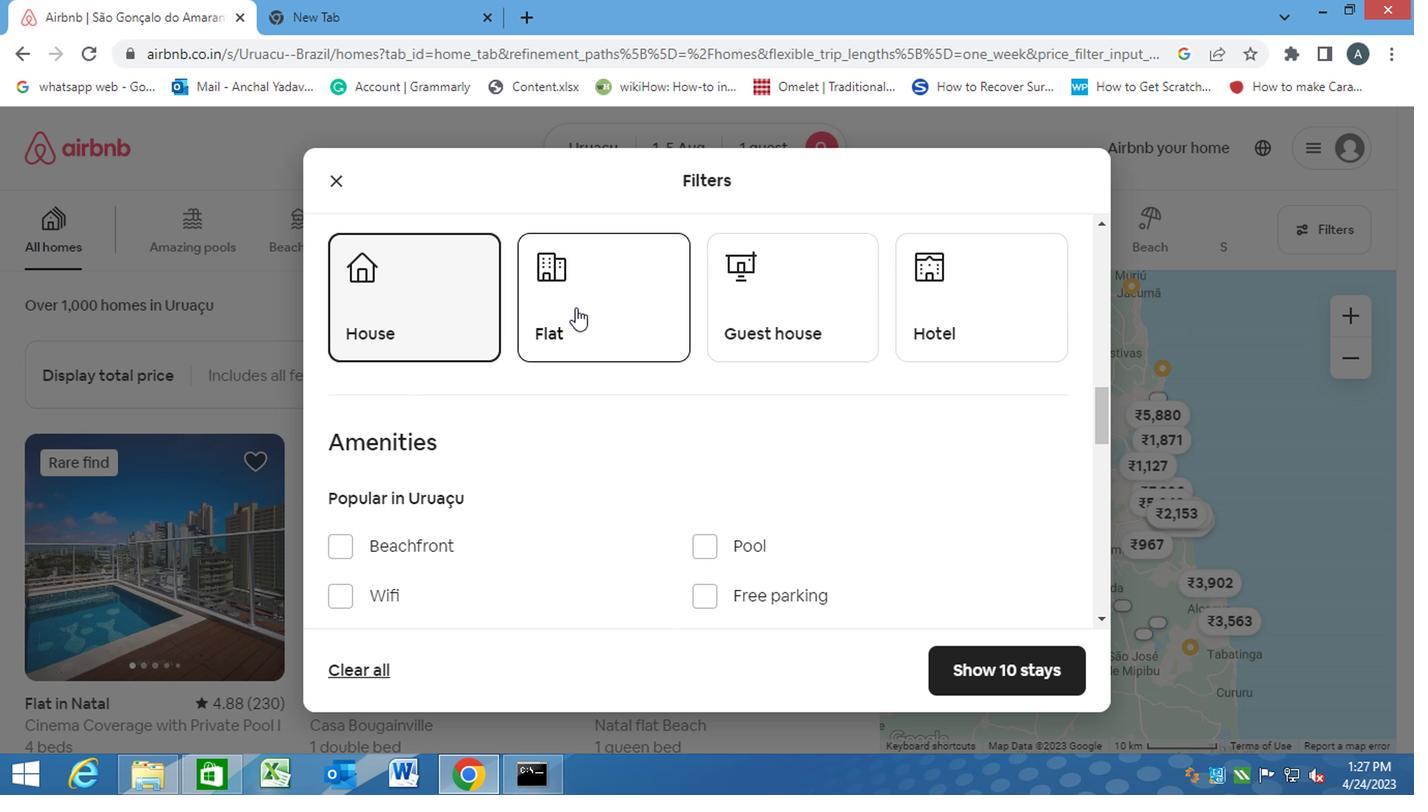 
Action: Mouse moved to (780, 309)
Screenshot: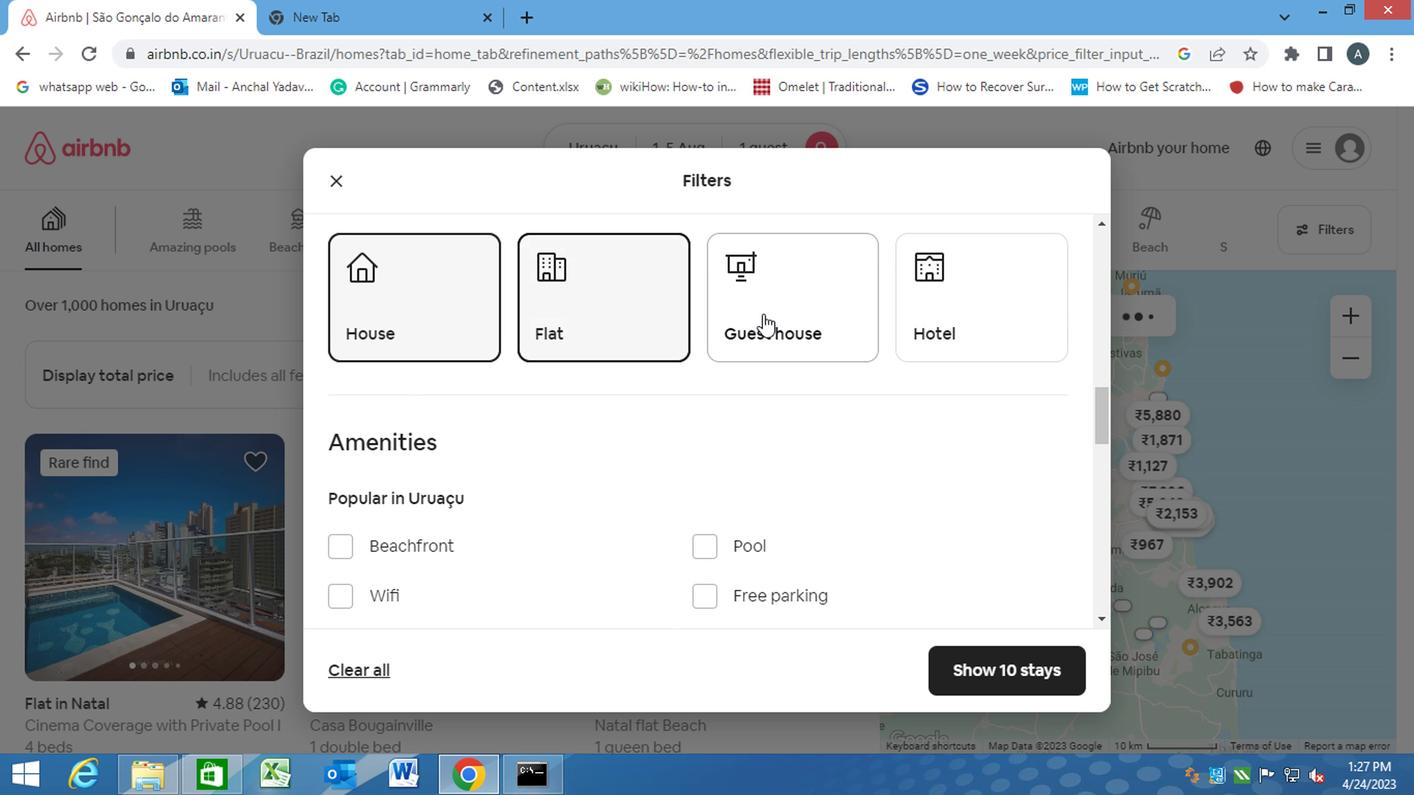 
Action: Mouse pressed left at (780, 309)
Screenshot: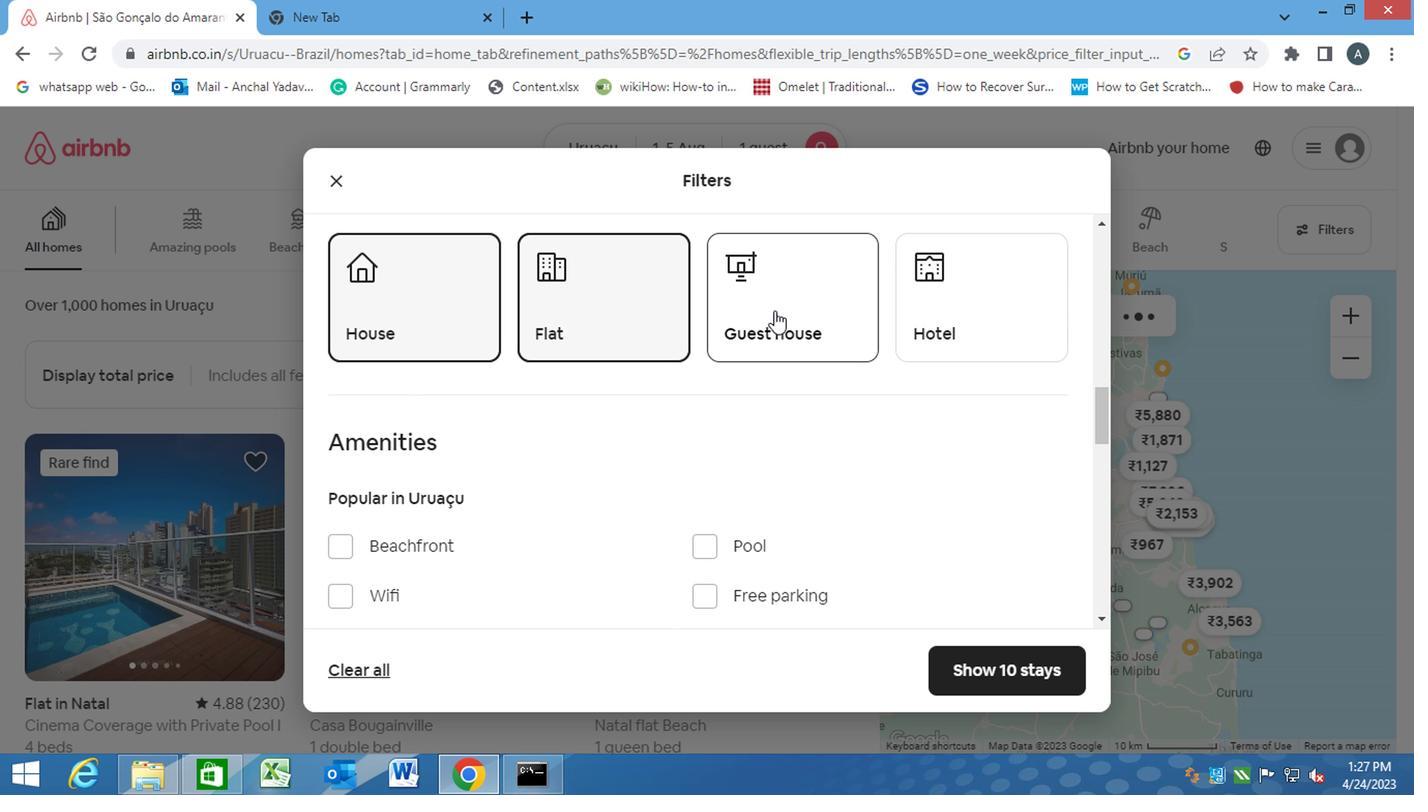 
Action: Mouse moved to (584, 470)
Screenshot: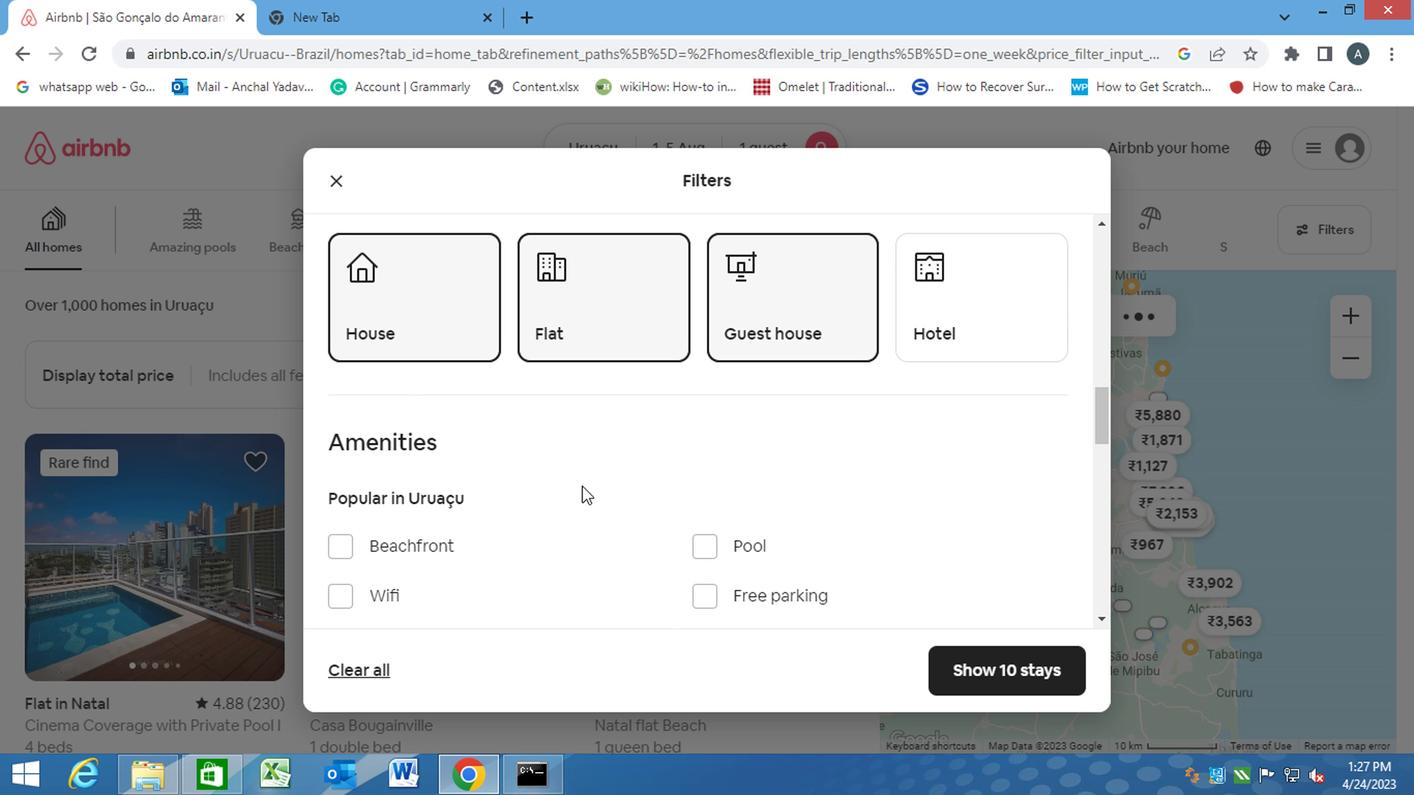 
Action: Mouse scrolled (584, 469) with delta (0, 0)
Screenshot: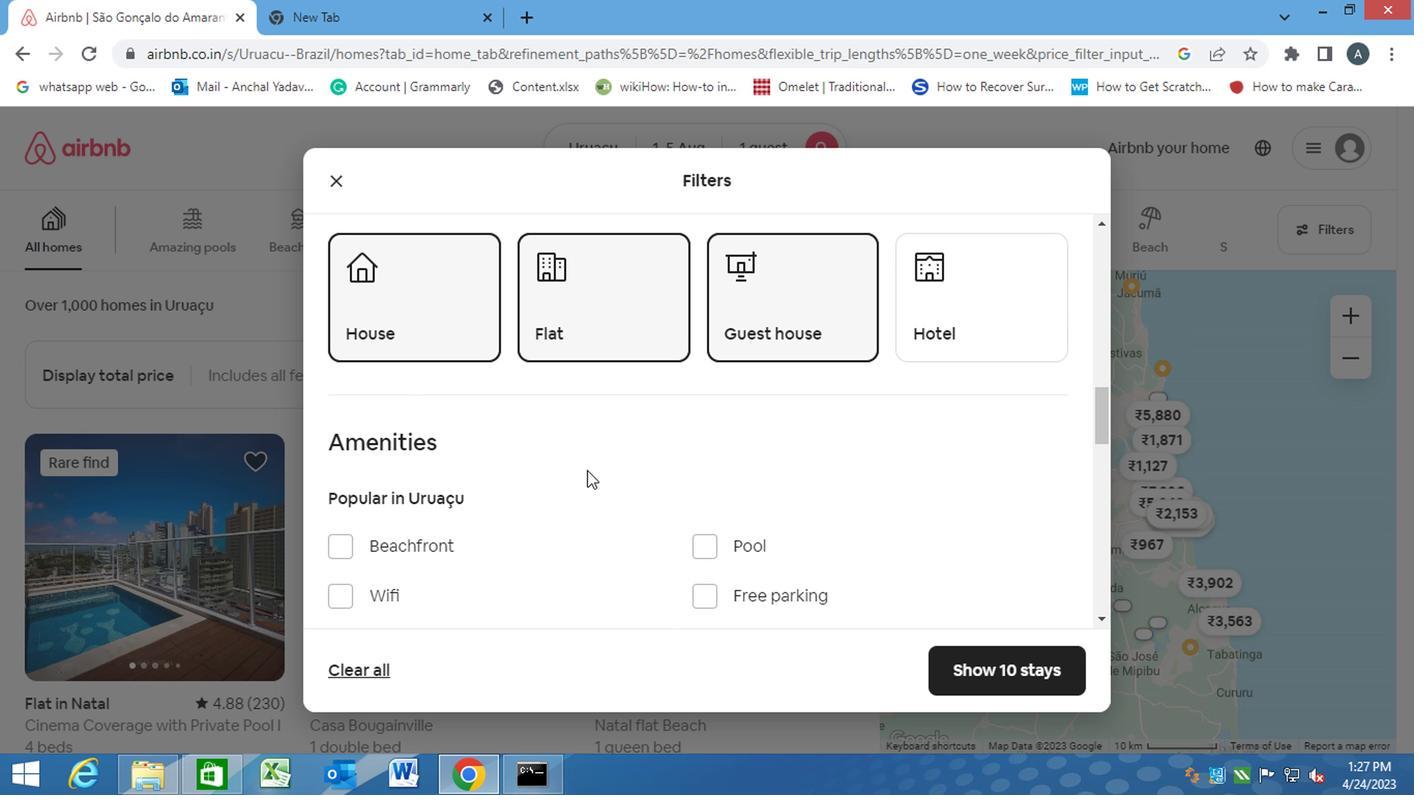 
Action: Mouse scrolled (584, 469) with delta (0, 0)
Screenshot: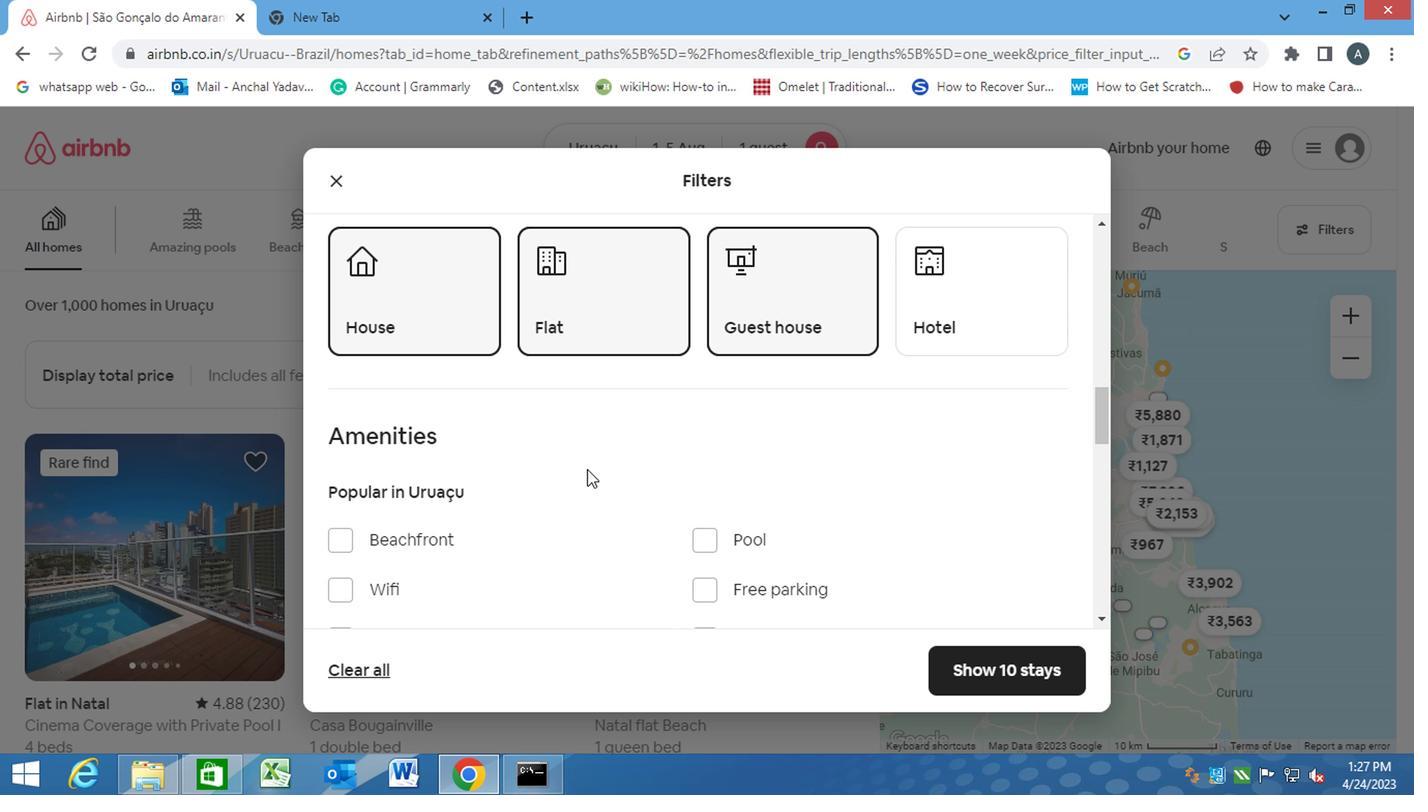 
Action: Mouse scrolled (584, 469) with delta (0, 0)
Screenshot: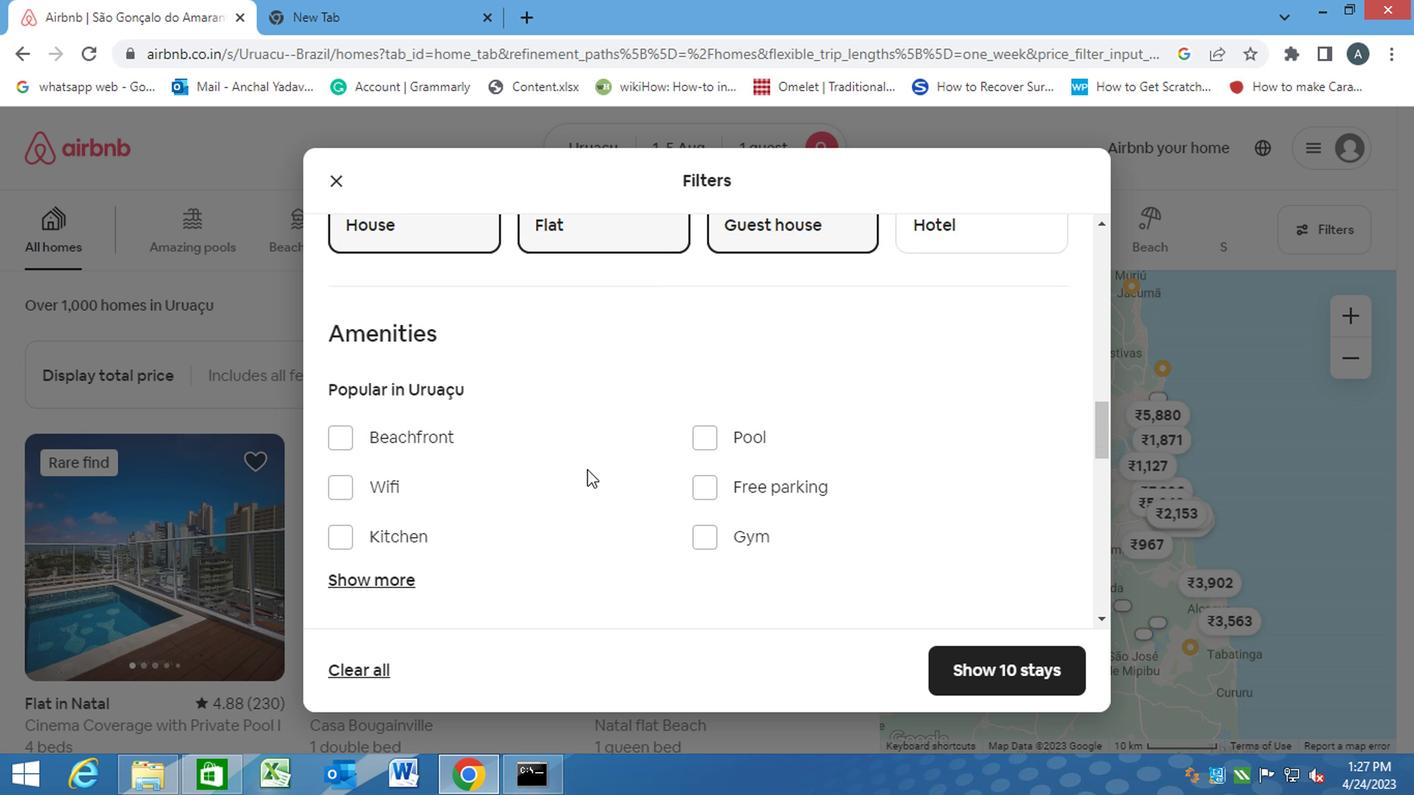 
Action: Mouse scrolled (584, 469) with delta (0, 0)
Screenshot: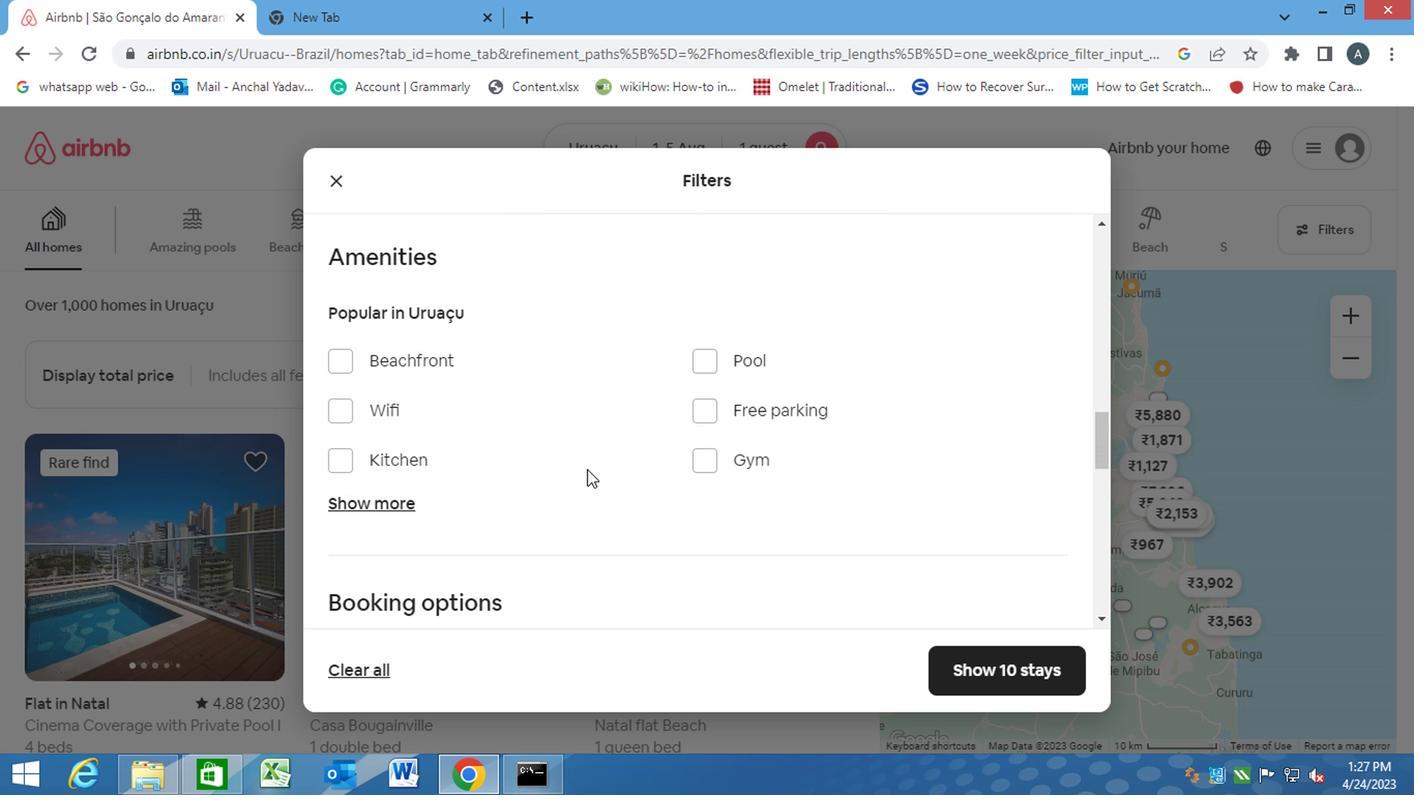 
Action: Mouse moved to (402, 275)
Screenshot: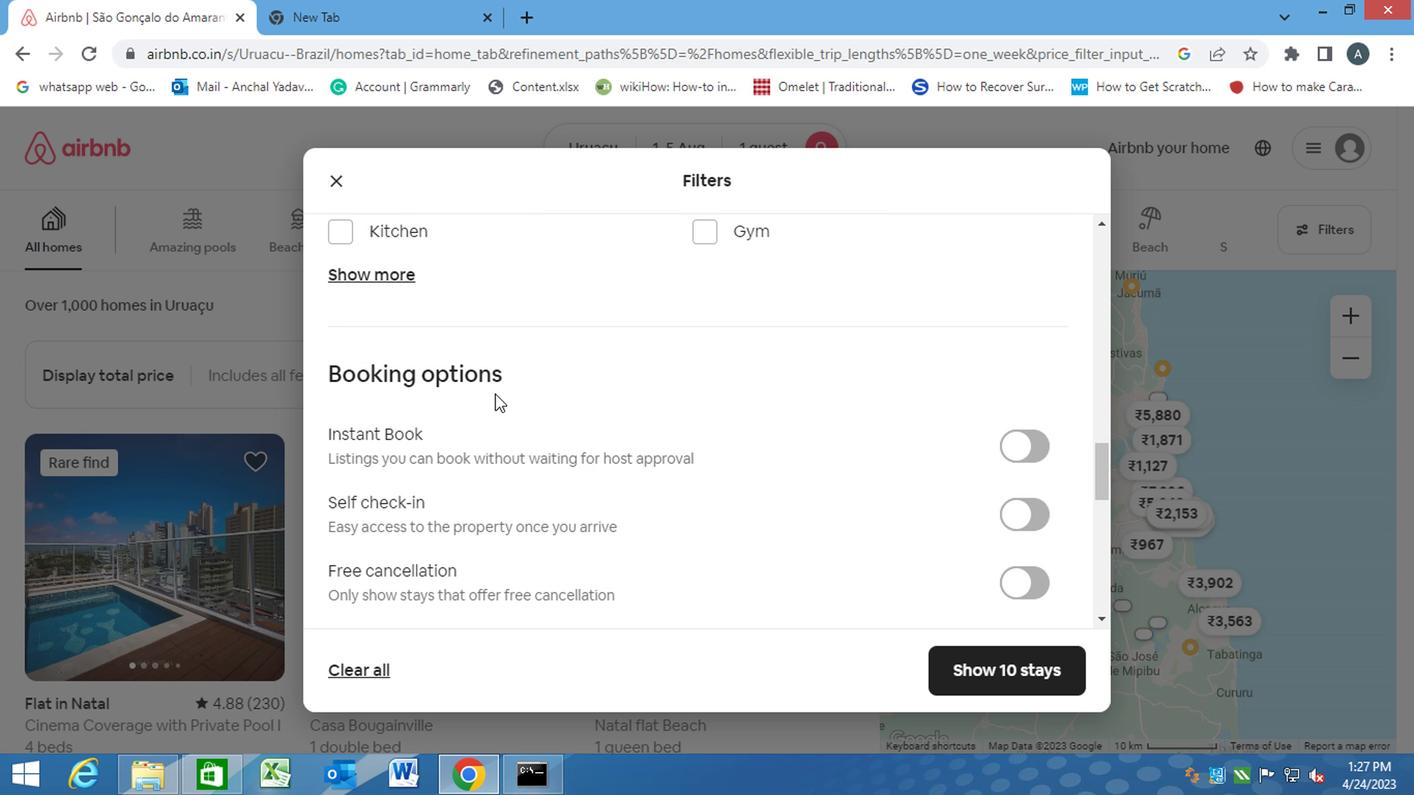 
Action: Mouse scrolled (402, 276) with delta (0, 1)
Screenshot: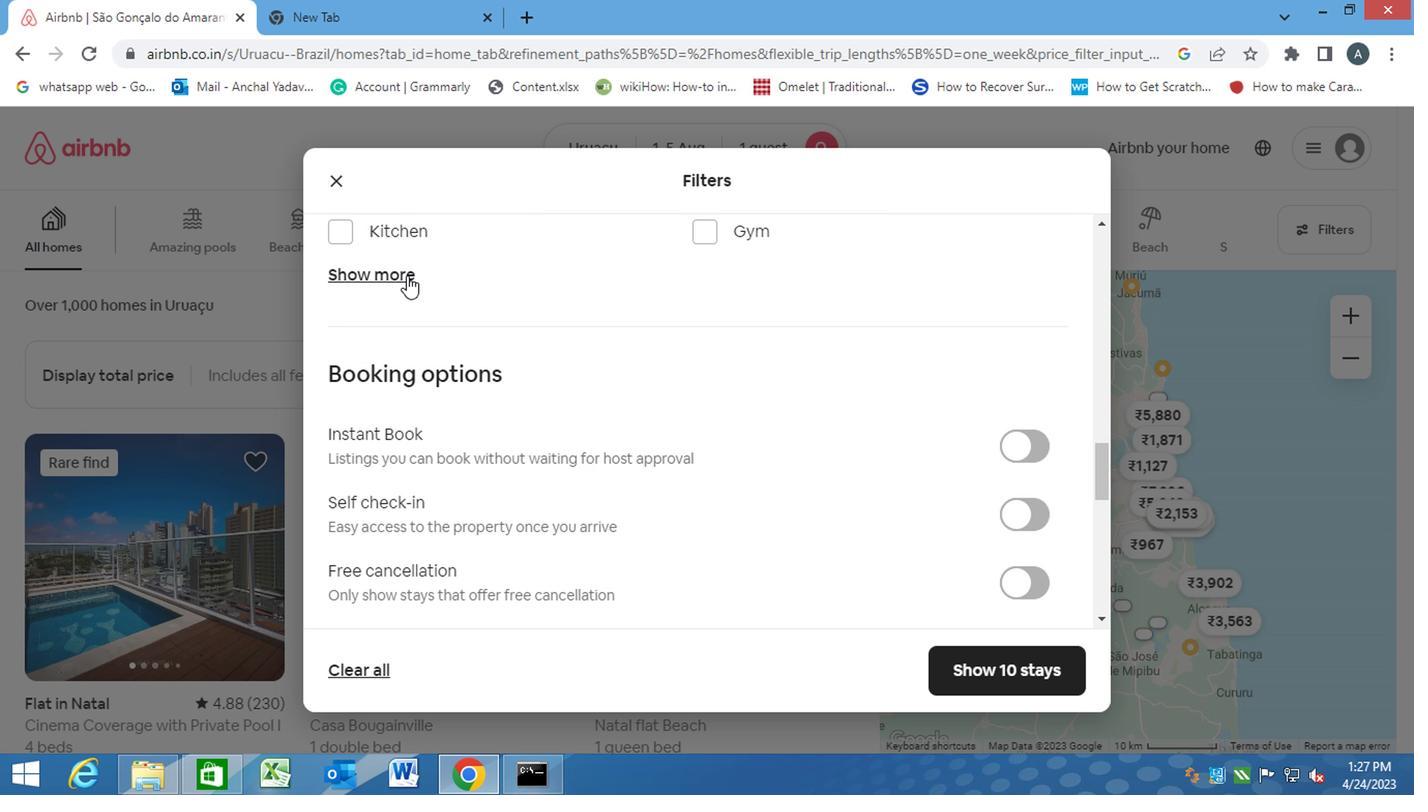 
Action: Mouse scrolled (402, 276) with delta (0, 1)
Screenshot: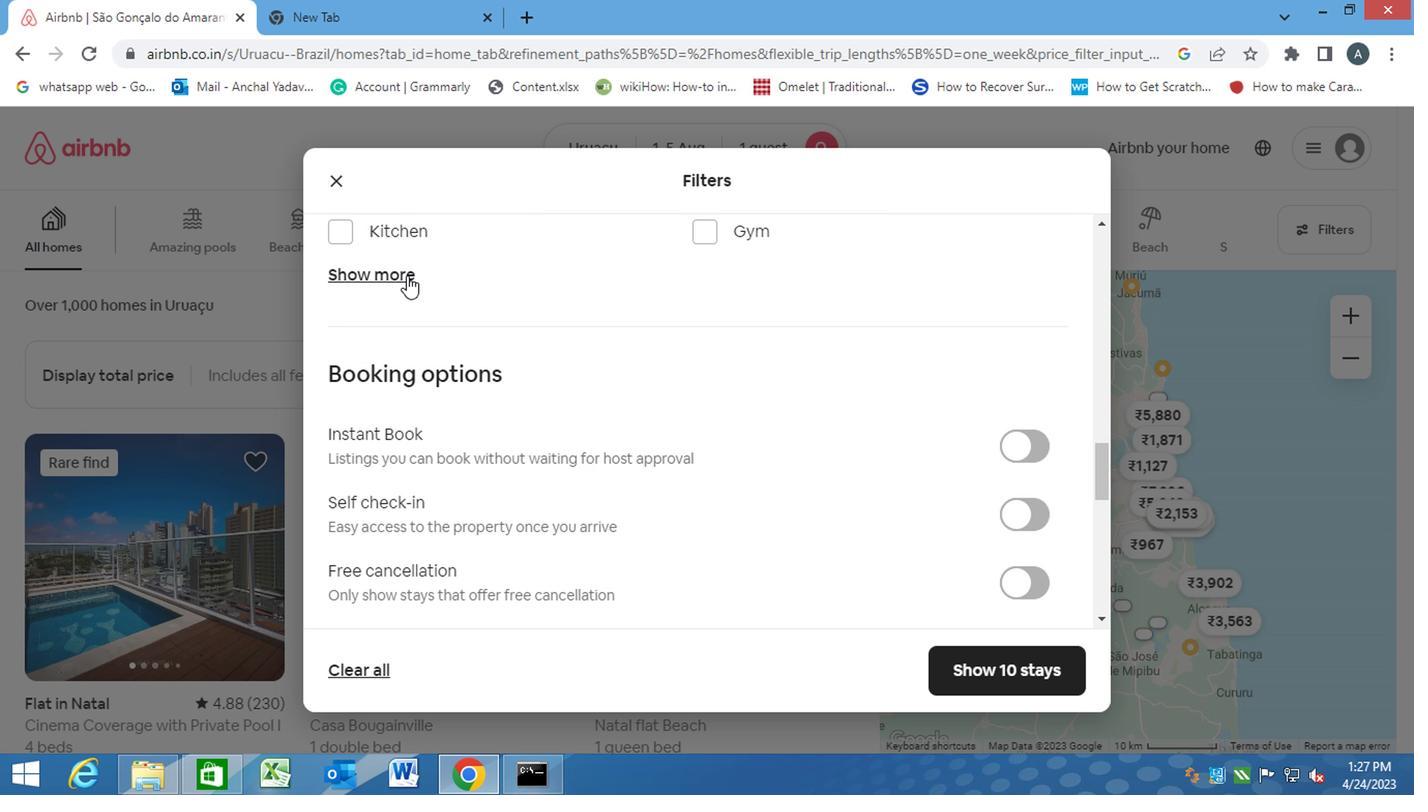 
Action: Mouse moved to (348, 375)
Screenshot: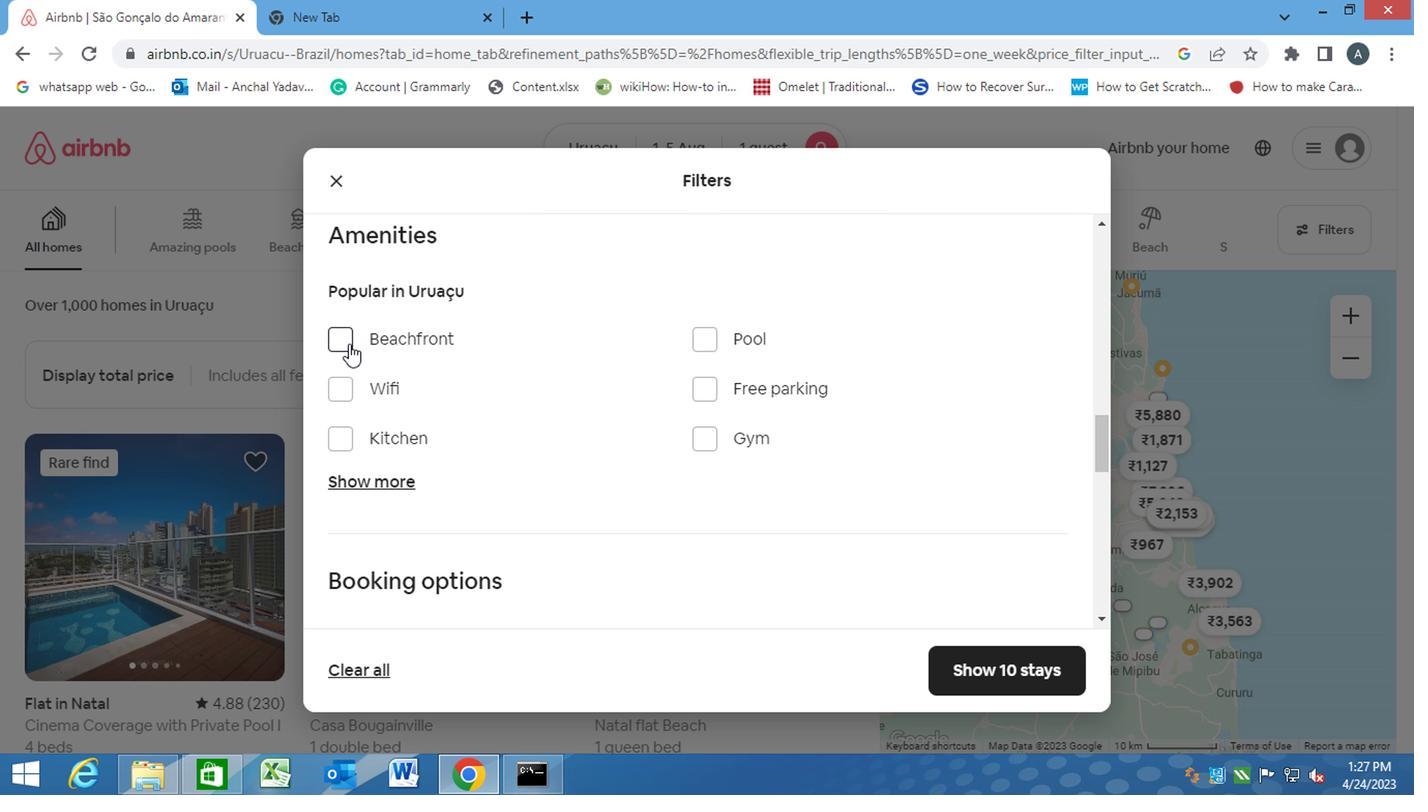 
Action: Mouse pressed left at (348, 375)
Screenshot: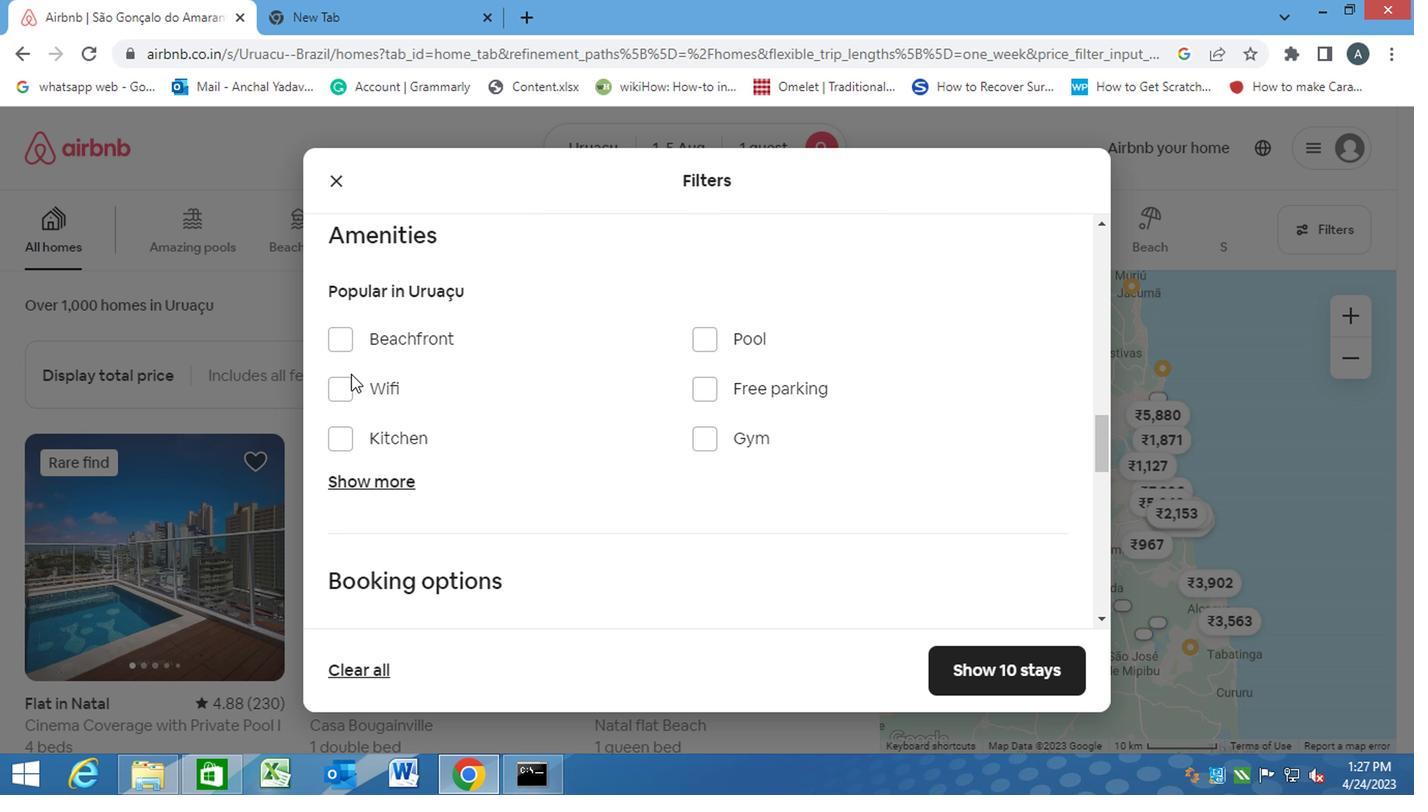 
Action: Mouse moved to (350, 405)
Screenshot: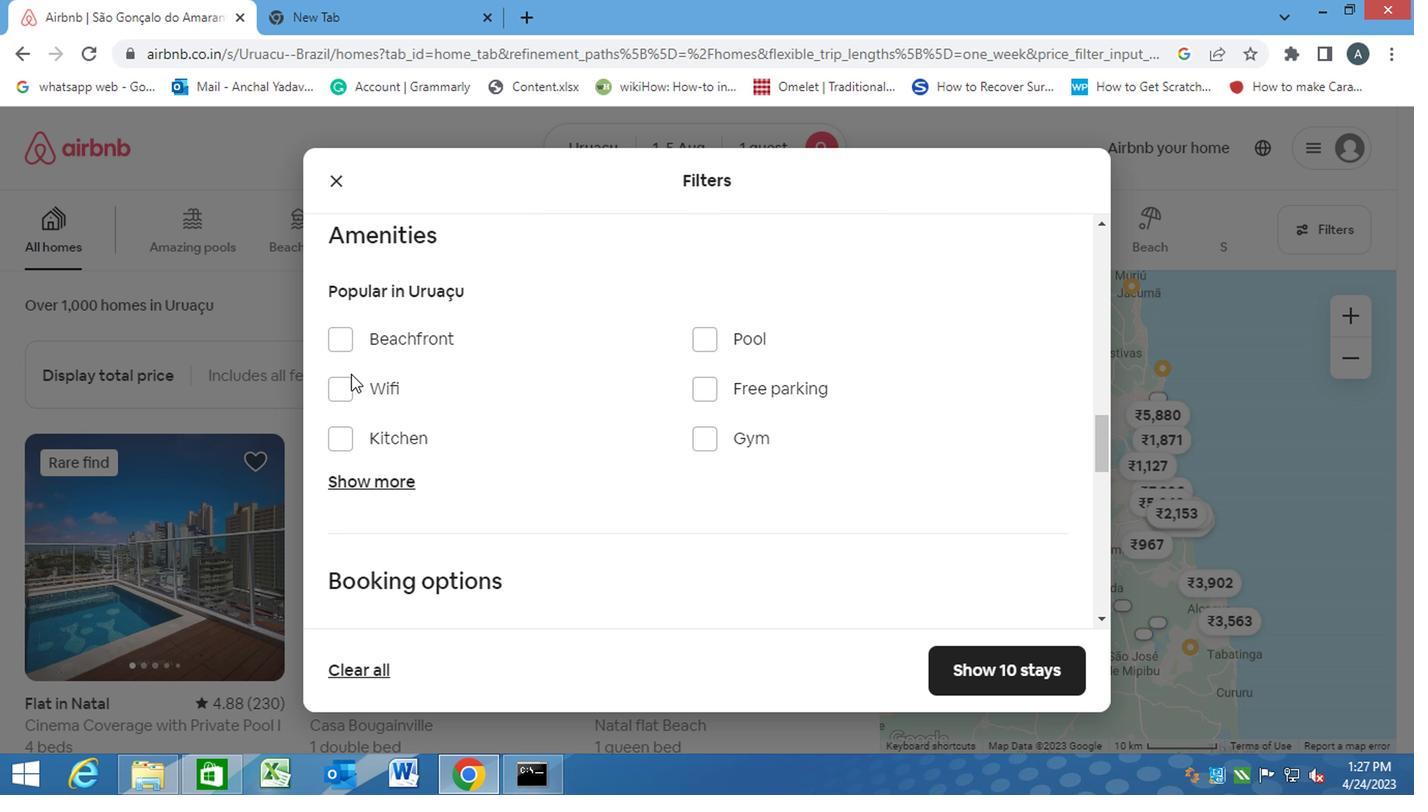 
Action: Mouse pressed left at (350, 405)
Screenshot: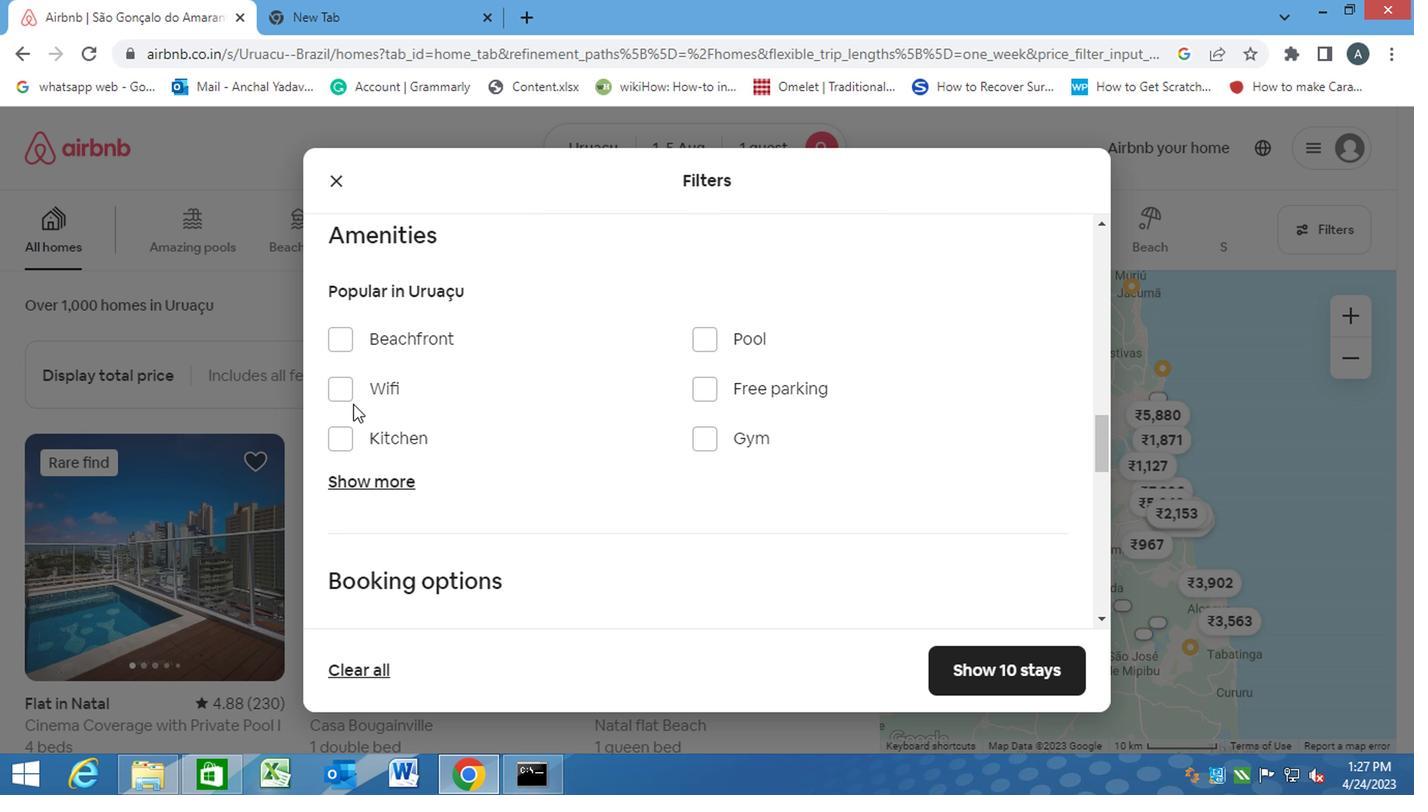 
Action: Mouse moved to (356, 492)
Screenshot: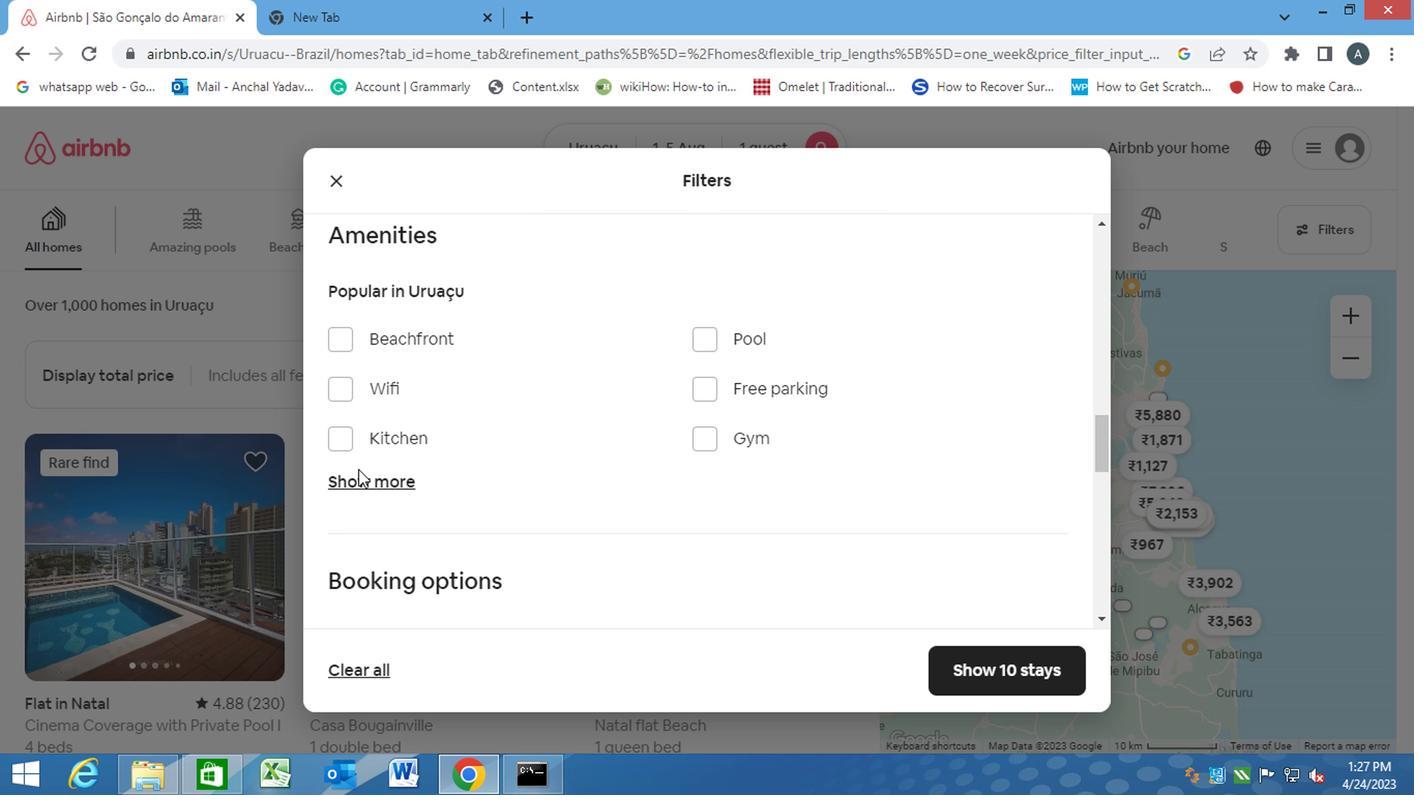 
Action: Mouse pressed left at (356, 492)
Screenshot: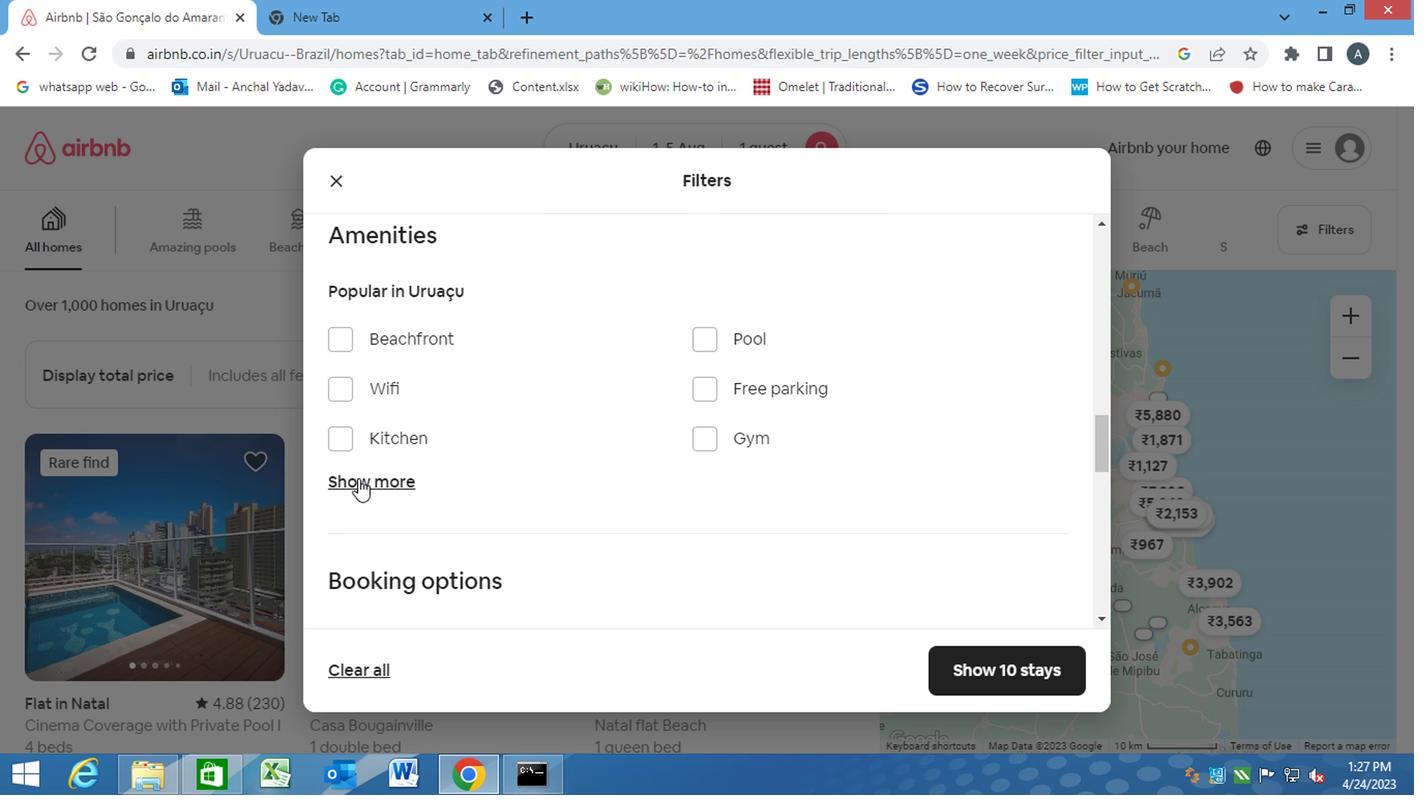 
Action: Mouse moved to (341, 393)
Screenshot: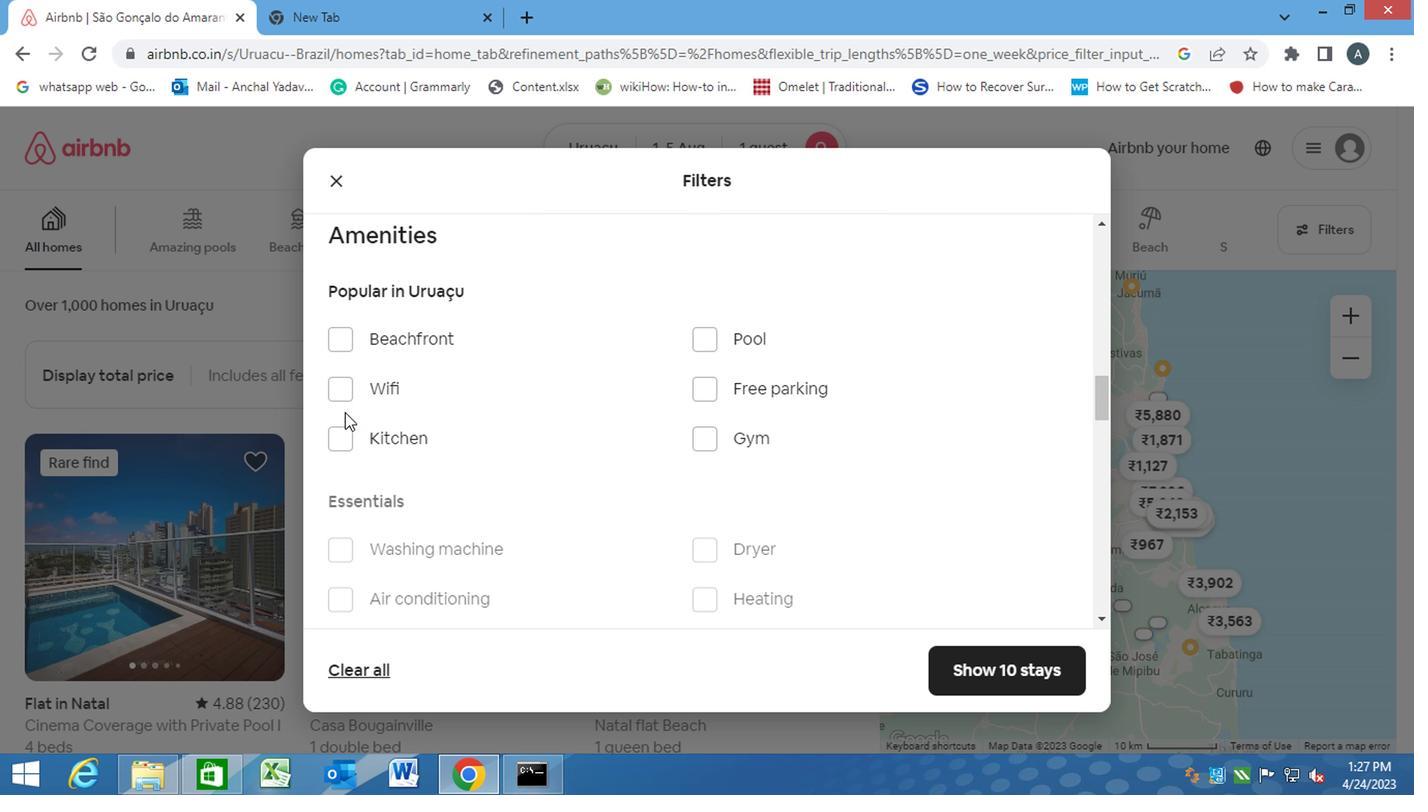 
Action: Mouse pressed left at (341, 393)
Screenshot: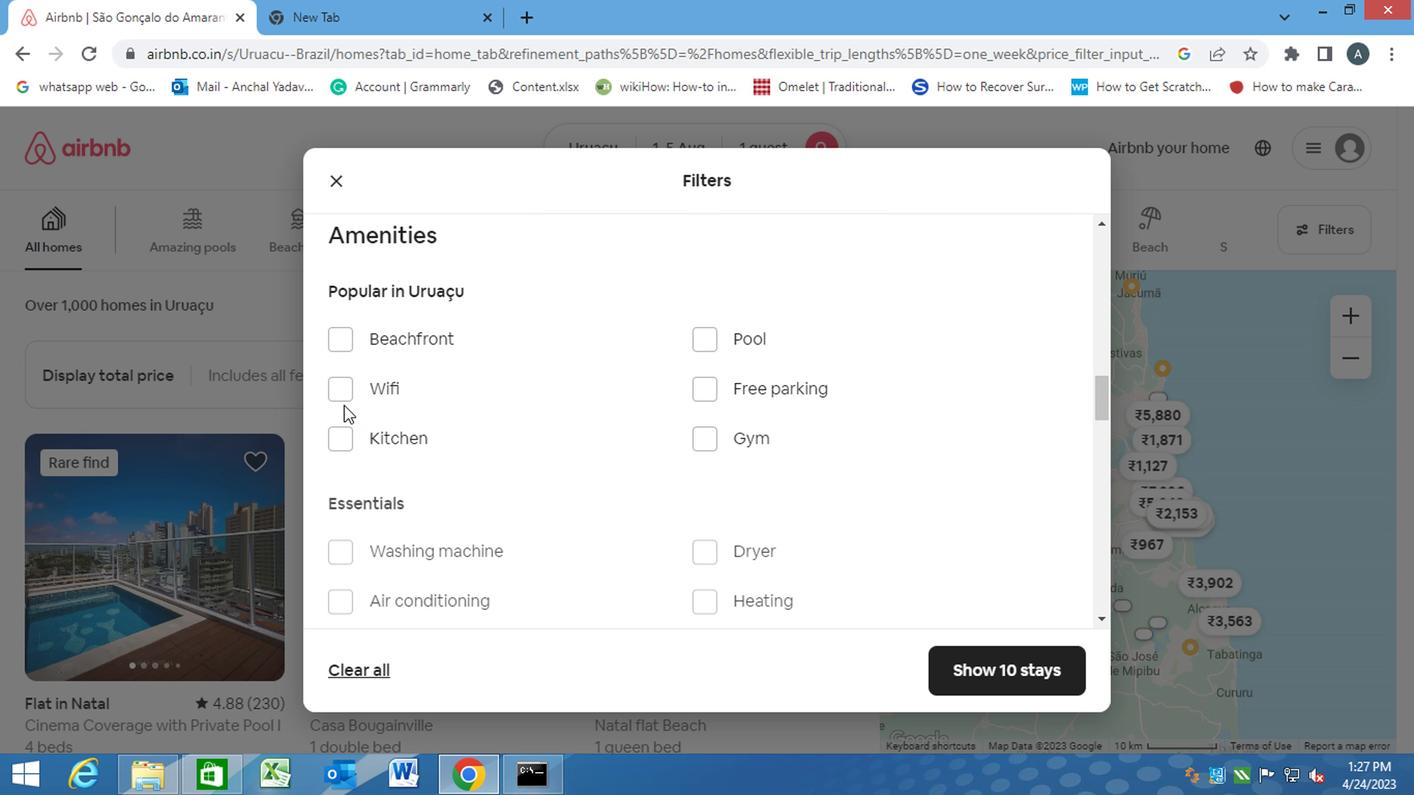 
Action: Mouse moved to (343, 557)
Screenshot: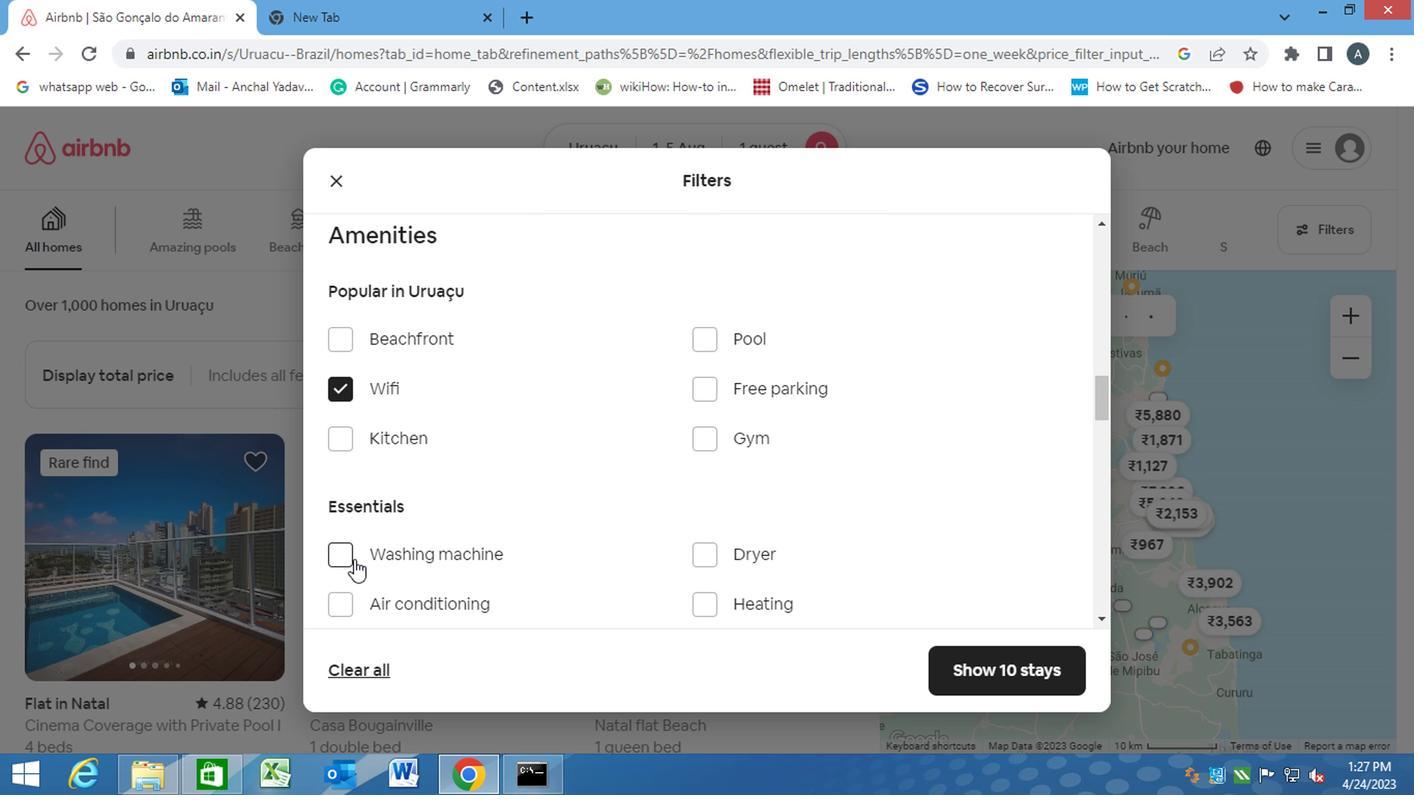 
Action: Mouse pressed left at (343, 557)
Screenshot: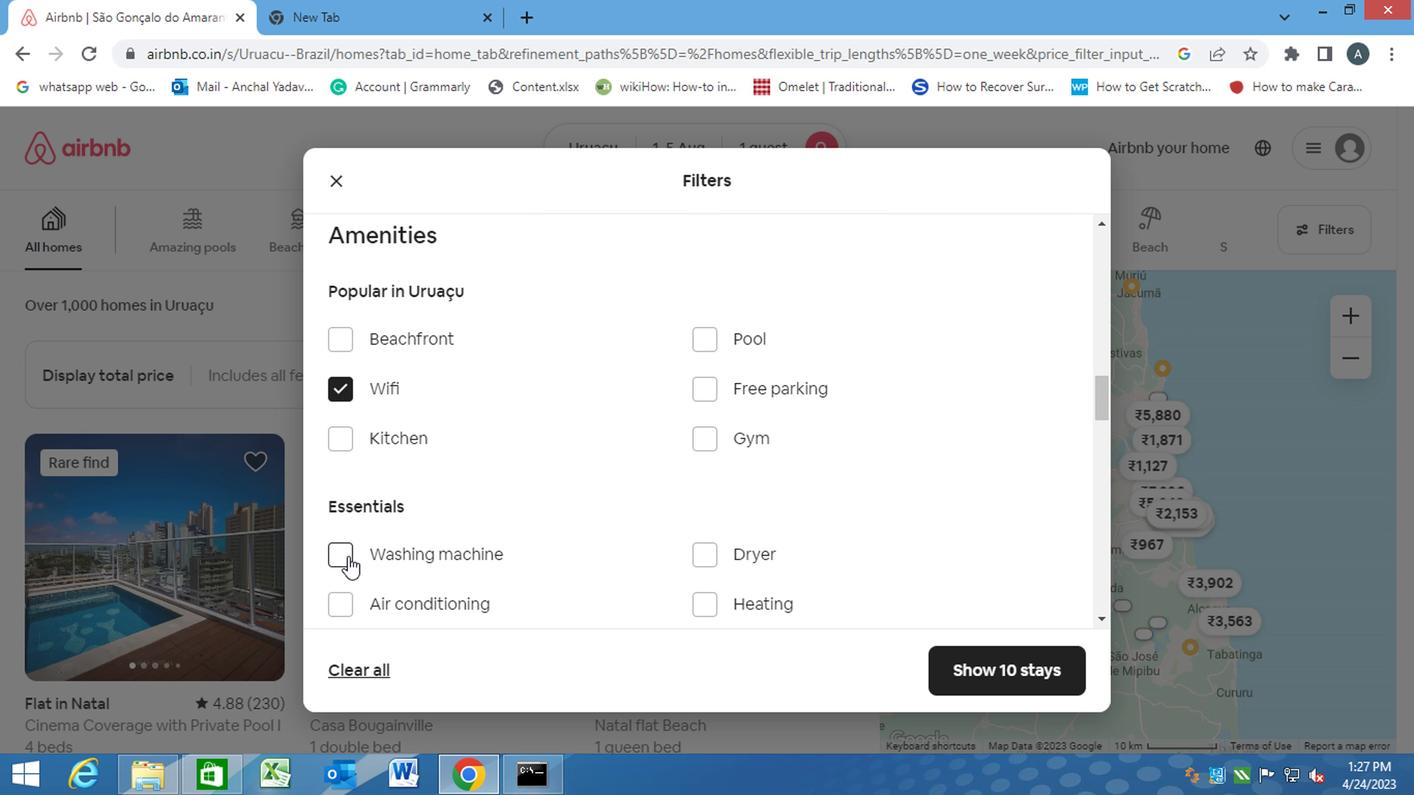 
Action: Mouse moved to (539, 555)
Screenshot: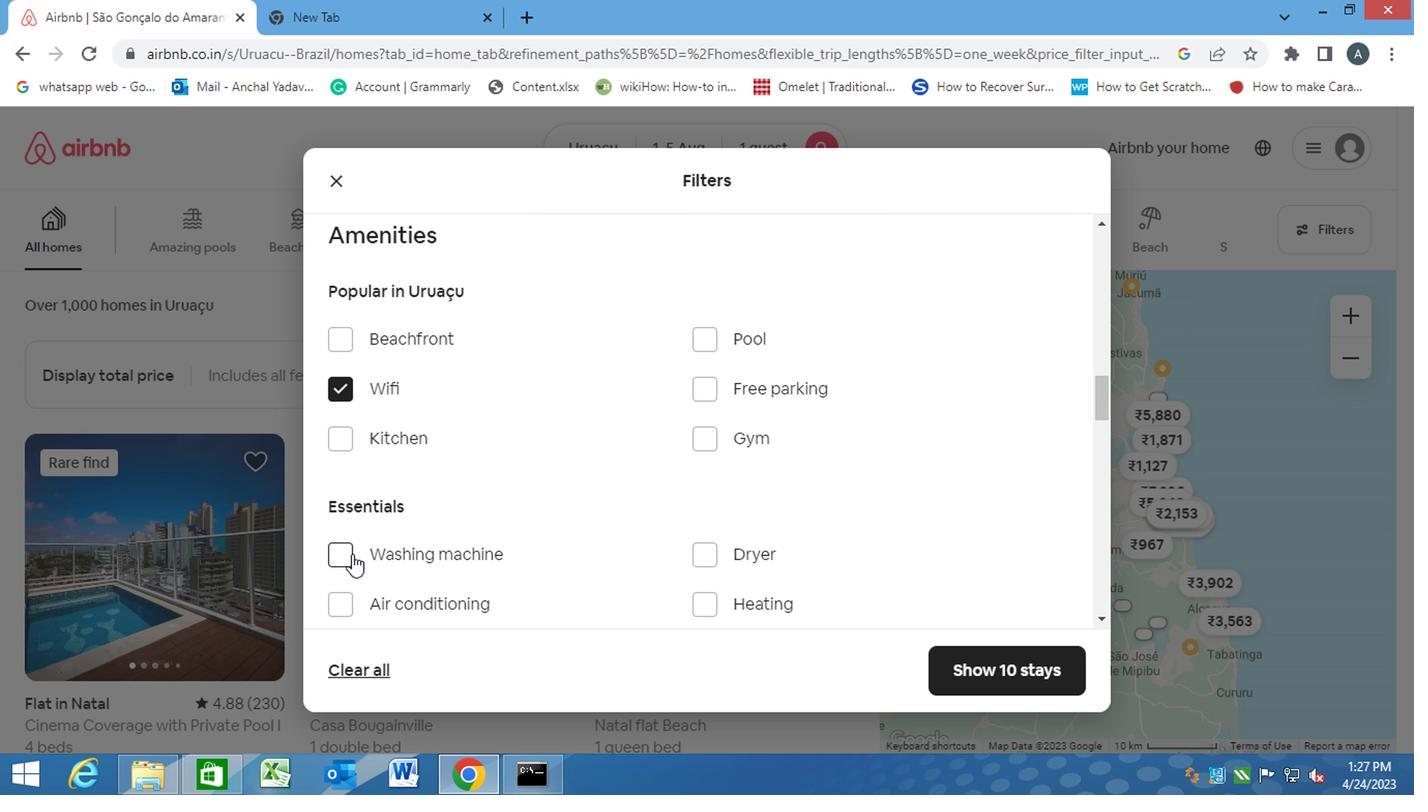 
Action: Mouse scrolled (539, 554) with delta (0, 0)
Screenshot: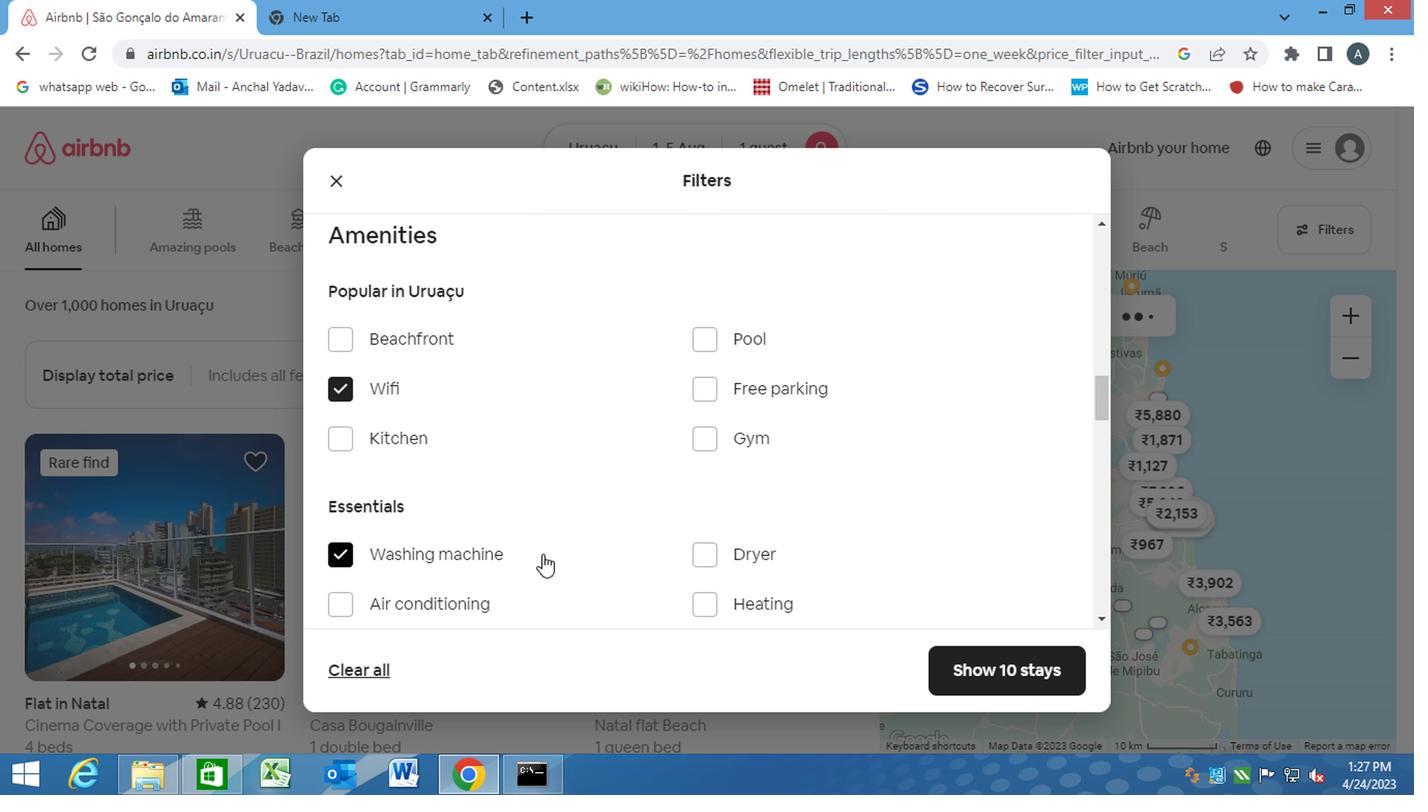 
Action: Mouse scrolled (539, 554) with delta (0, 0)
Screenshot: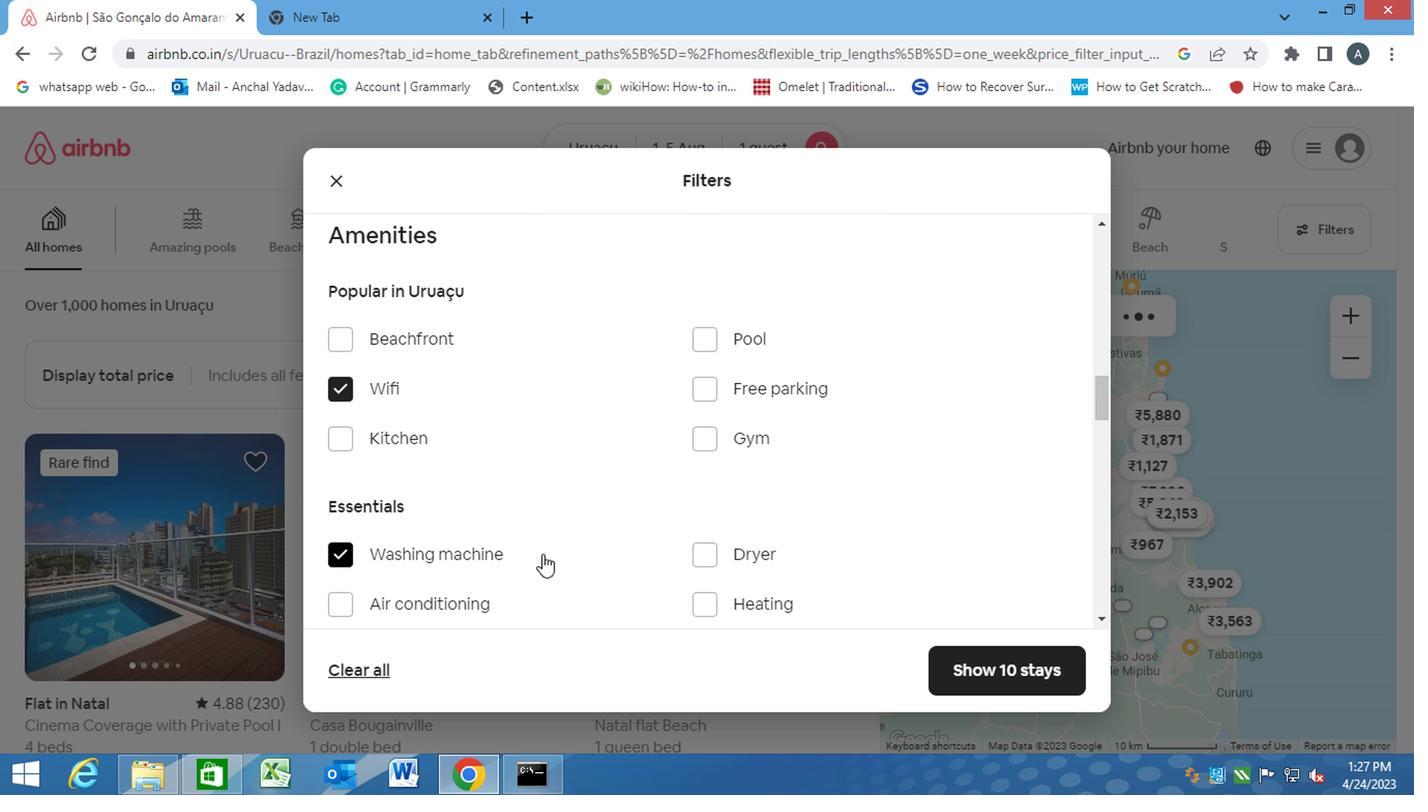 
Action: Mouse scrolled (539, 554) with delta (0, 0)
Screenshot: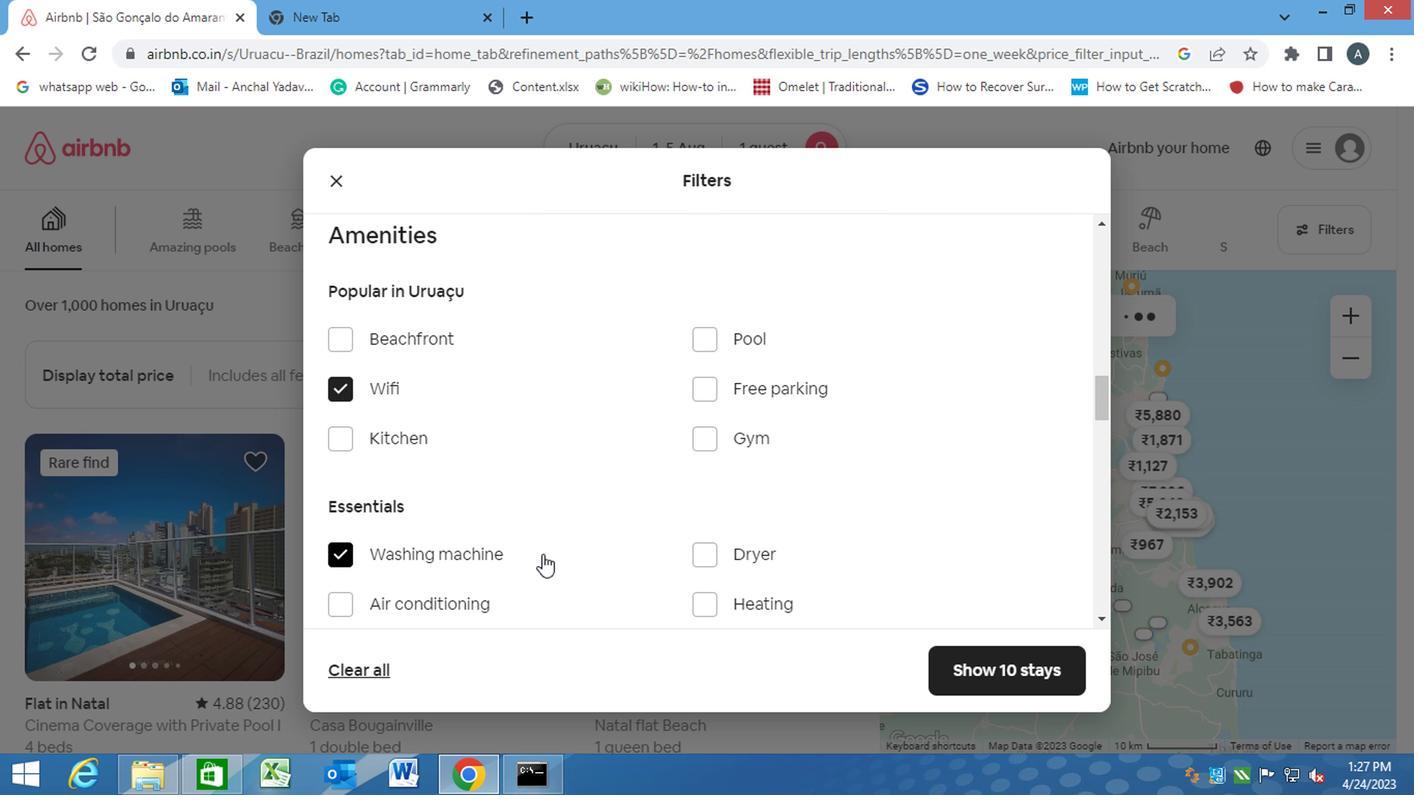 
Action: Mouse scrolled (539, 554) with delta (0, 0)
Screenshot: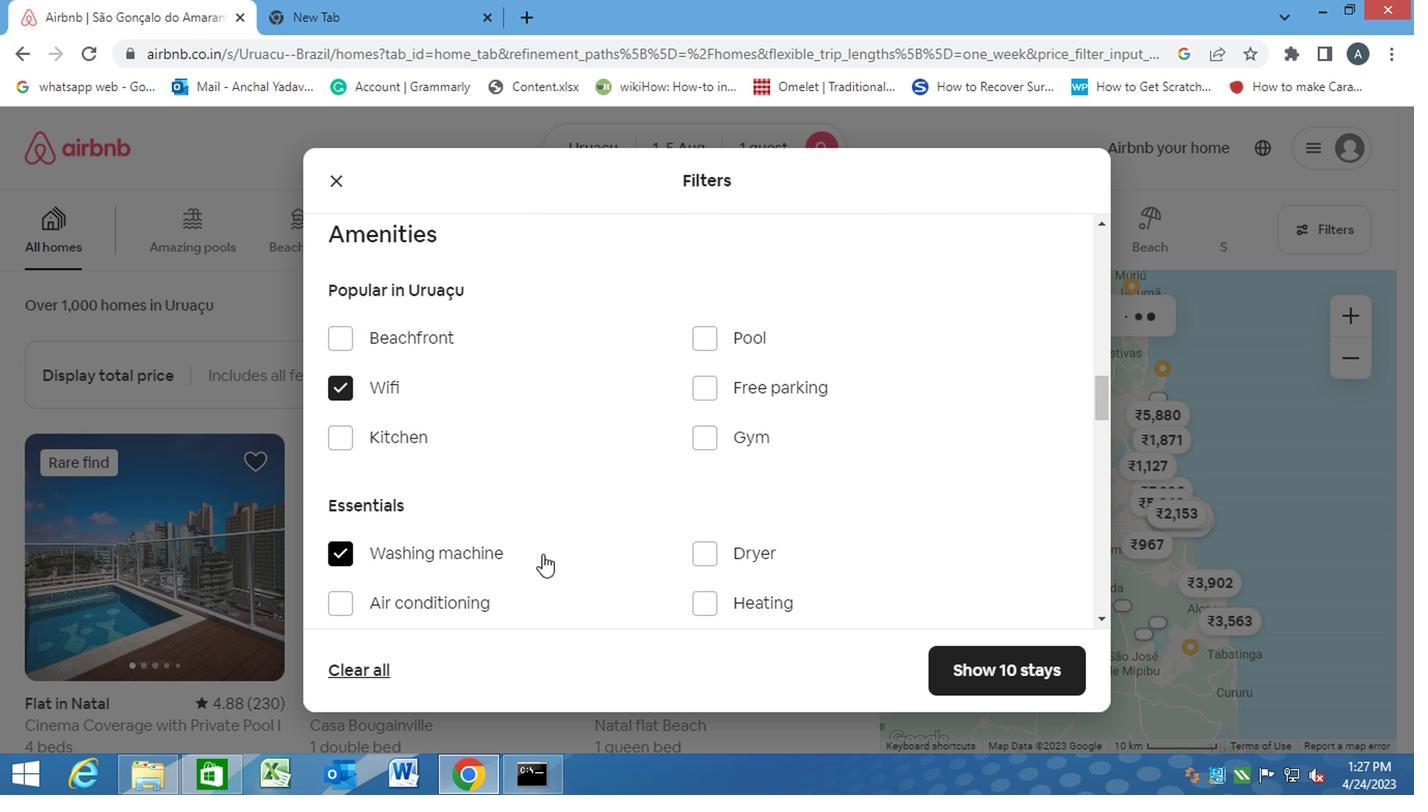 
Action: Mouse moved to (539, 555)
Screenshot: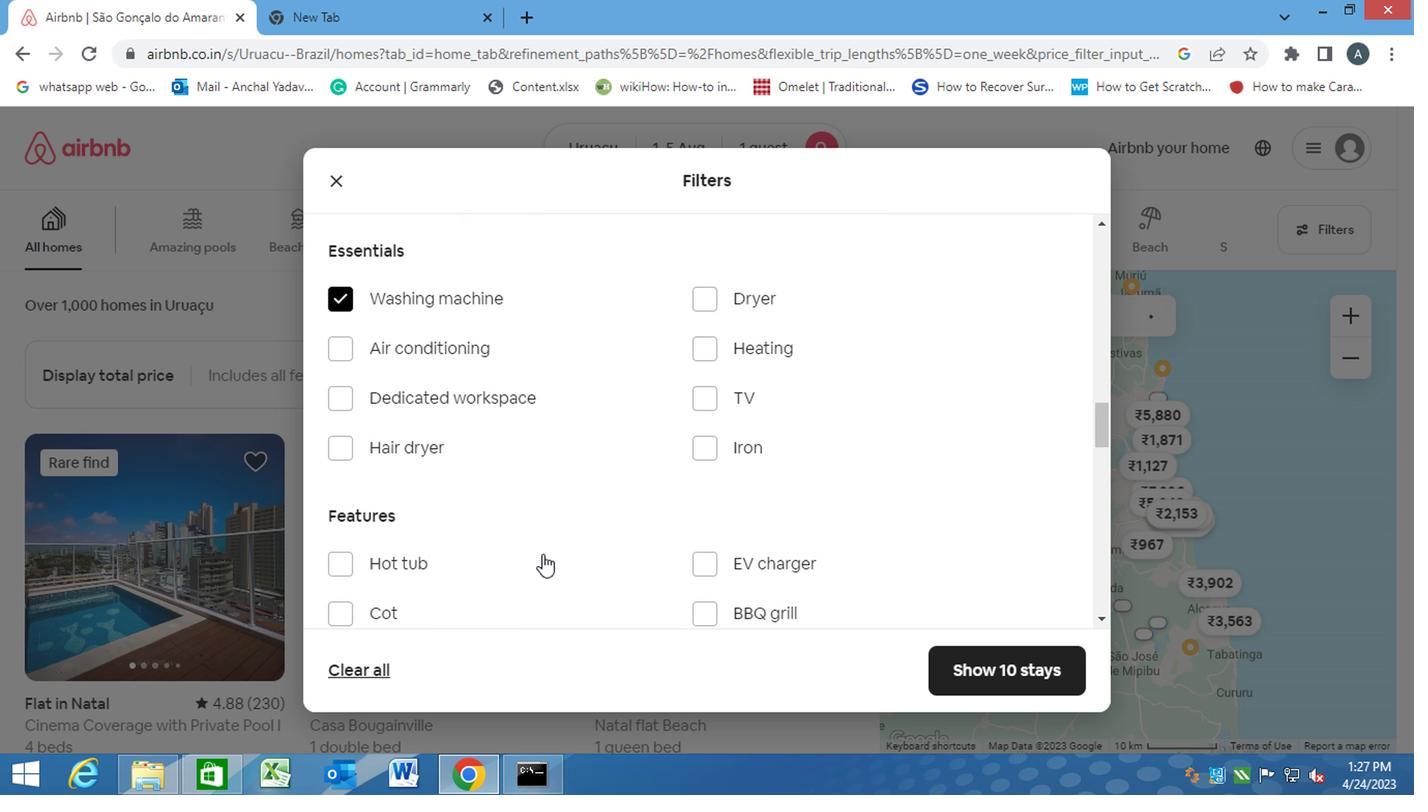 
Action: Mouse scrolled (539, 554) with delta (0, 0)
Screenshot: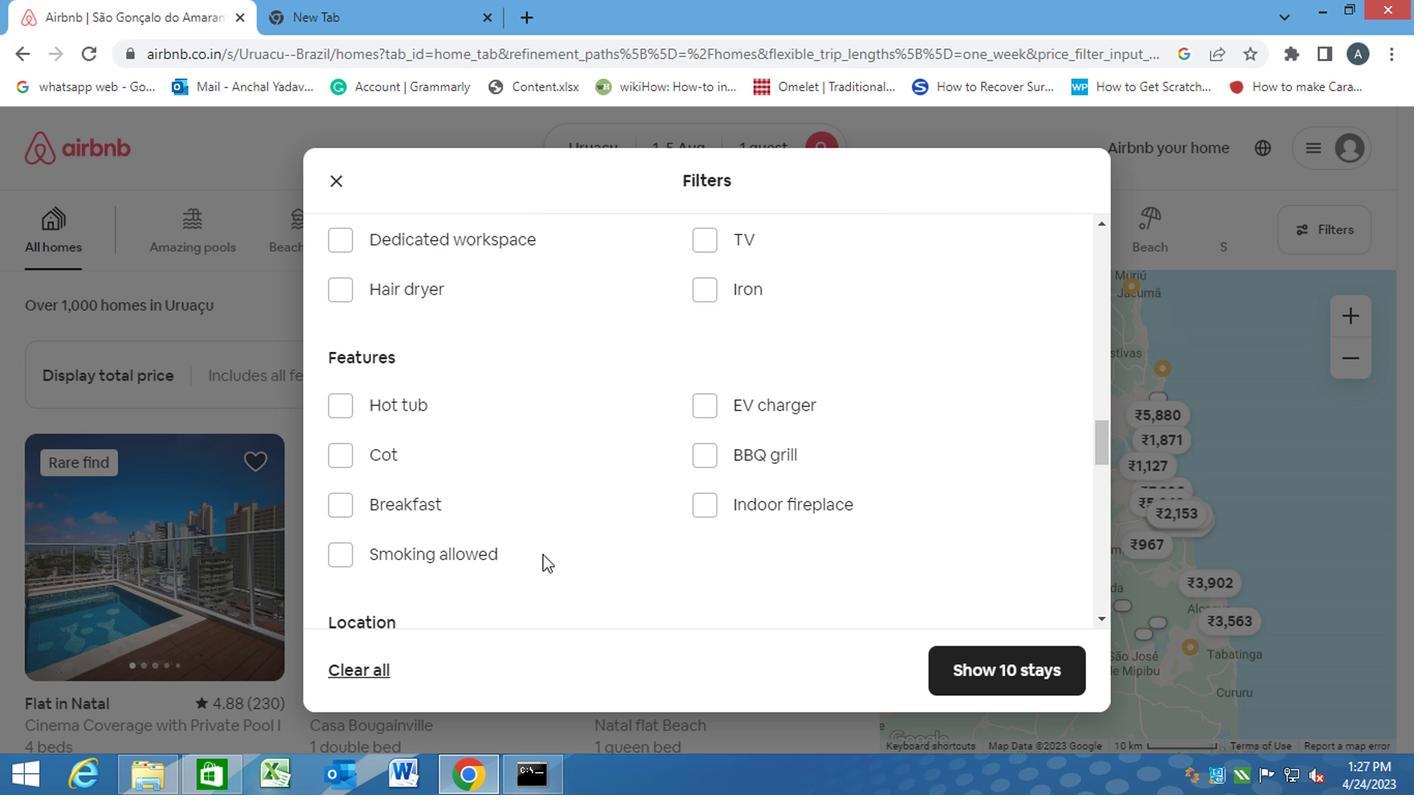 
Action: Mouse scrolled (539, 554) with delta (0, 0)
Screenshot: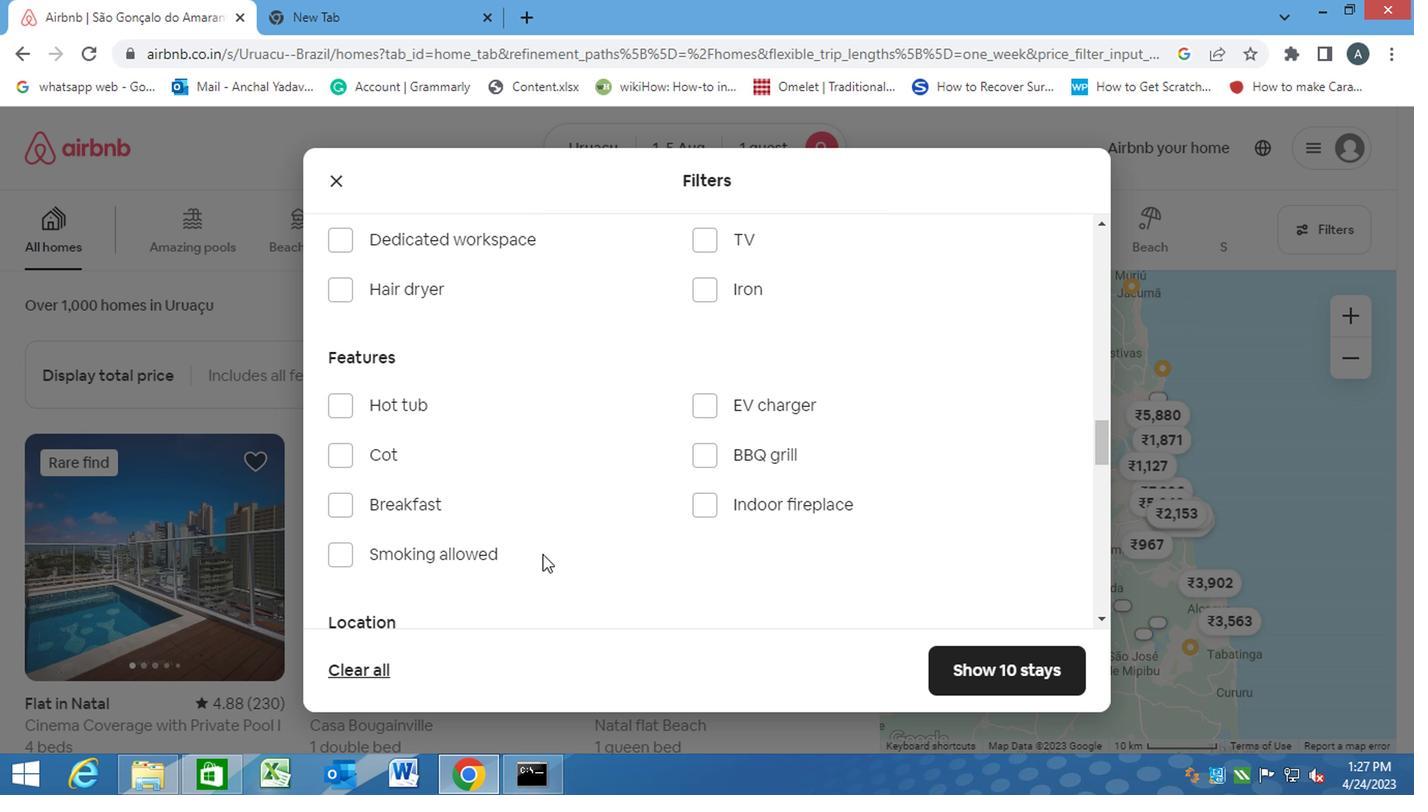 
Action: Mouse scrolled (539, 554) with delta (0, 0)
Screenshot: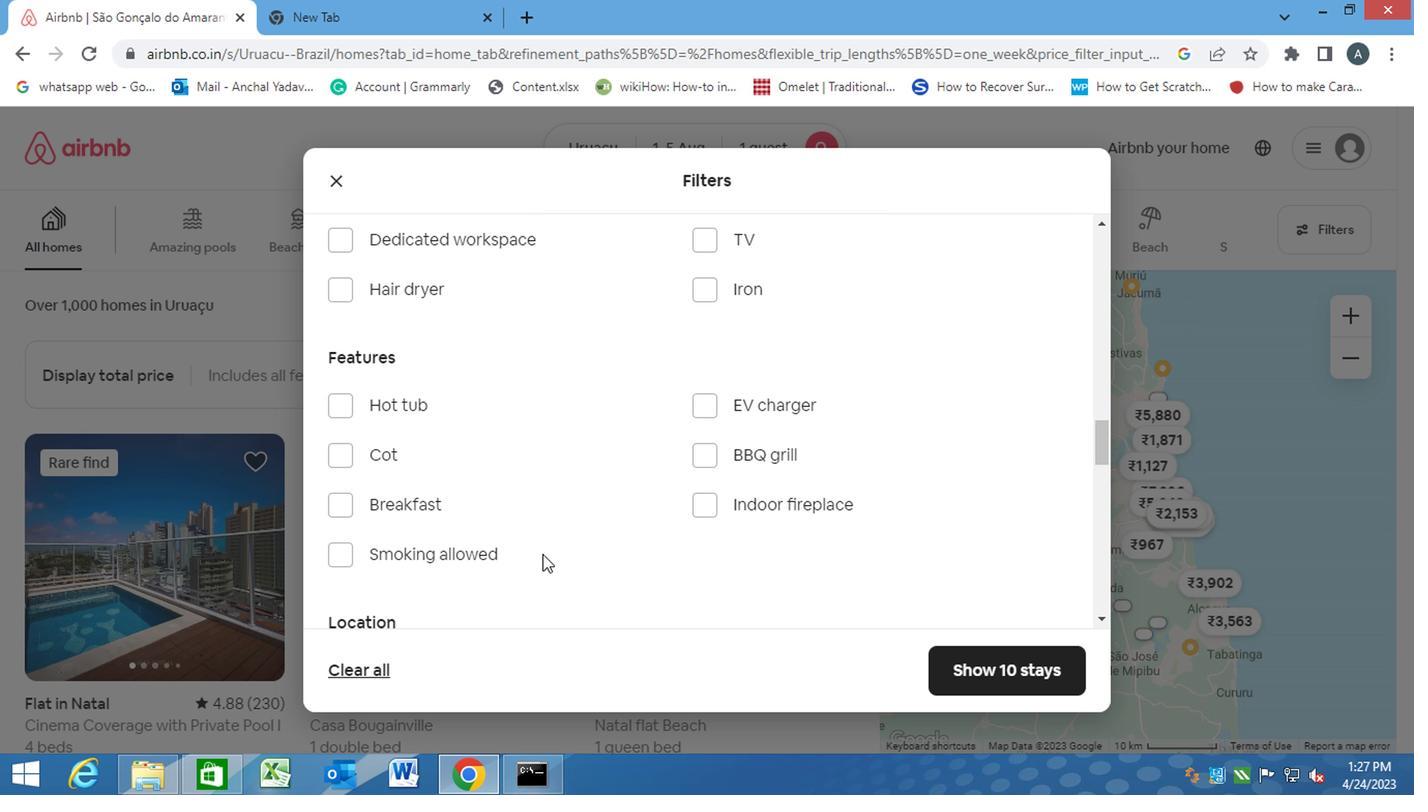 
Action: Mouse scrolled (539, 554) with delta (0, 0)
Screenshot: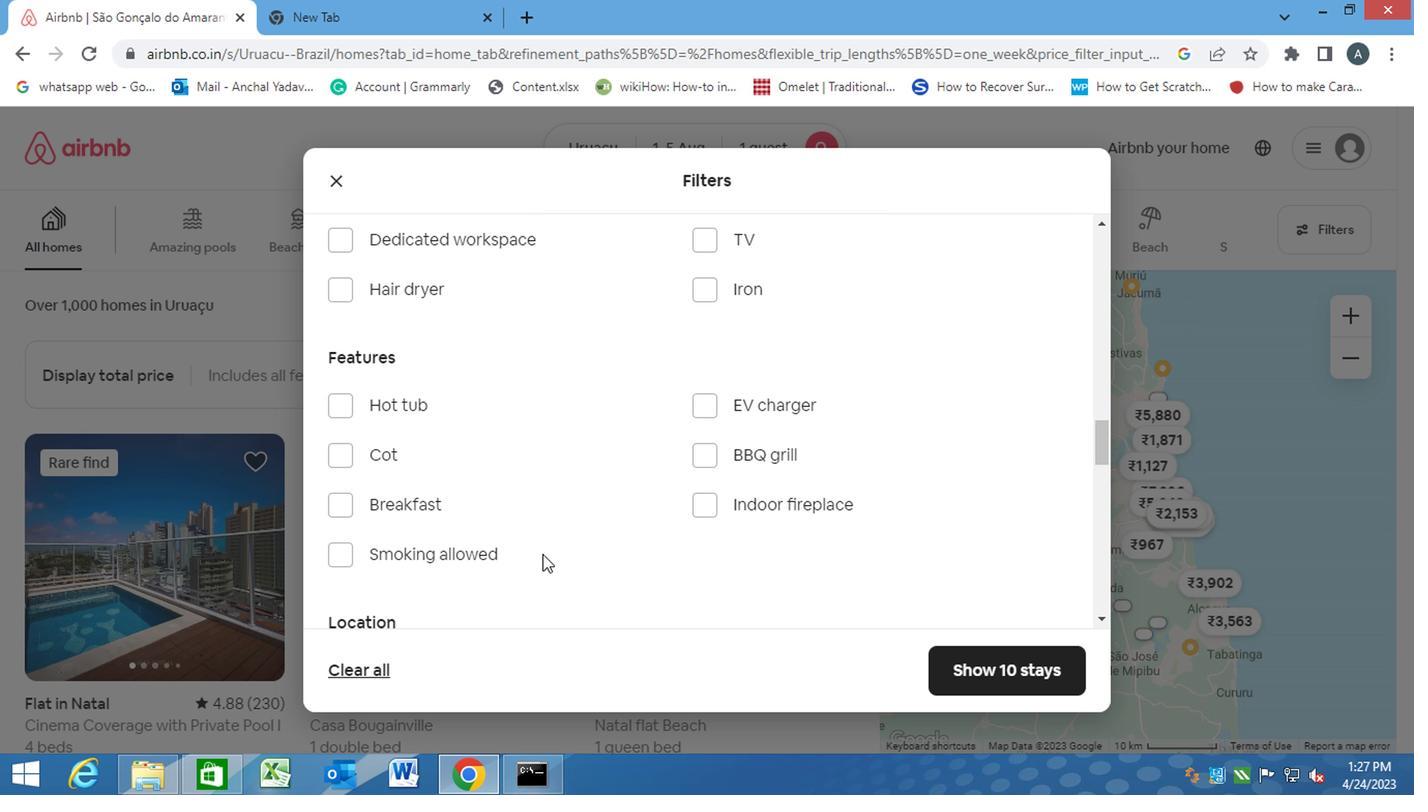 
Action: Mouse scrolled (539, 554) with delta (0, 0)
Screenshot: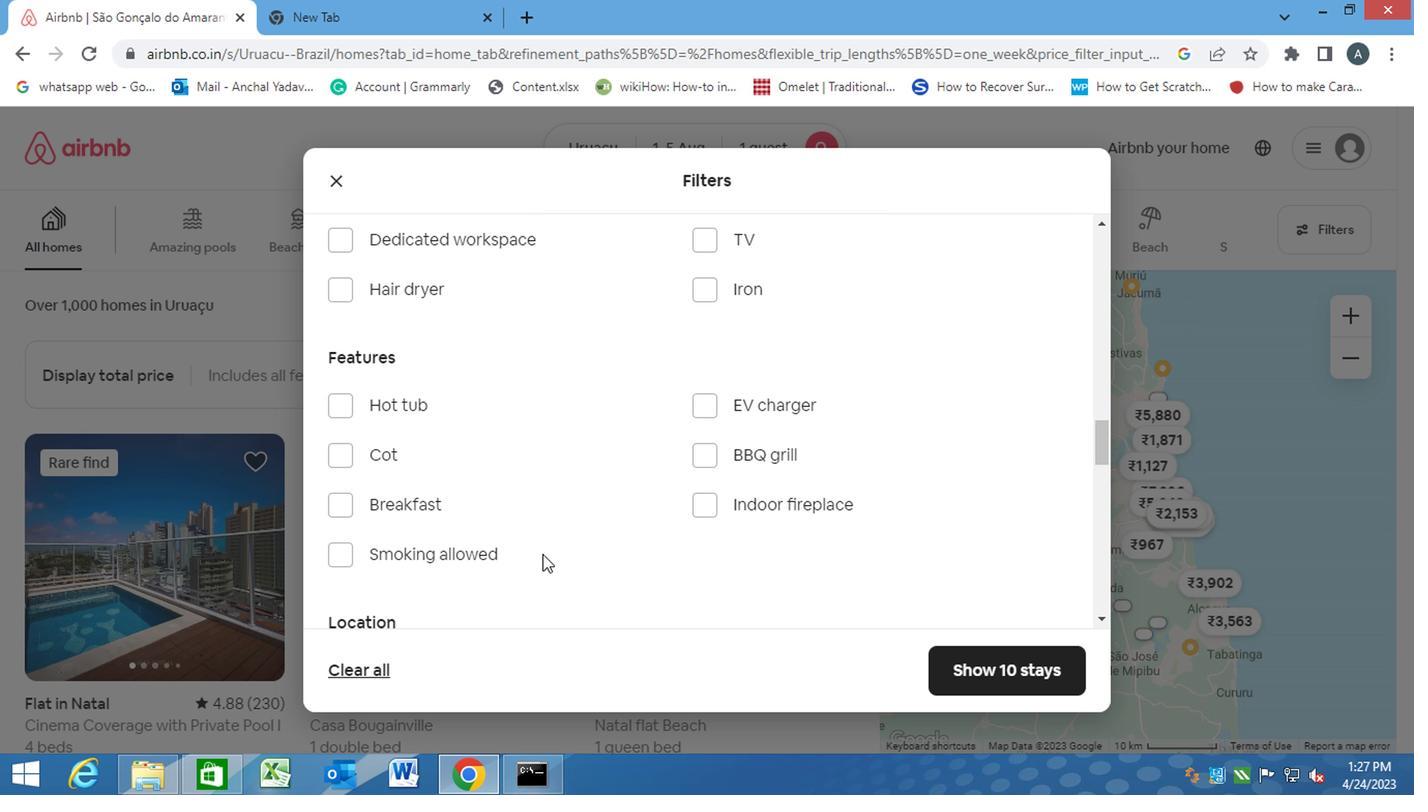 
Action: Mouse moved to (1011, 536)
Screenshot: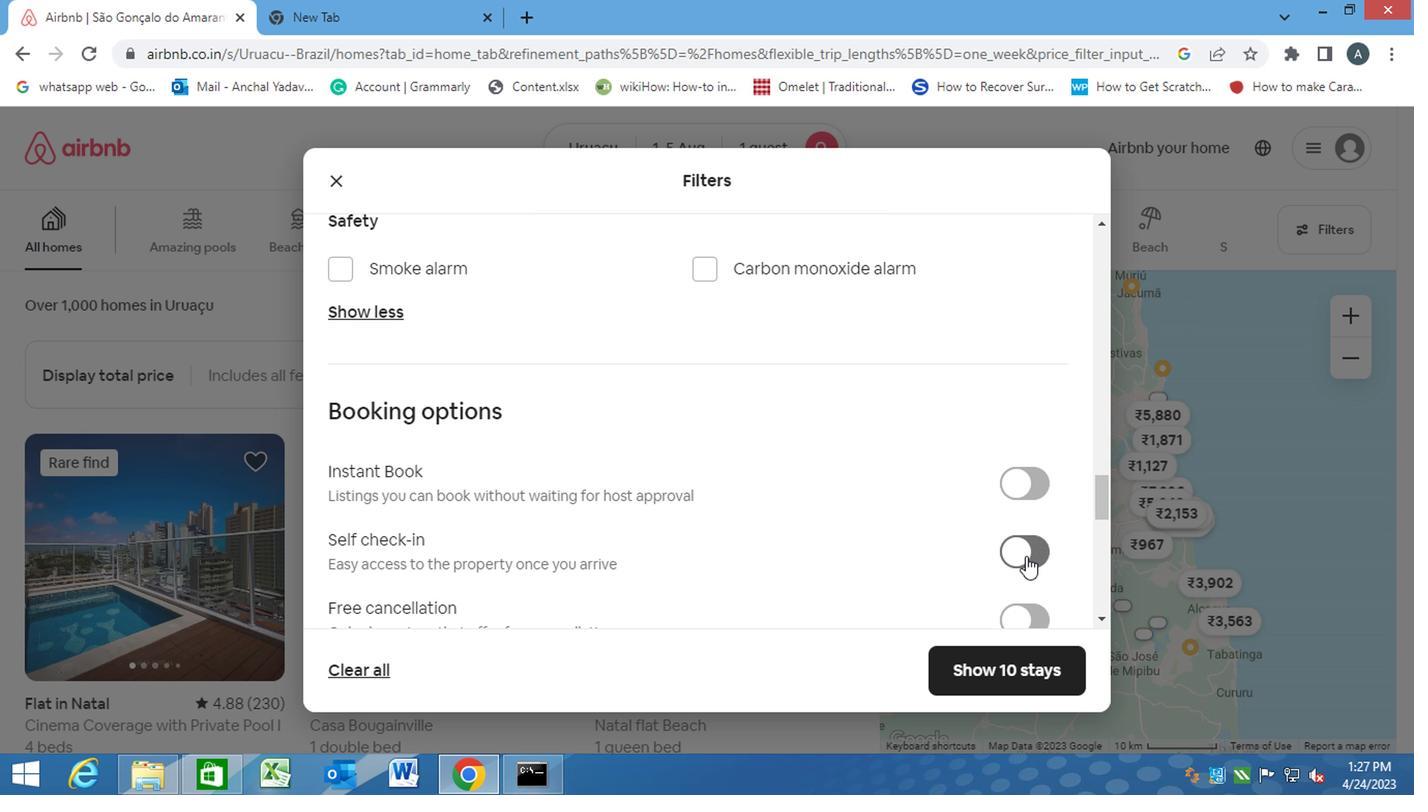 
Action: Mouse pressed left at (1011, 536)
Screenshot: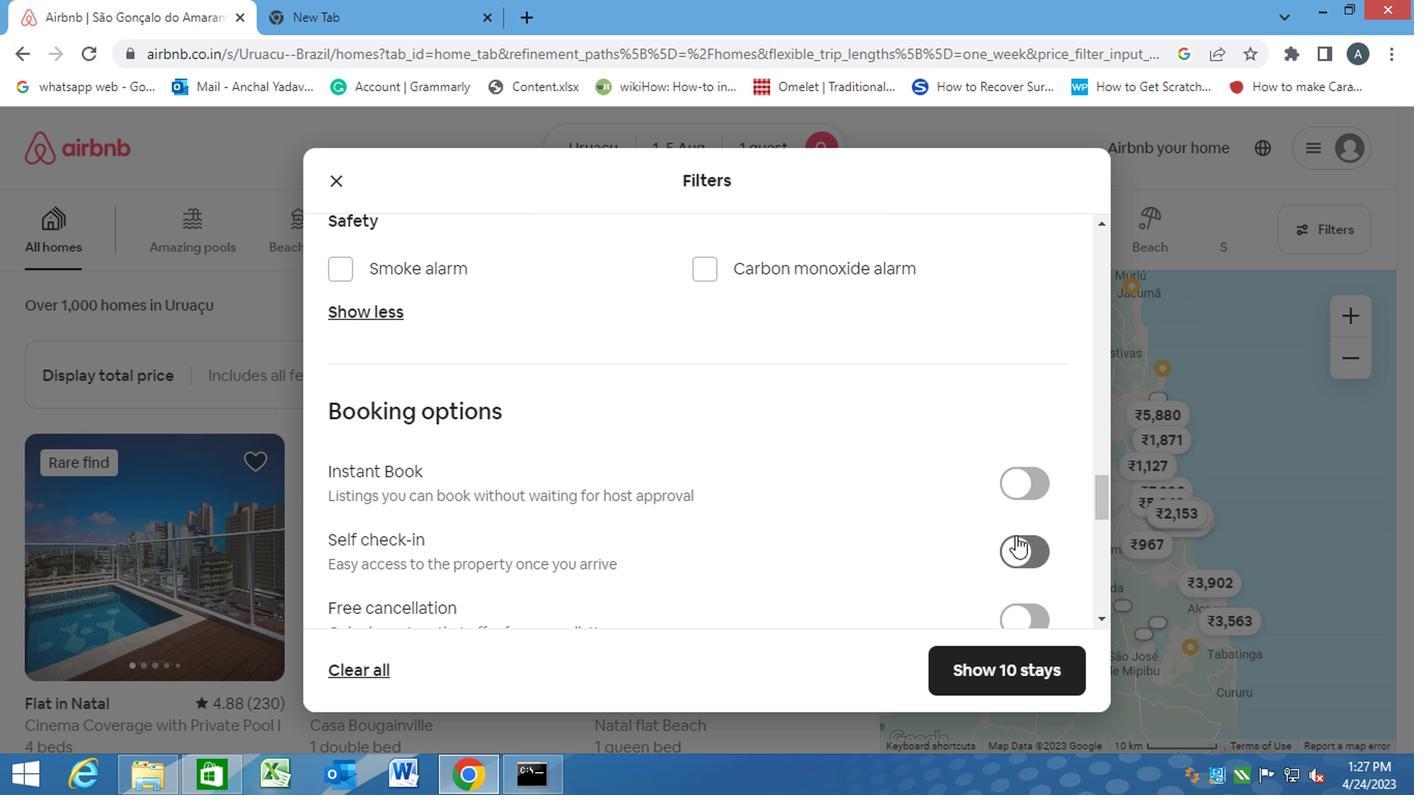 
Action: Mouse moved to (940, 555)
Screenshot: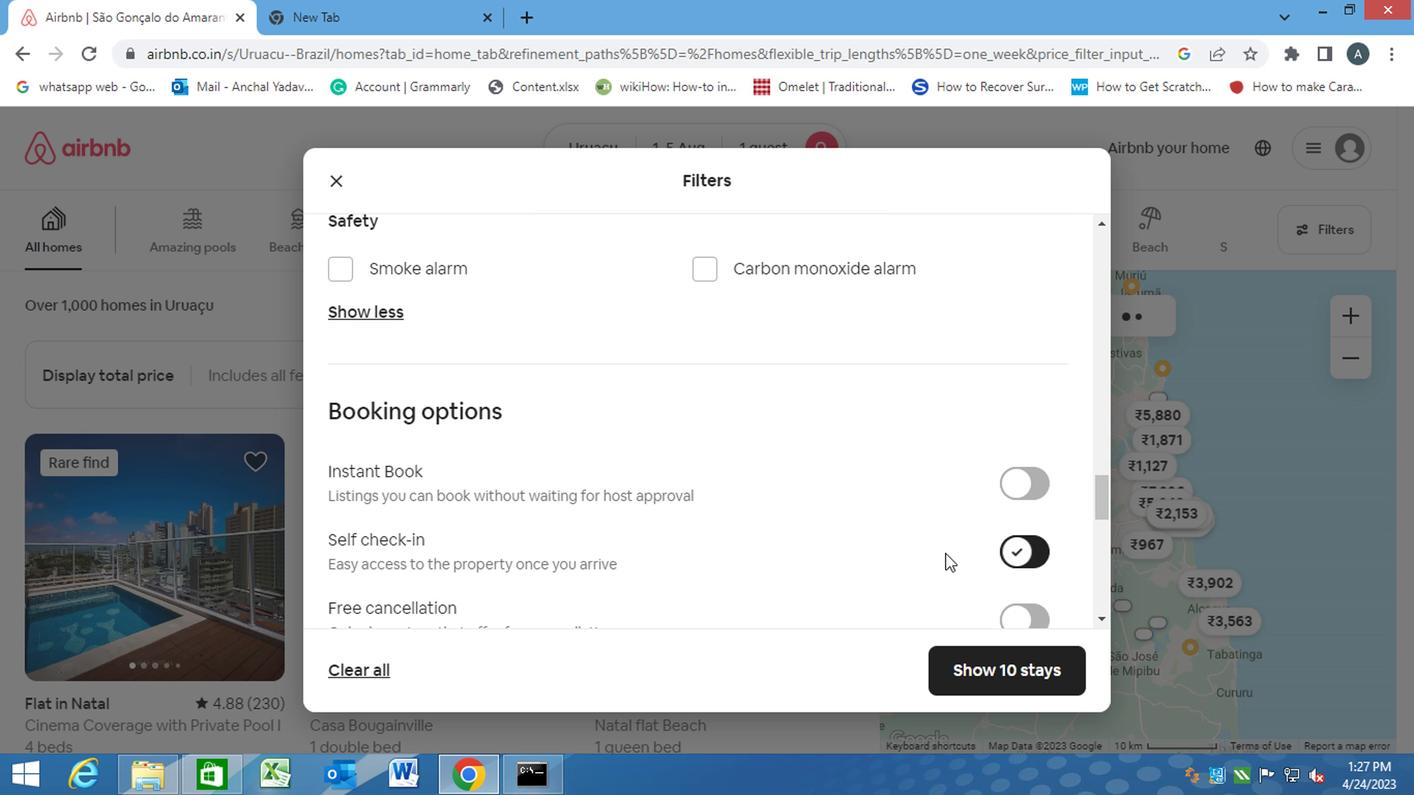 
Action: Mouse scrolled (940, 554) with delta (0, 0)
Screenshot: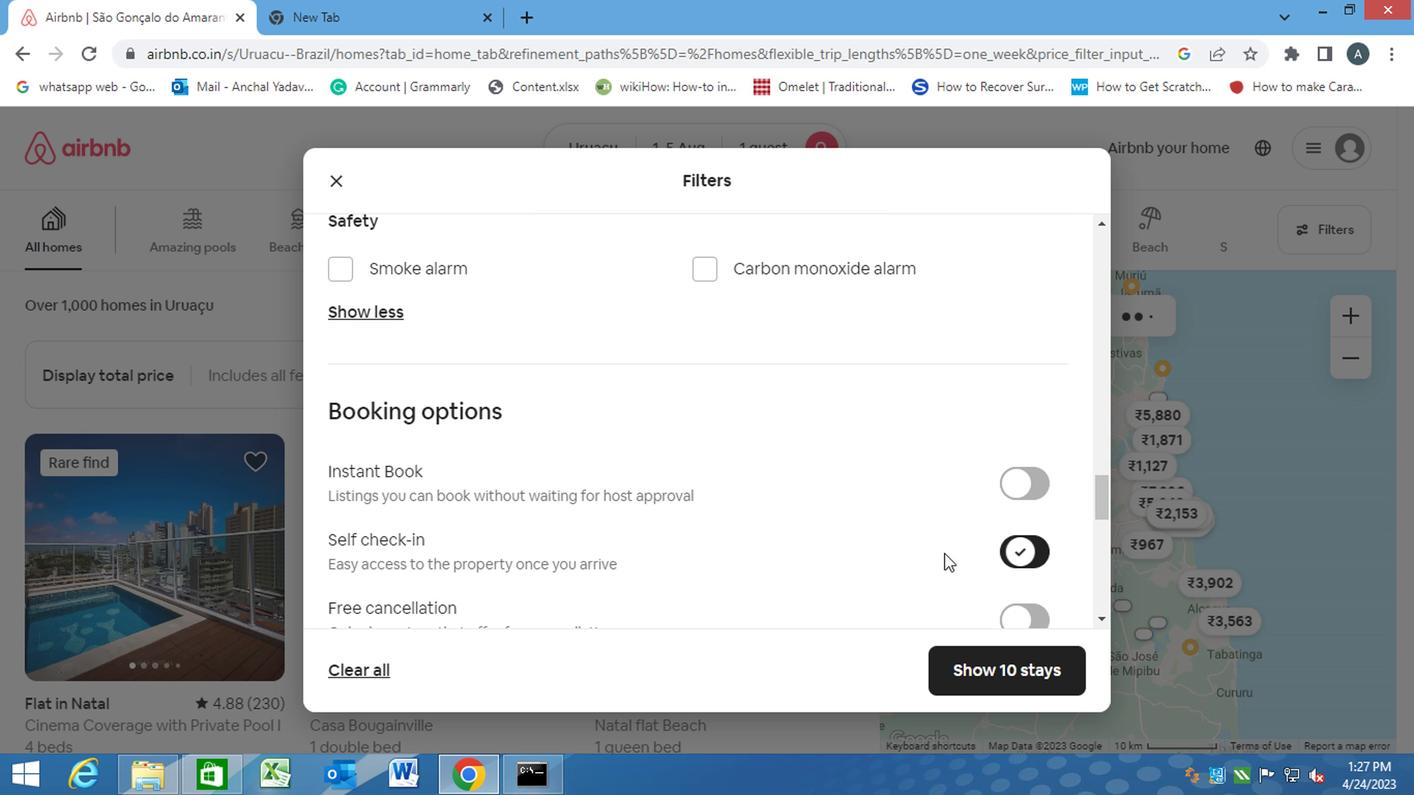 
Action: Mouse scrolled (940, 554) with delta (0, 0)
Screenshot: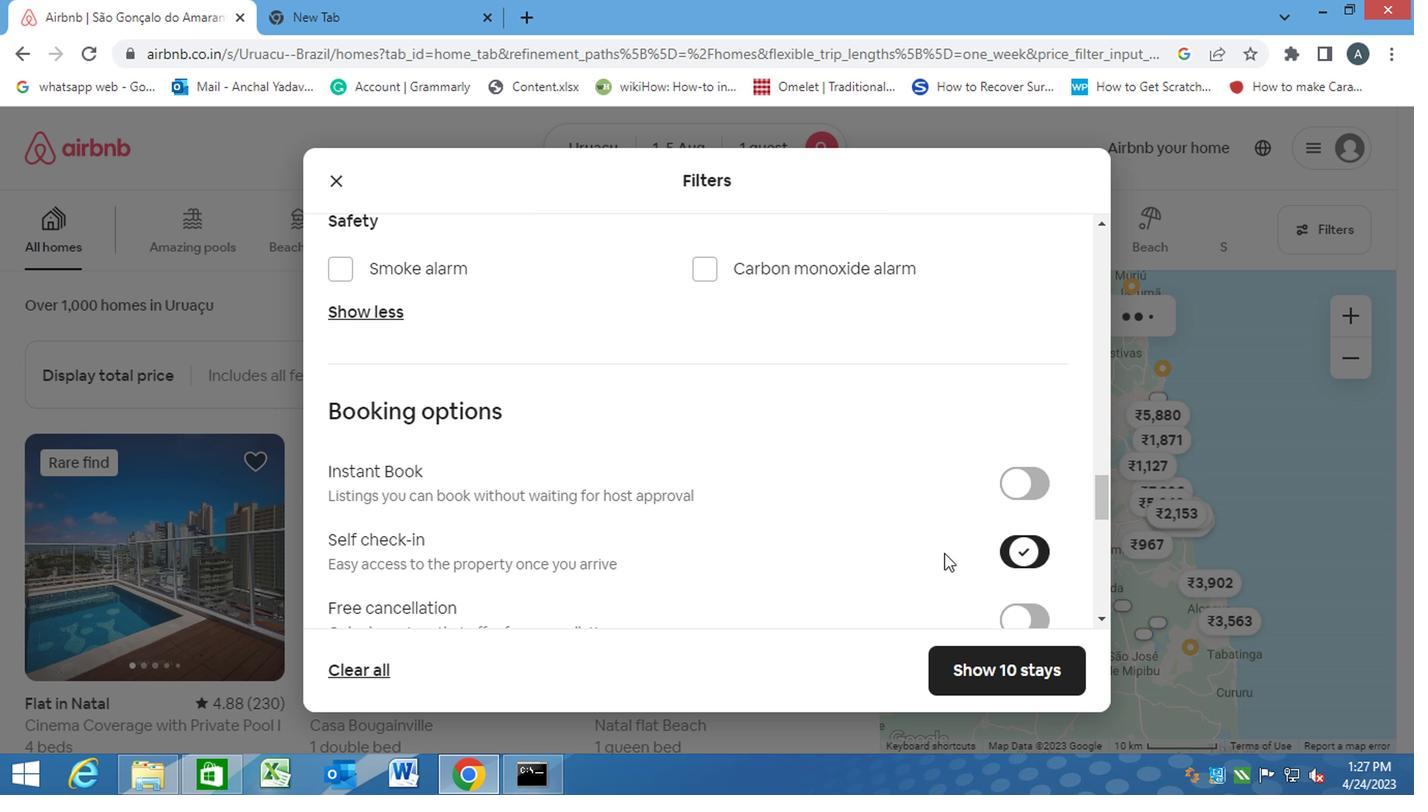 
Action: Mouse scrolled (940, 554) with delta (0, 0)
Screenshot: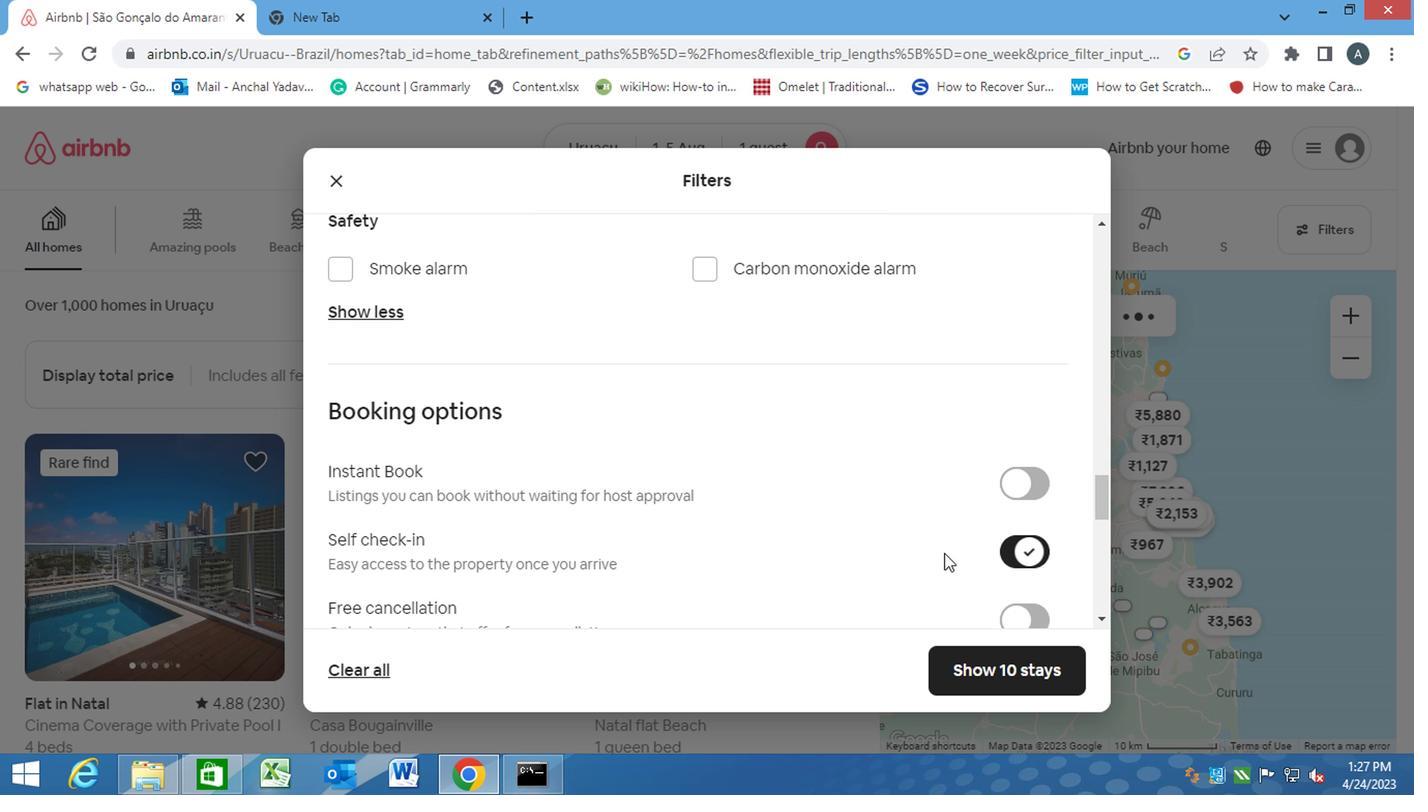 
Action: Mouse moved to (876, 538)
Screenshot: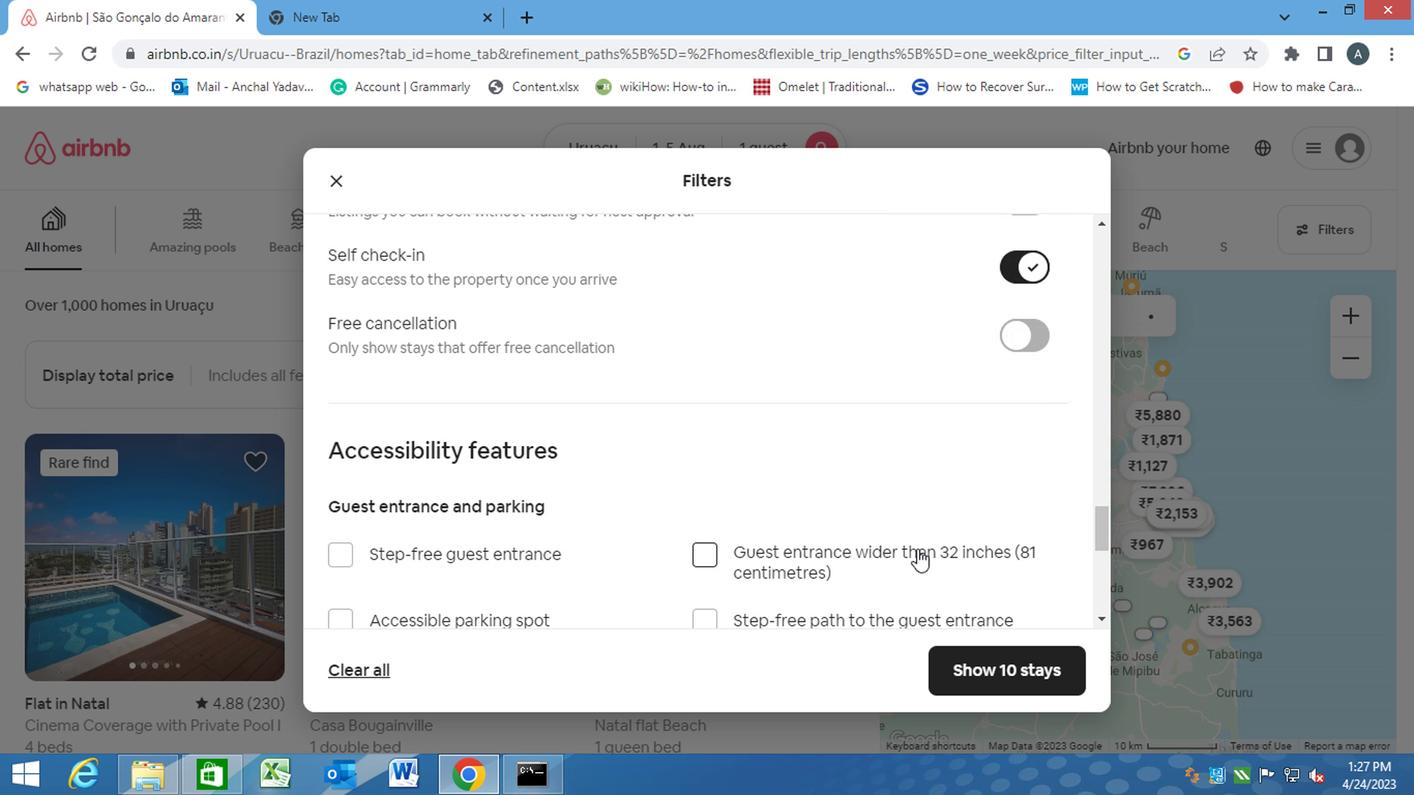 
Action: Mouse scrolled (876, 536) with delta (0, -1)
Screenshot: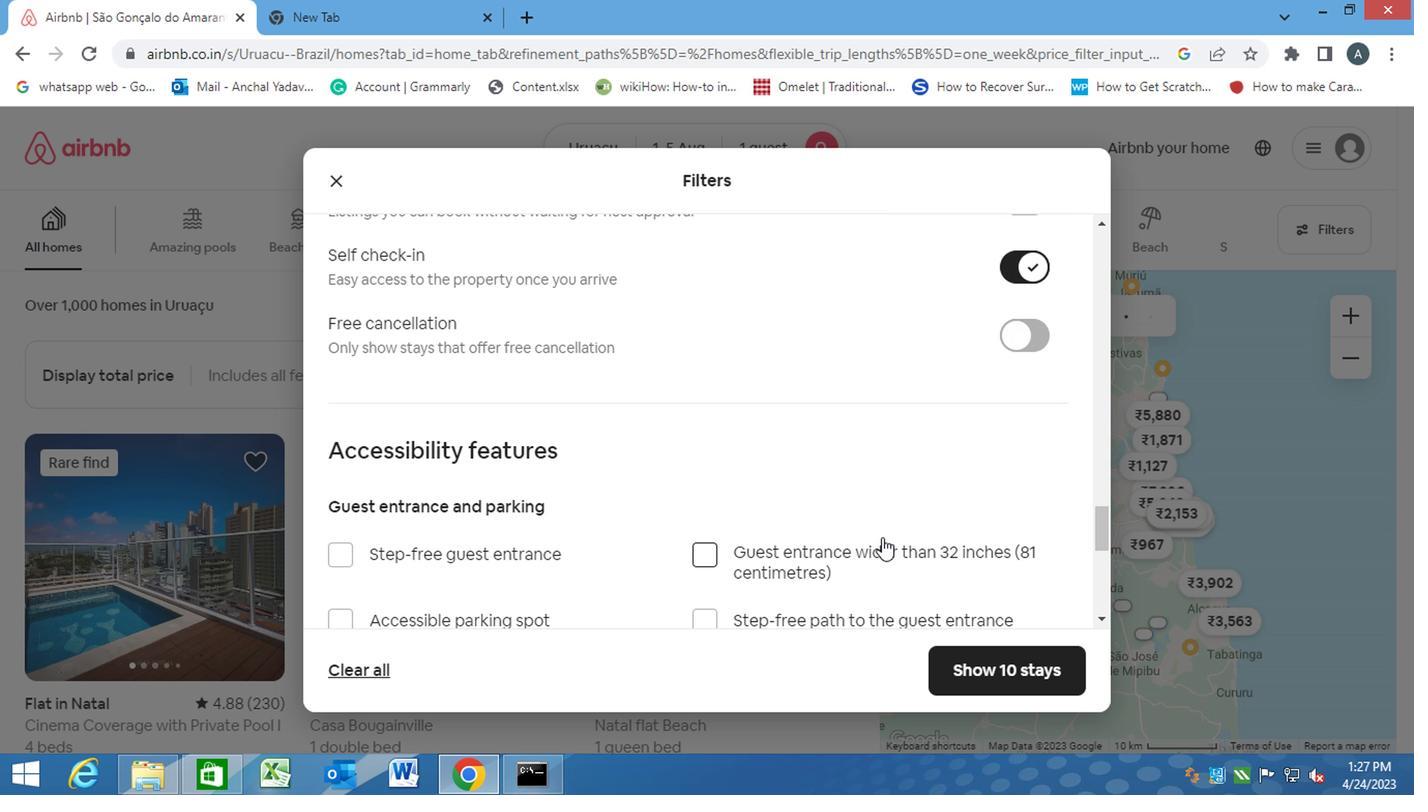 
Action: Mouse scrolled (876, 536) with delta (0, -1)
Screenshot: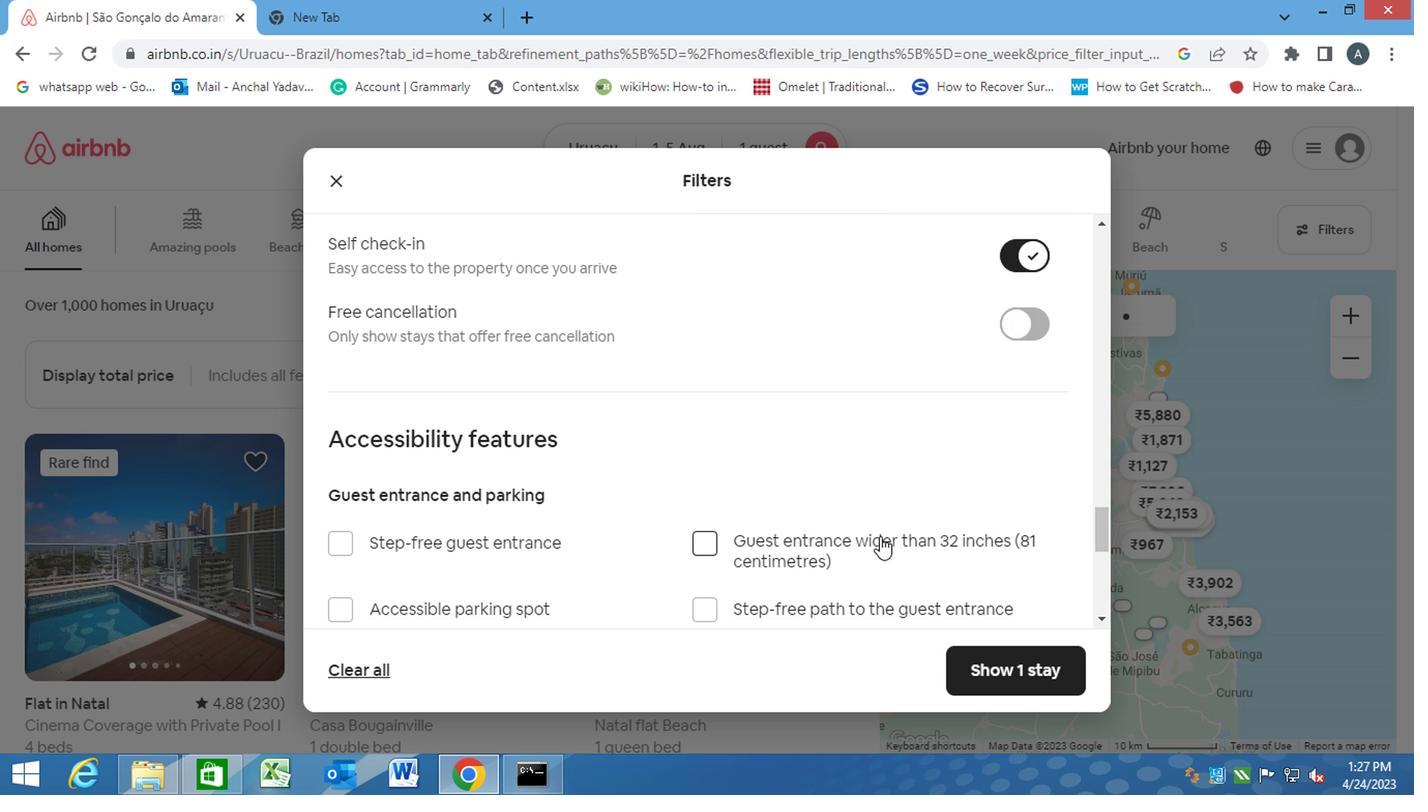 
Action: Mouse scrolled (876, 536) with delta (0, -1)
Screenshot: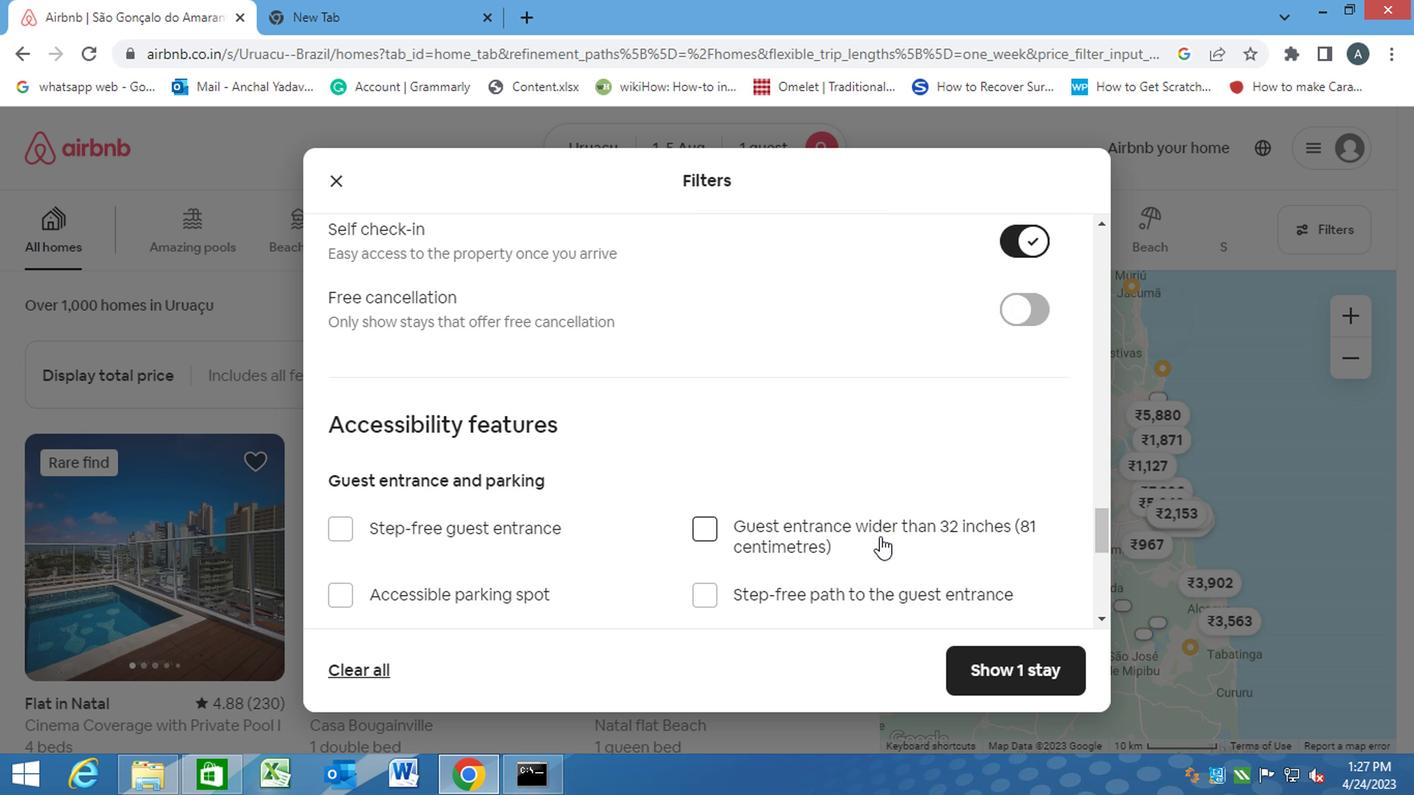 
Action: Mouse moved to (776, 550)
Screenshot: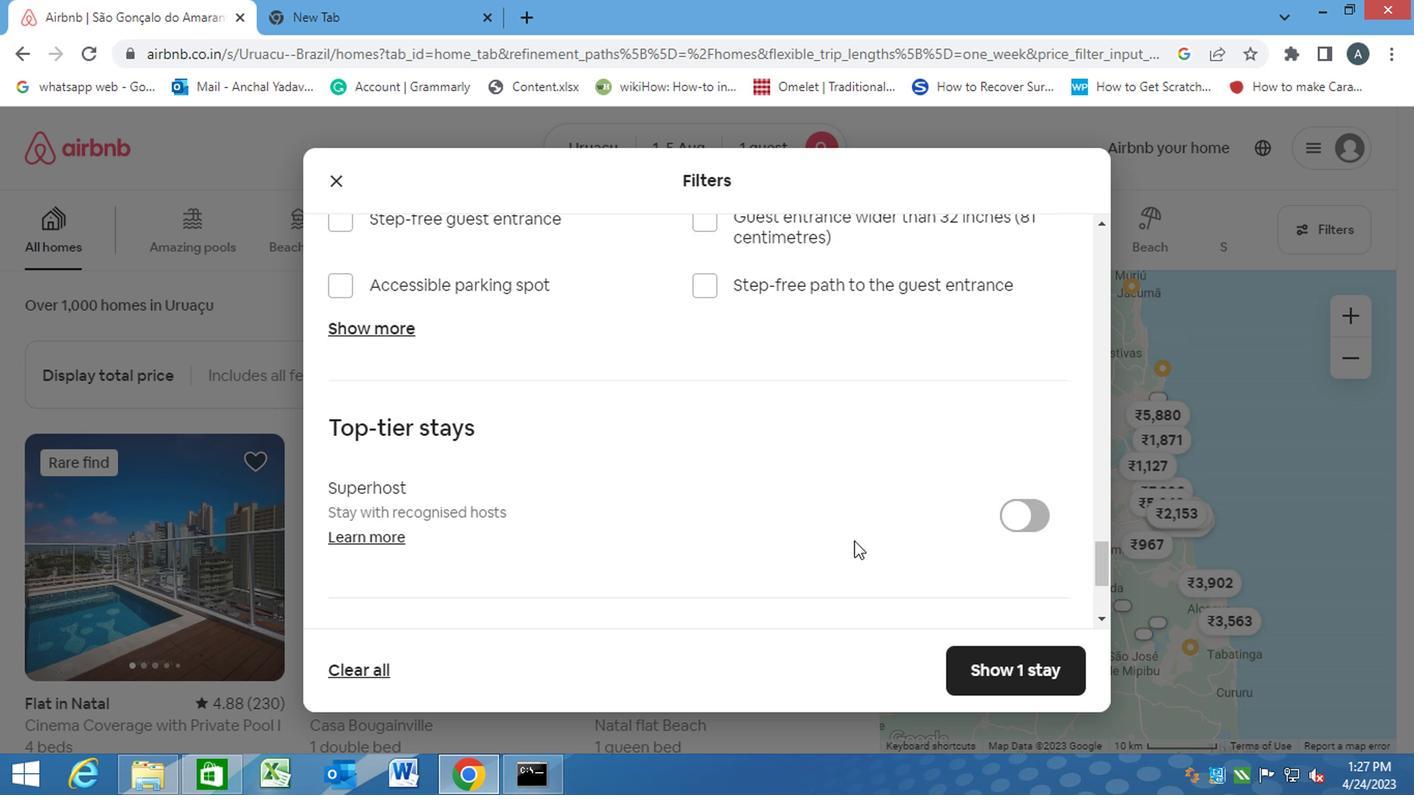 
Action: Mouse scrolled (776, 549) with delta (0, 0)
Screenshot: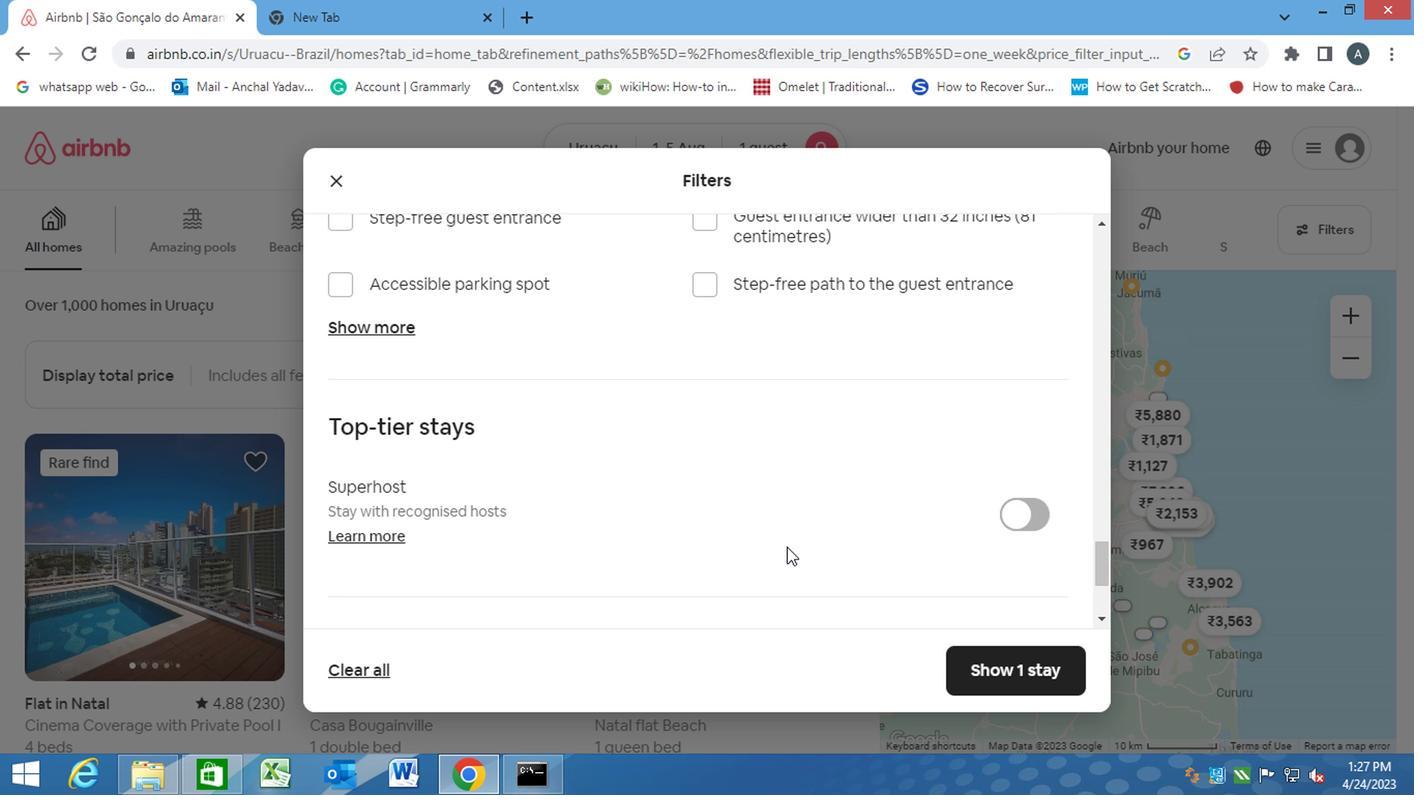 
Action: Mouse scrolled (776, 549) with delta (0, 0)
Screenshot: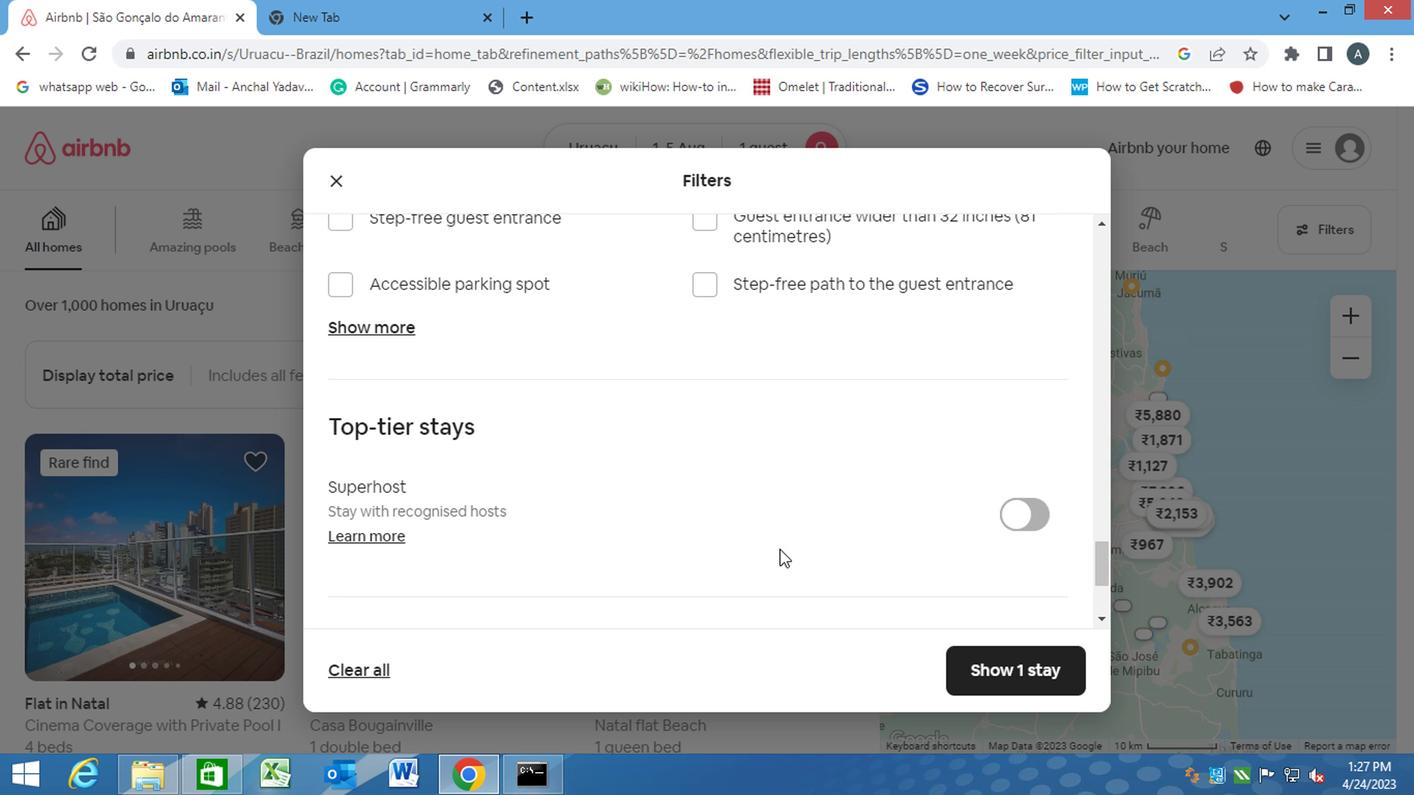 
Action: Mouse scrolled (776, 549) with delta (0, 0)
Screenshot: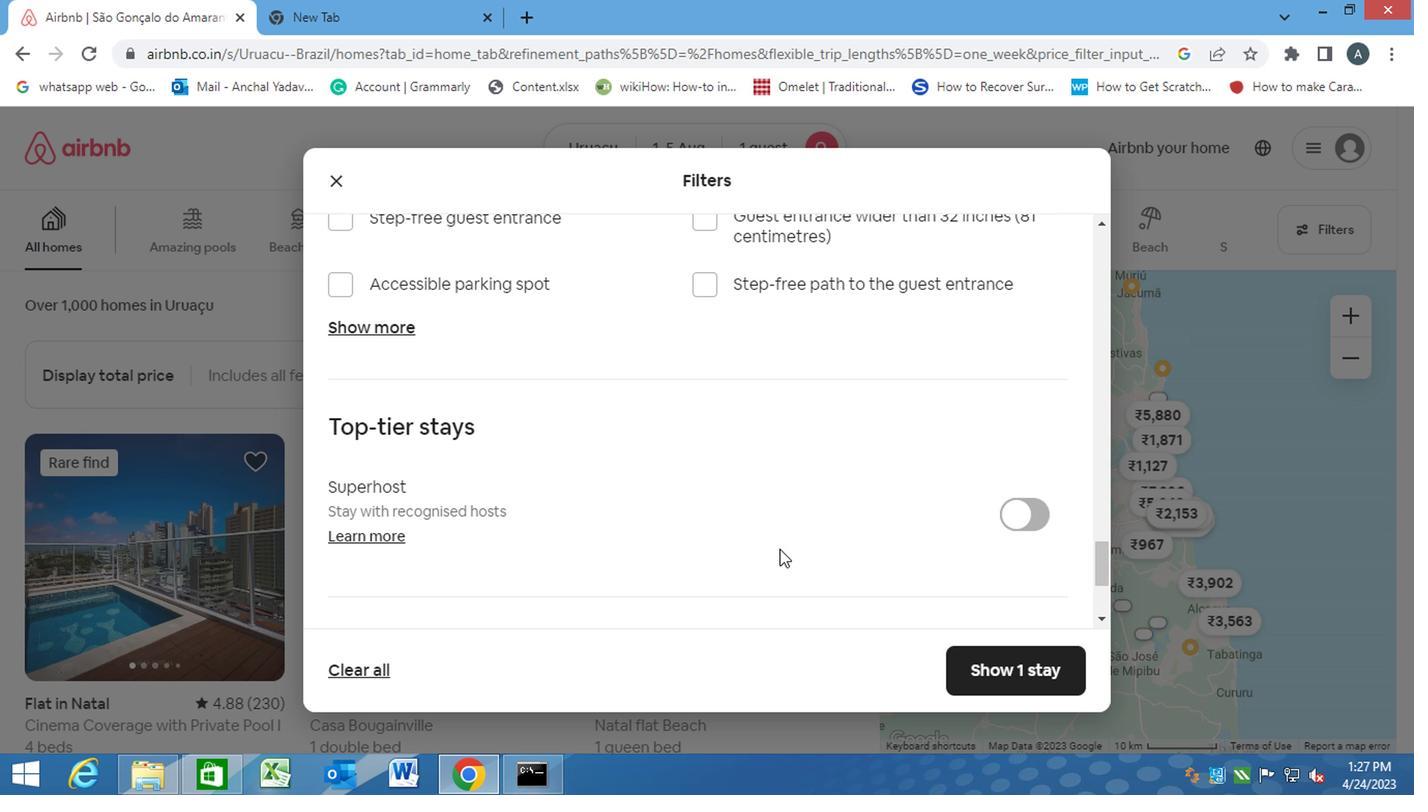 
Action: Mouse scrolled (776, 549) with delta (0, 0)
Screenshot: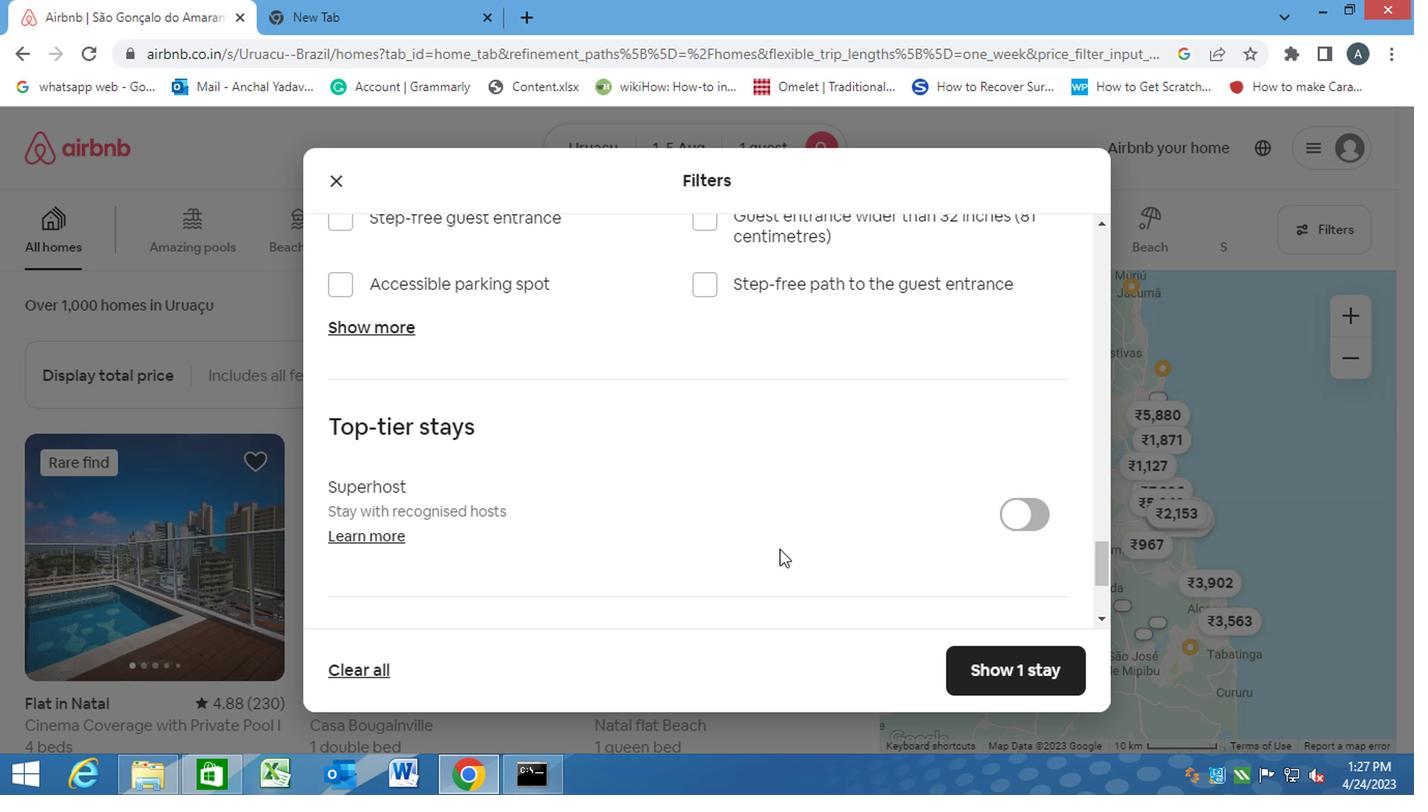 
Action: Mouse scrolled (776, 549) with delta (0, 0)
Screenshot: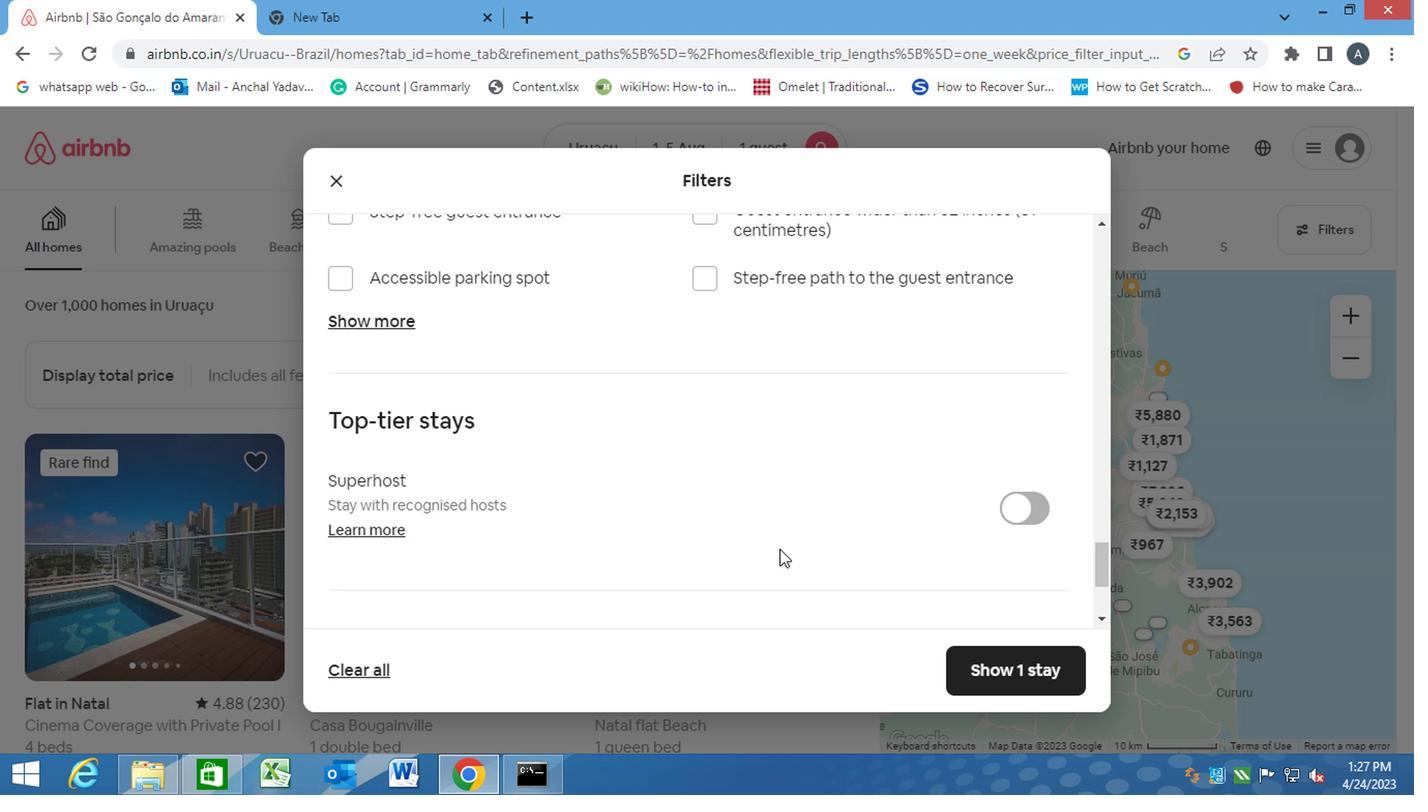 
Action: Mouse moved to (359, 560)
Screenshot: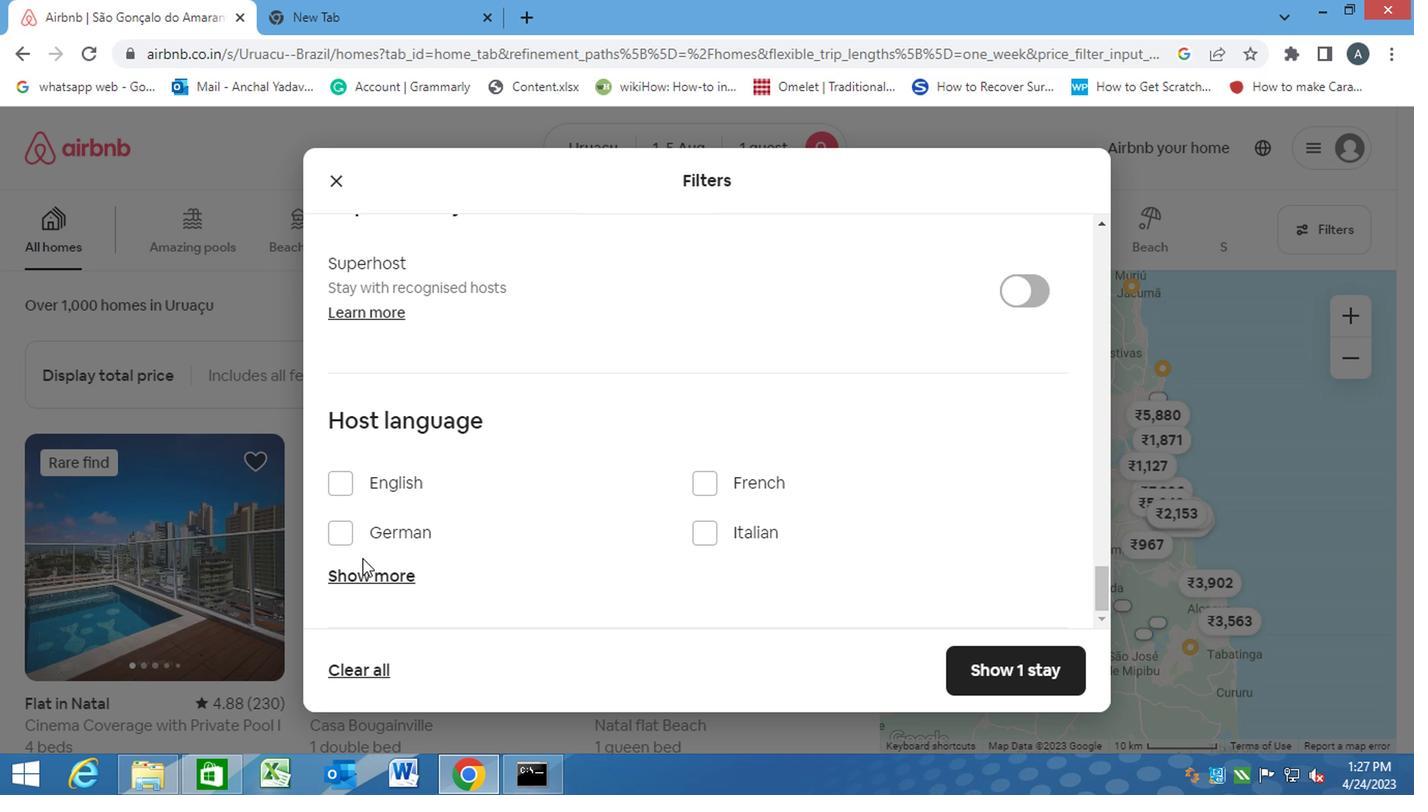 
Action: Mouse pressed left at (359, 560)
Screenshot: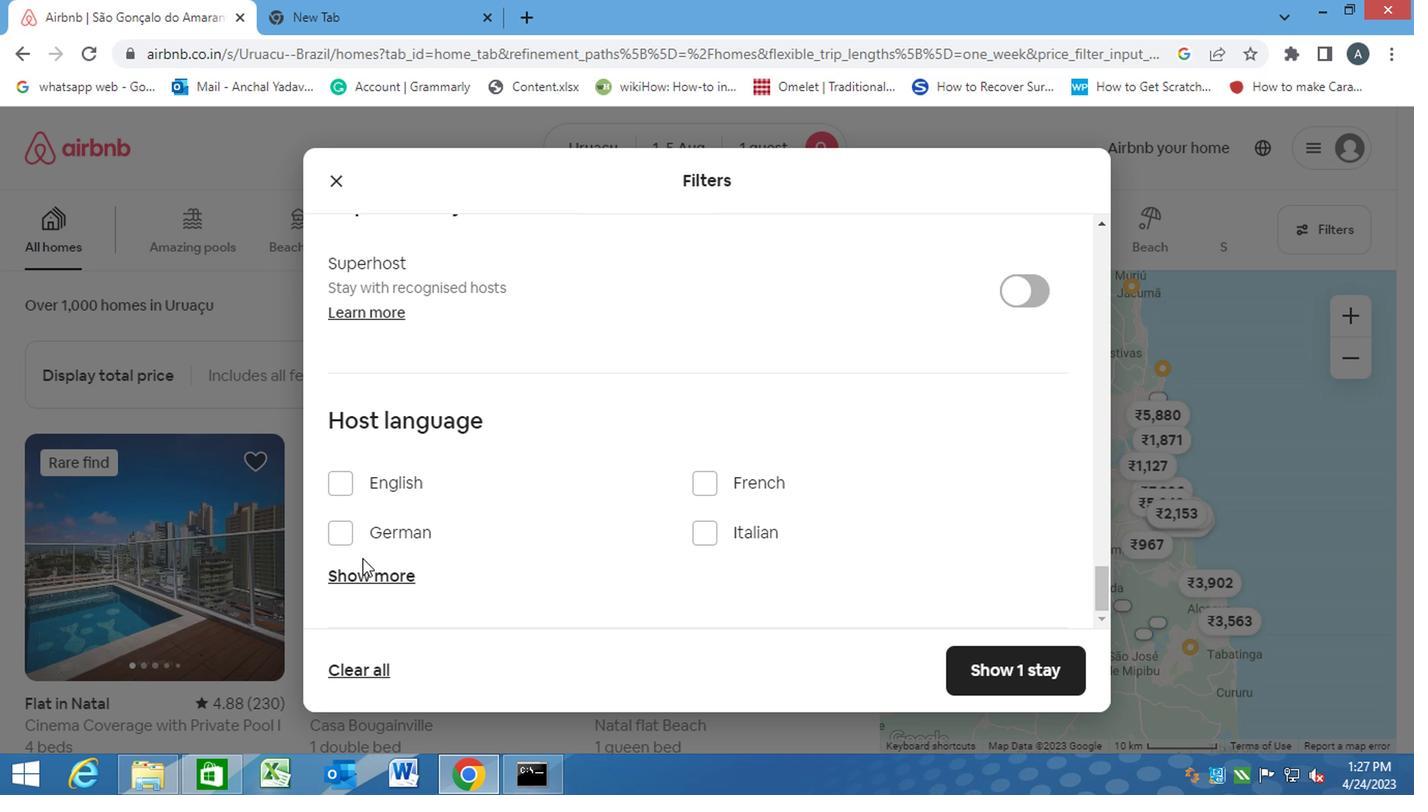 
Action: Mouse moved to (355, 572)
Screenshot: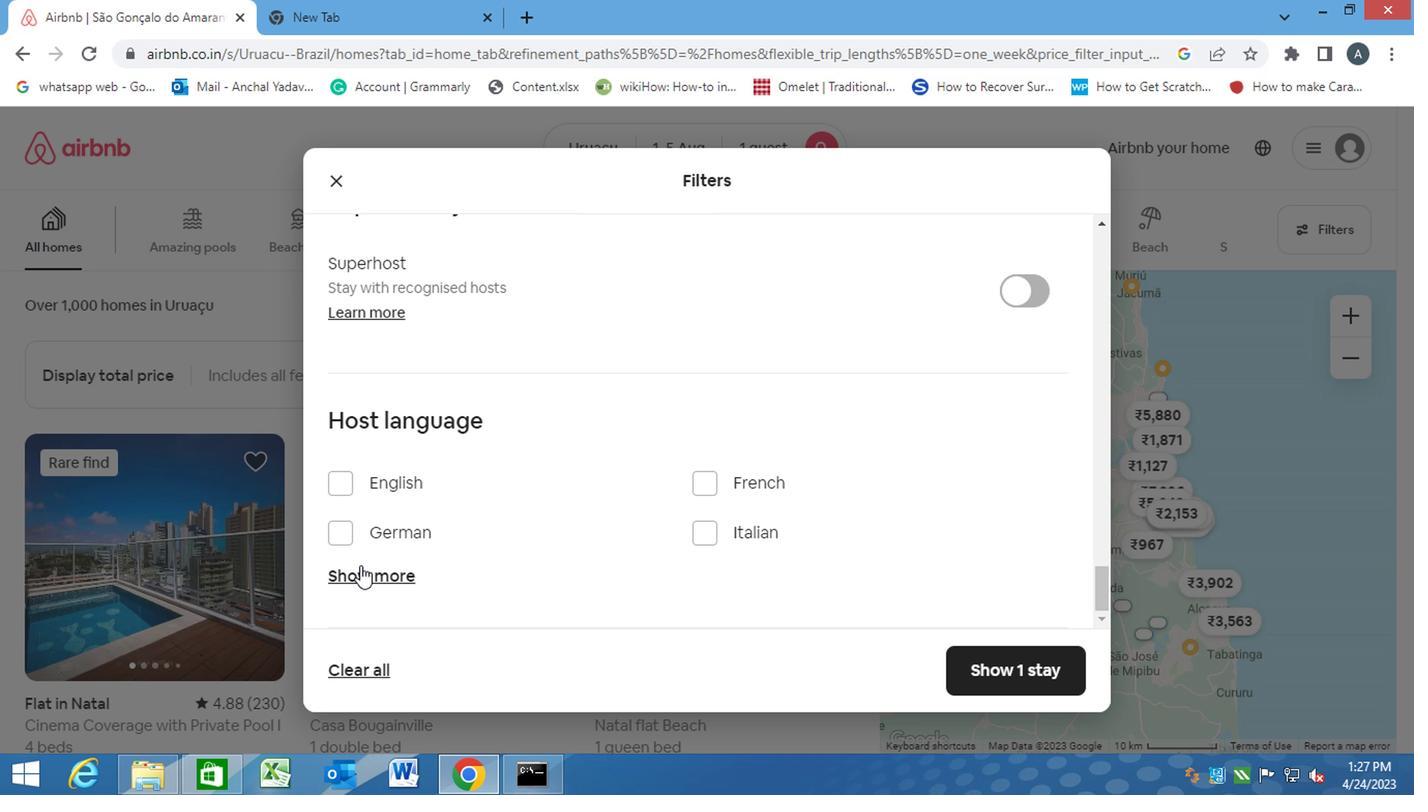 
Action: Mouse pressed left at (355, 572)
Screenshot: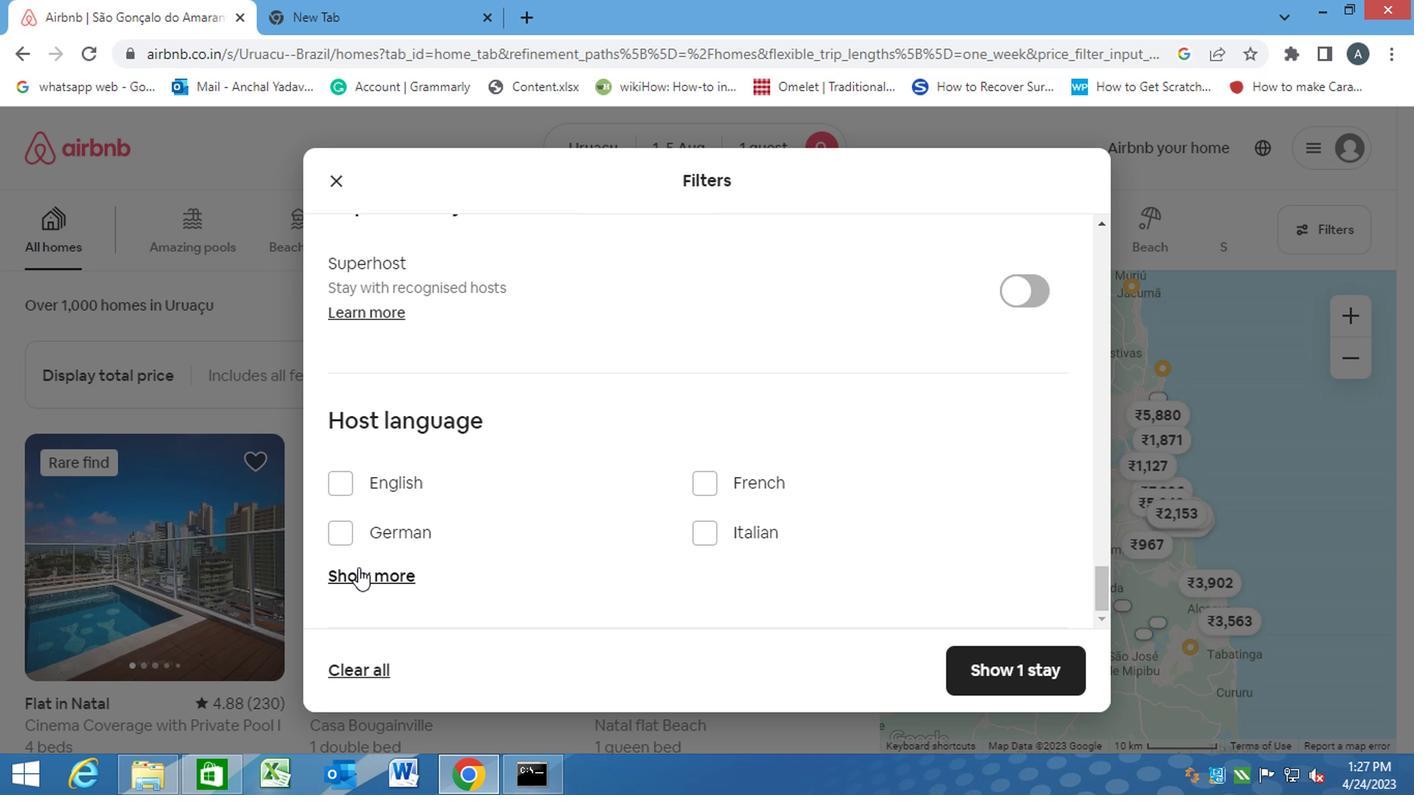 
Action: Mouse moved to (414, 582)
Screenshot: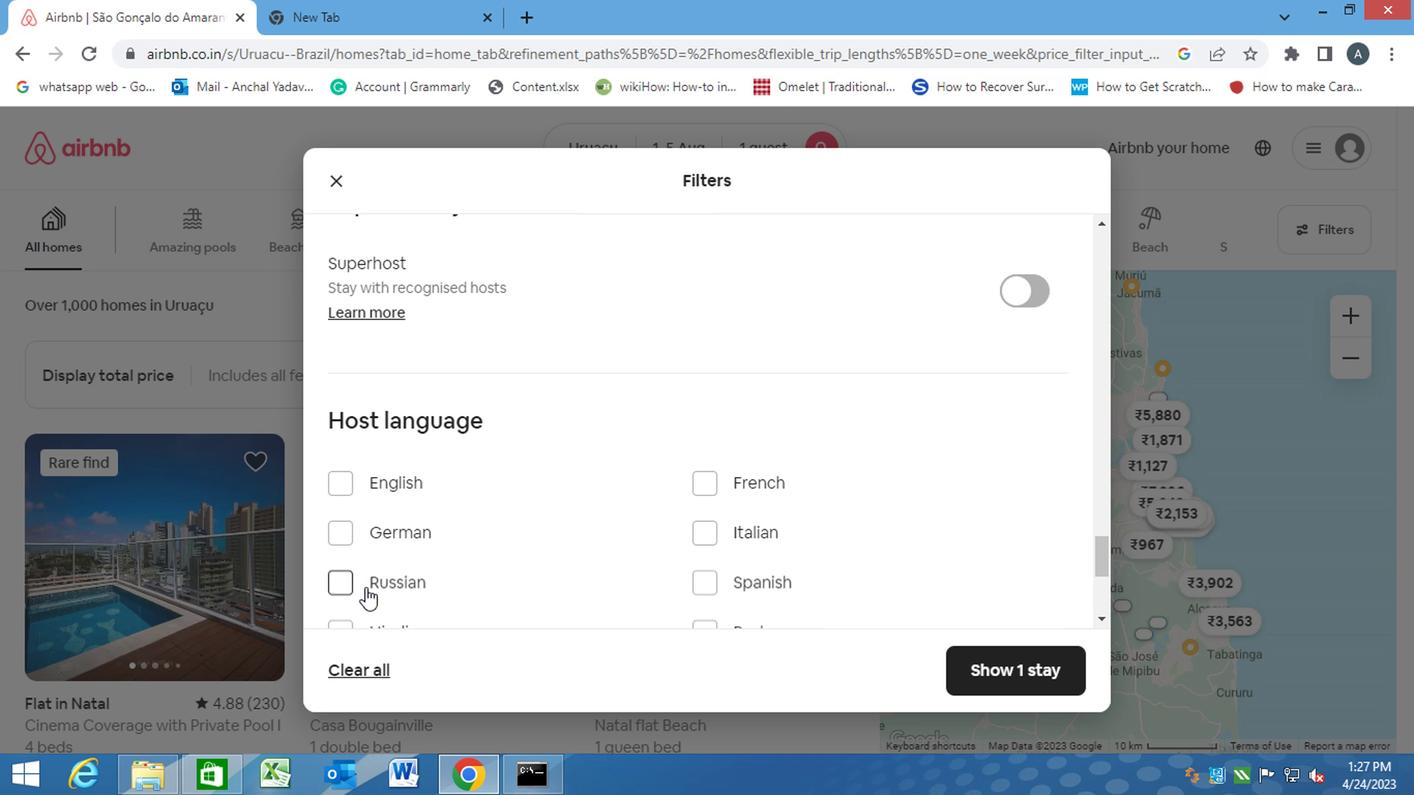 
Action: Mouse scrolled (414, 581) with delta (0, 0)
Screenshot: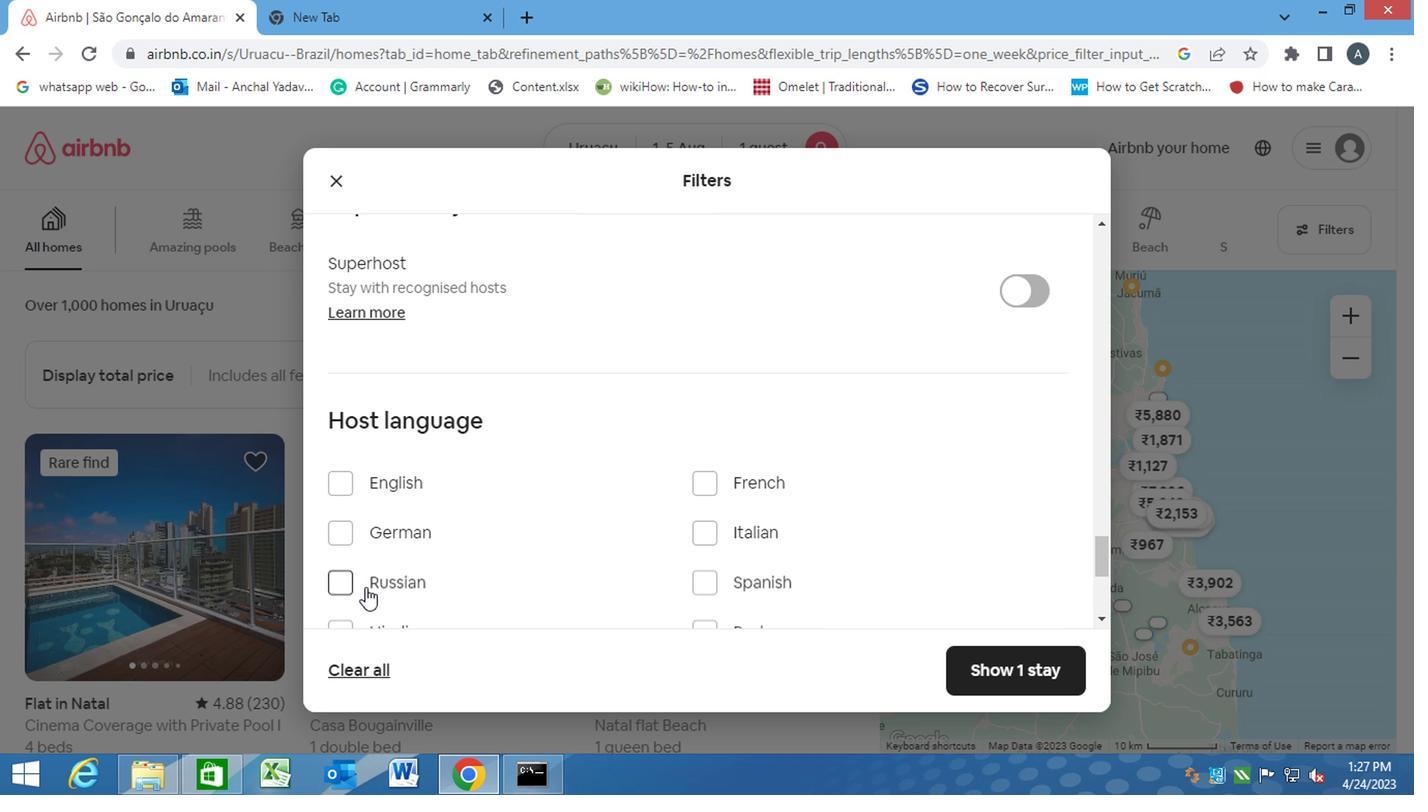 
Action: Mouse scrolled (414, 581) with delta (0, 0)
Screenshot: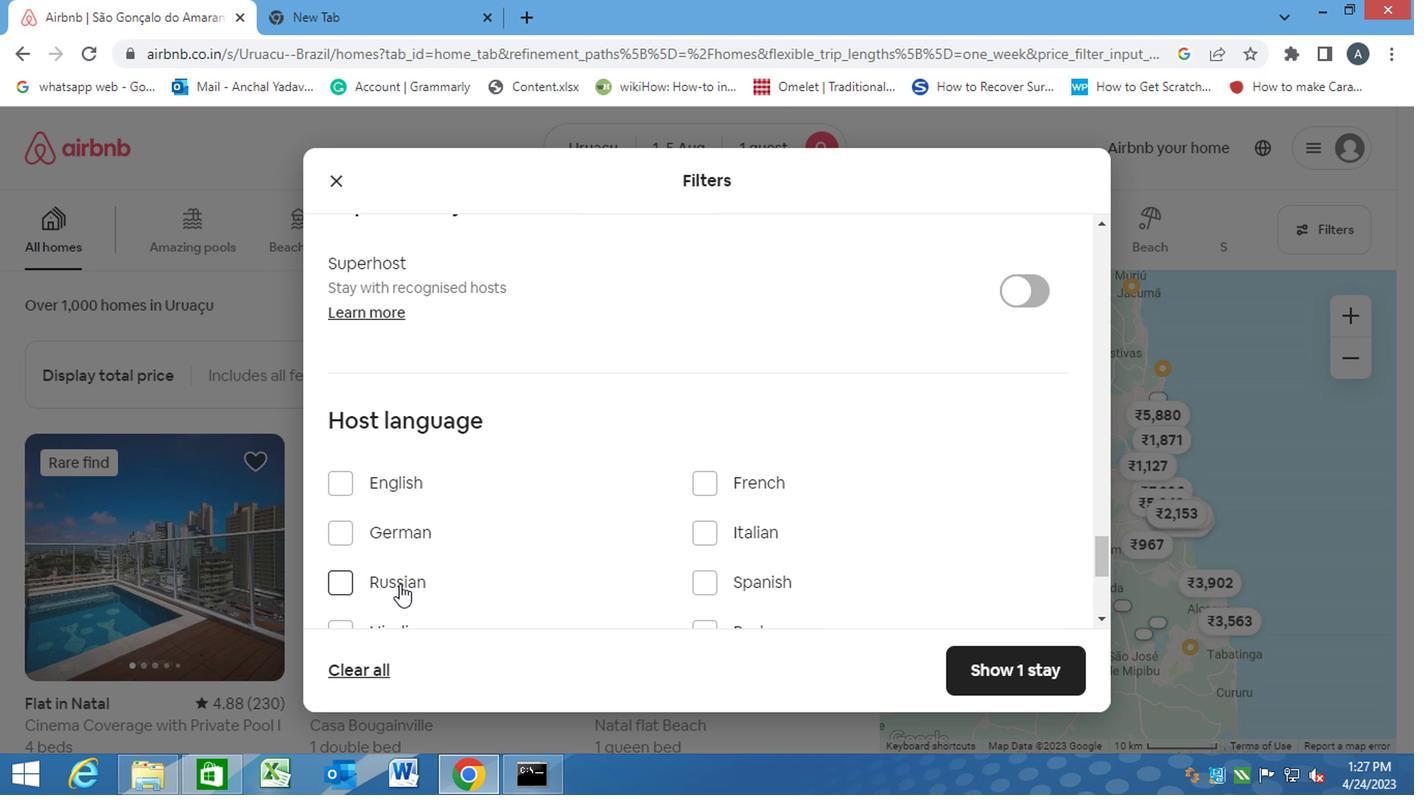 
Action: Mouse scrolled (414, 581) with delta (0, 0)
Screenshot: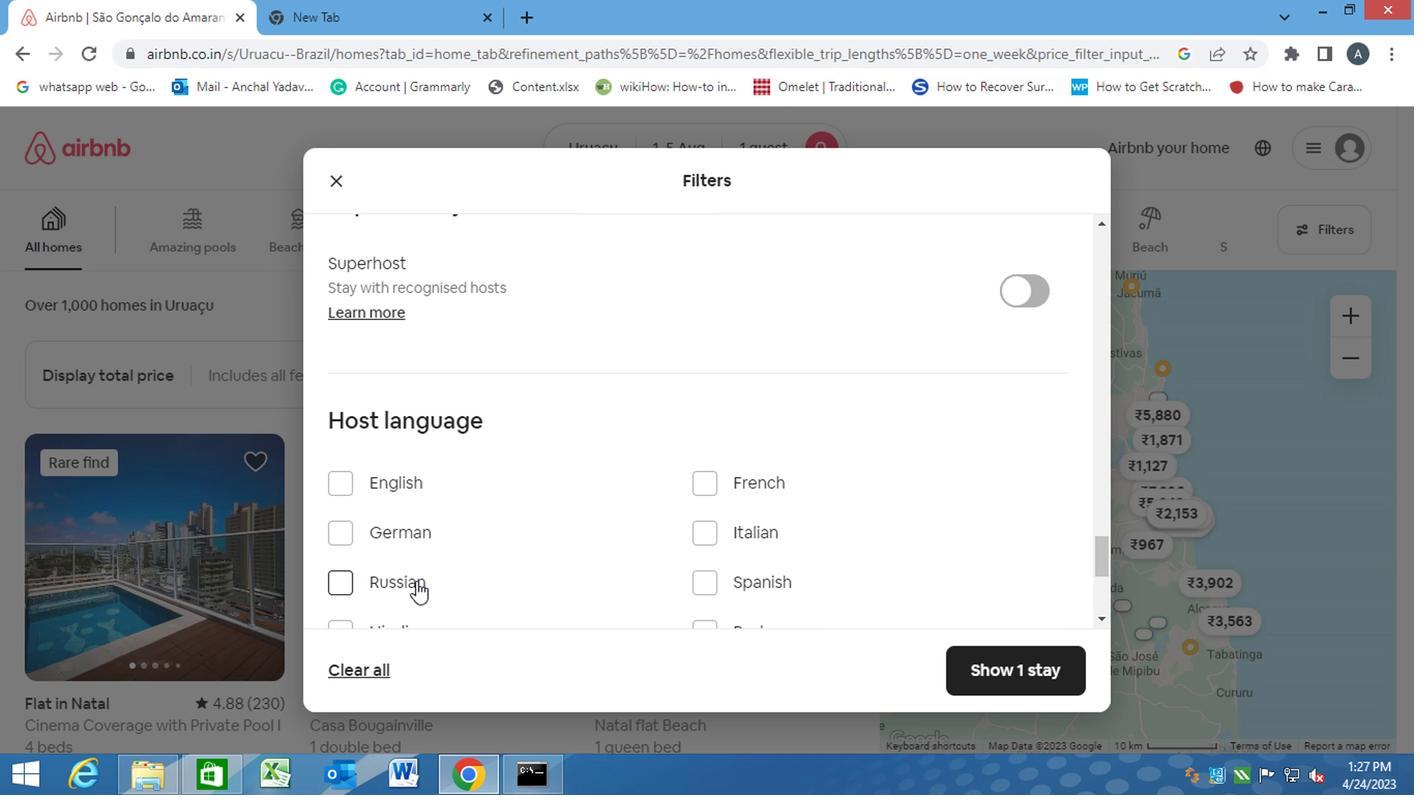 
Action: Mouse moved to (711, 270)
Screenshot: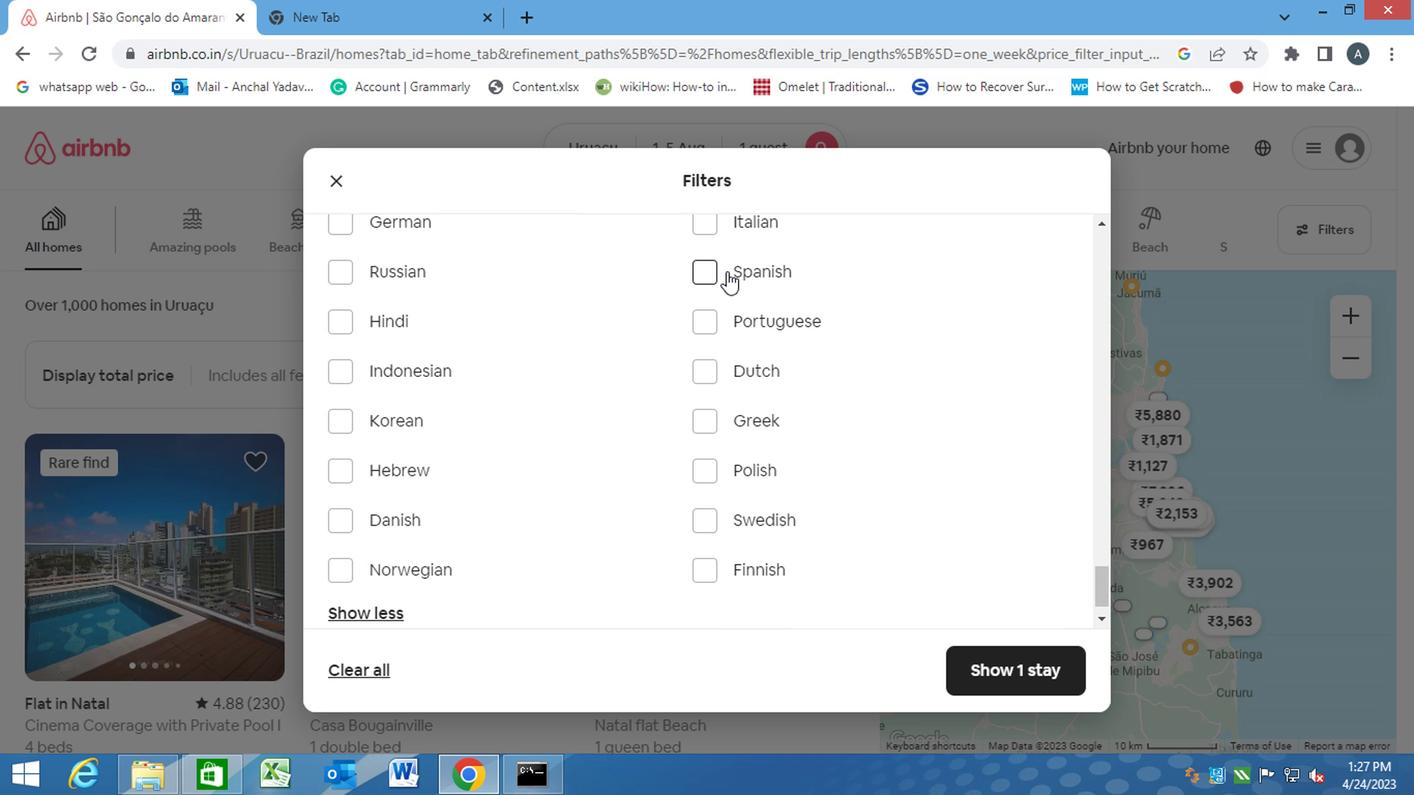 
Action: Mouse pressed left at (711, 270)
Screenshot: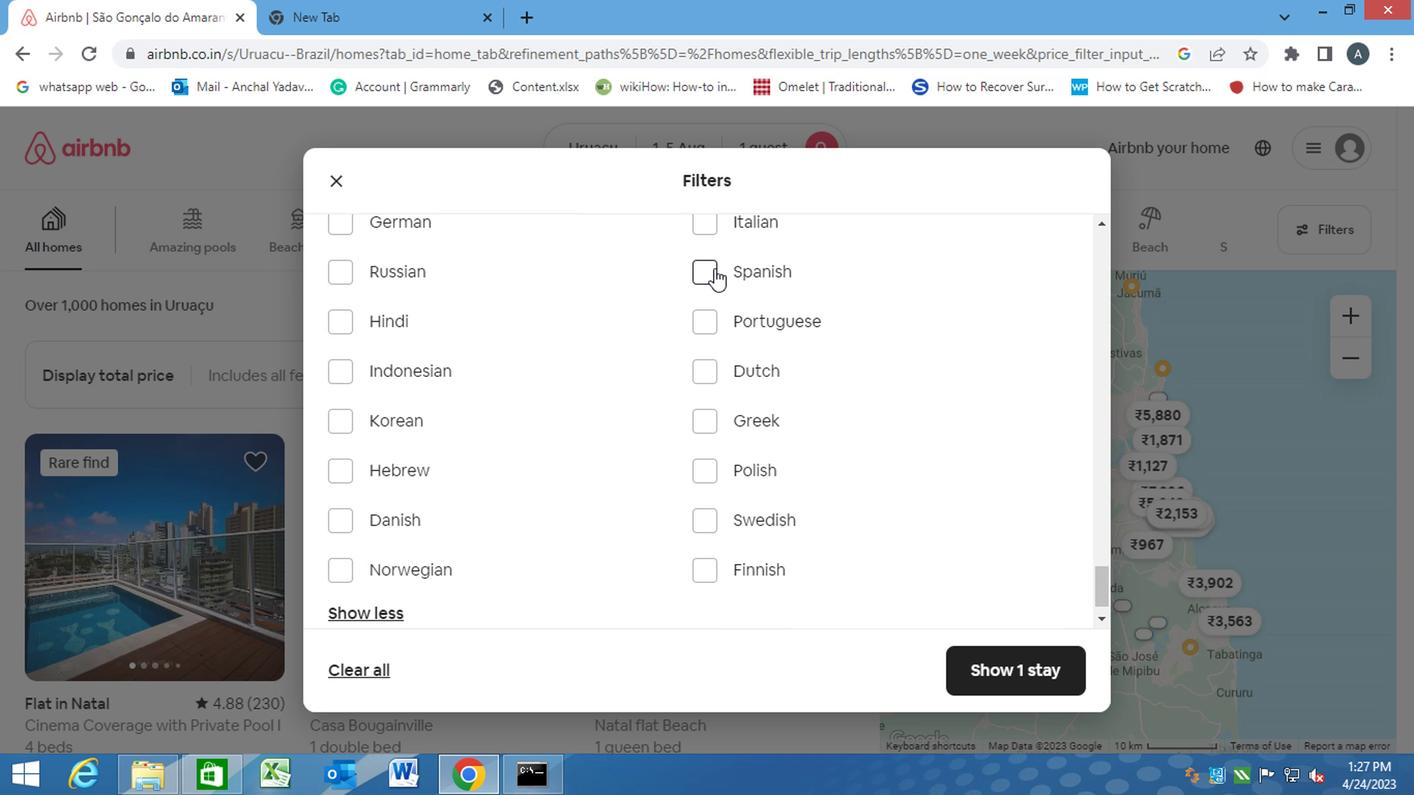 
Action: Mouse moved to (985, 657)
Screenshot: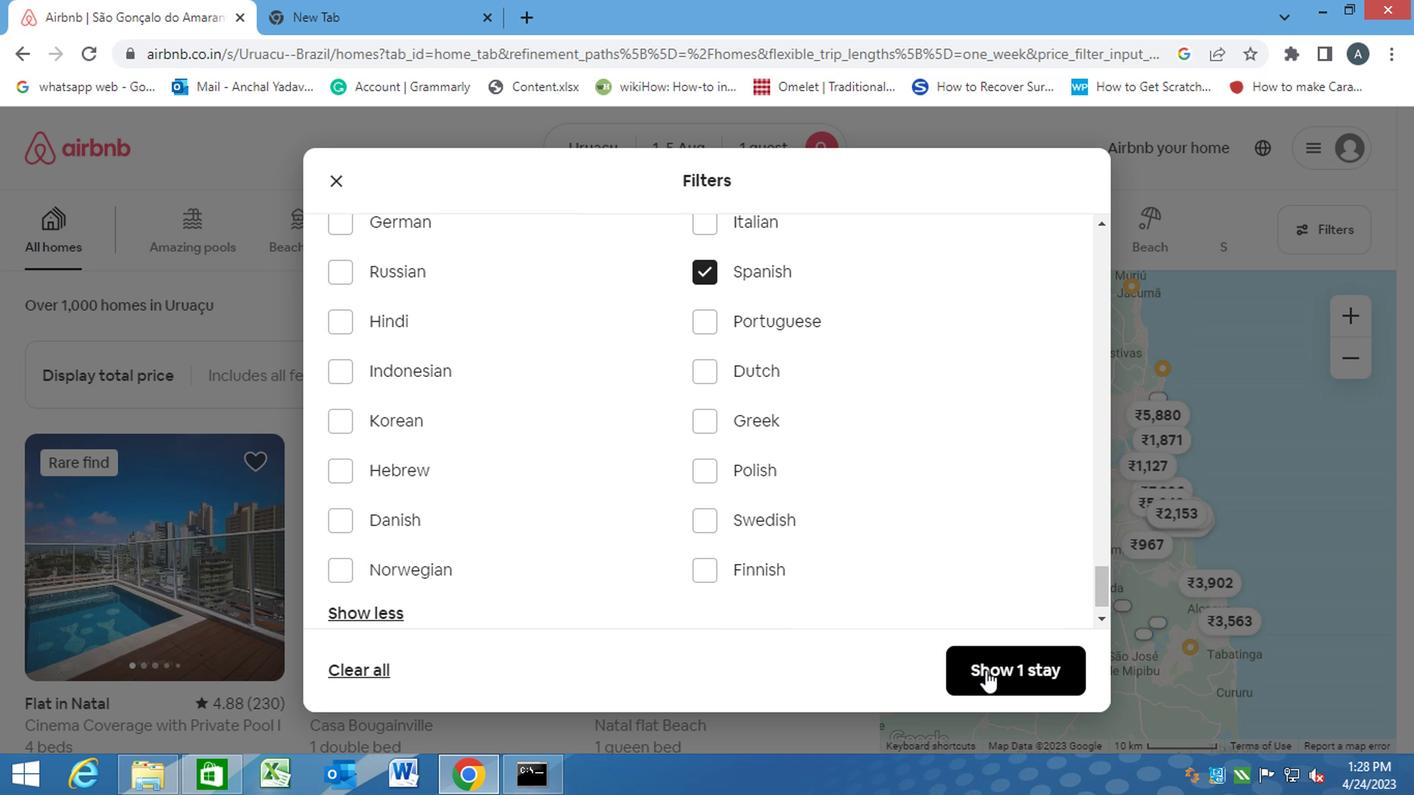 
Action: Mouse pressed left at (985, 657)
Screenshot: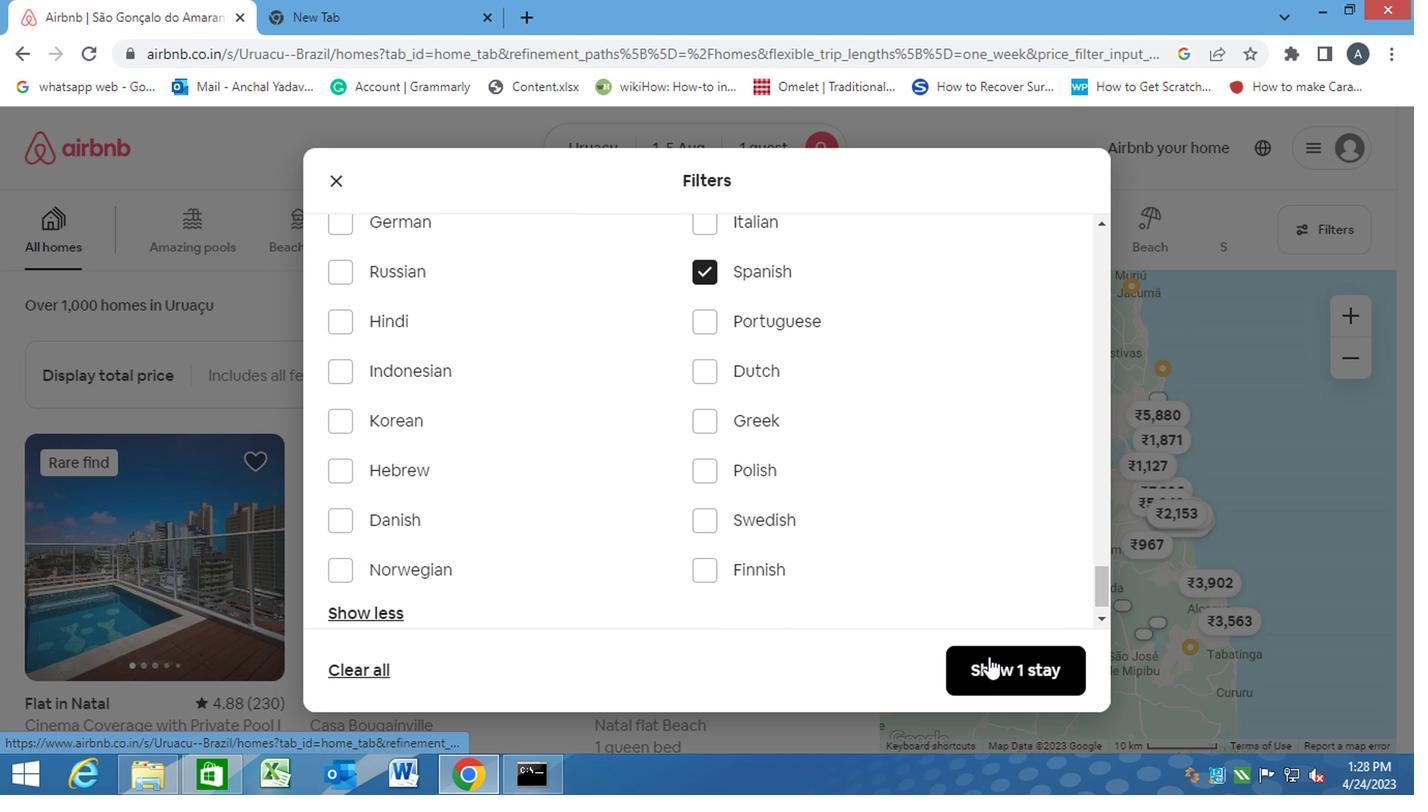 
